 Task: Implement a function that takes a string as a parameter and checks if it's a valid IPv4 or IPv6 address.
Action: Mouse moved to (97, 332)
Screenshot: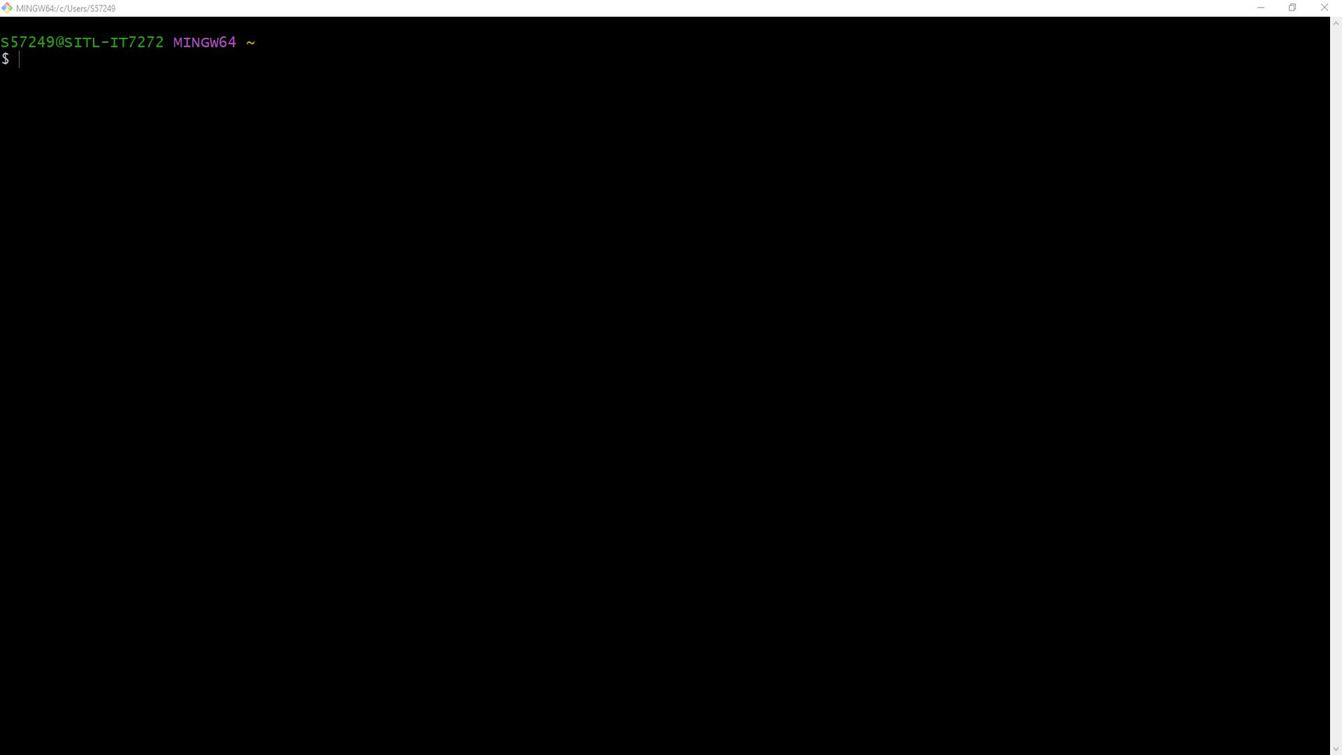 
Action: Mouse pressed left at (97, 332)
Screenshot: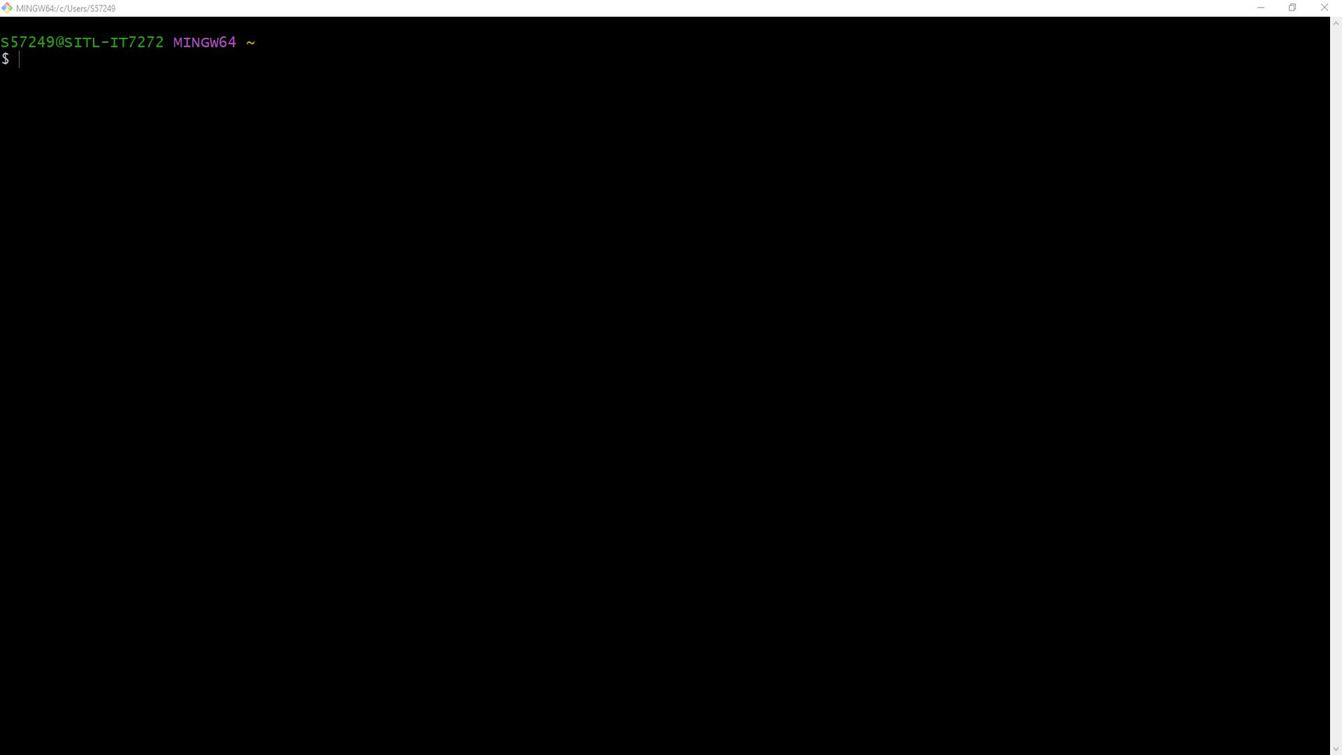 
Action: Mouse moved to (113, 65)
Screenshot: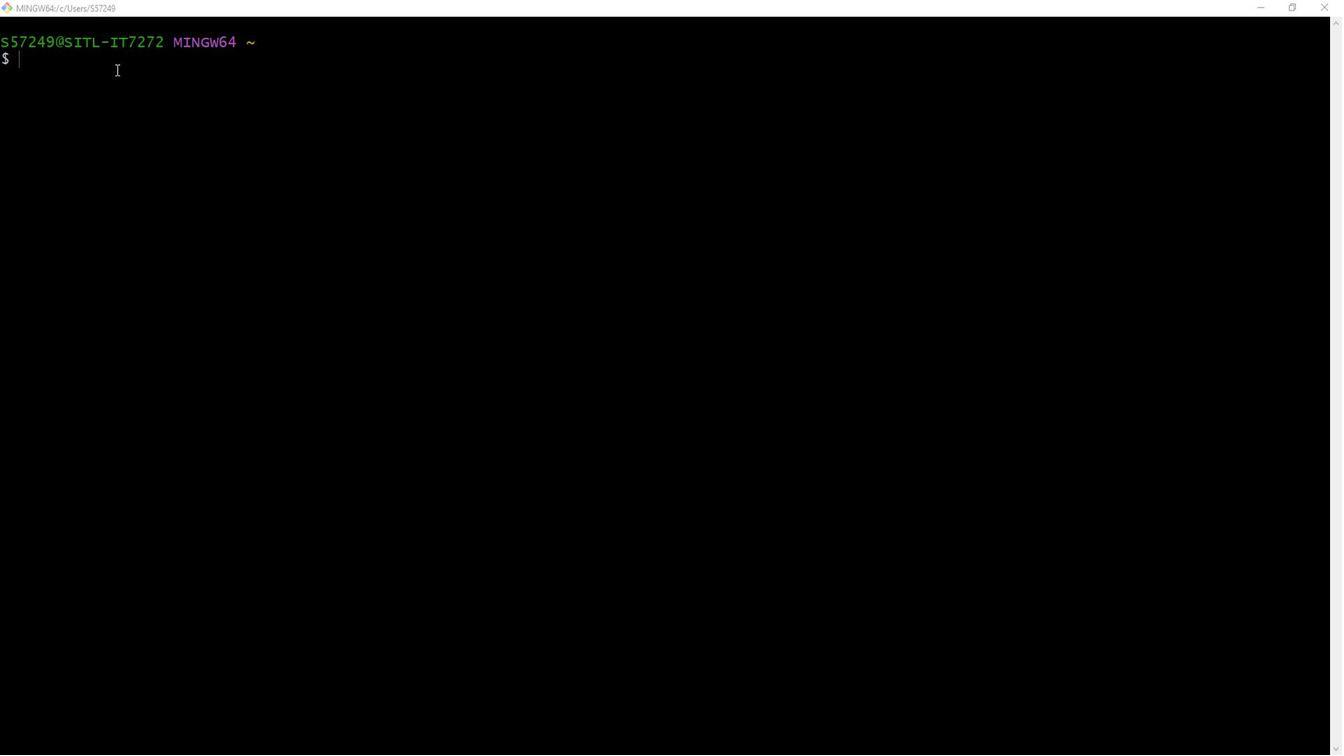
Action: Mouse pressed left at (113, 65)
Screenshot: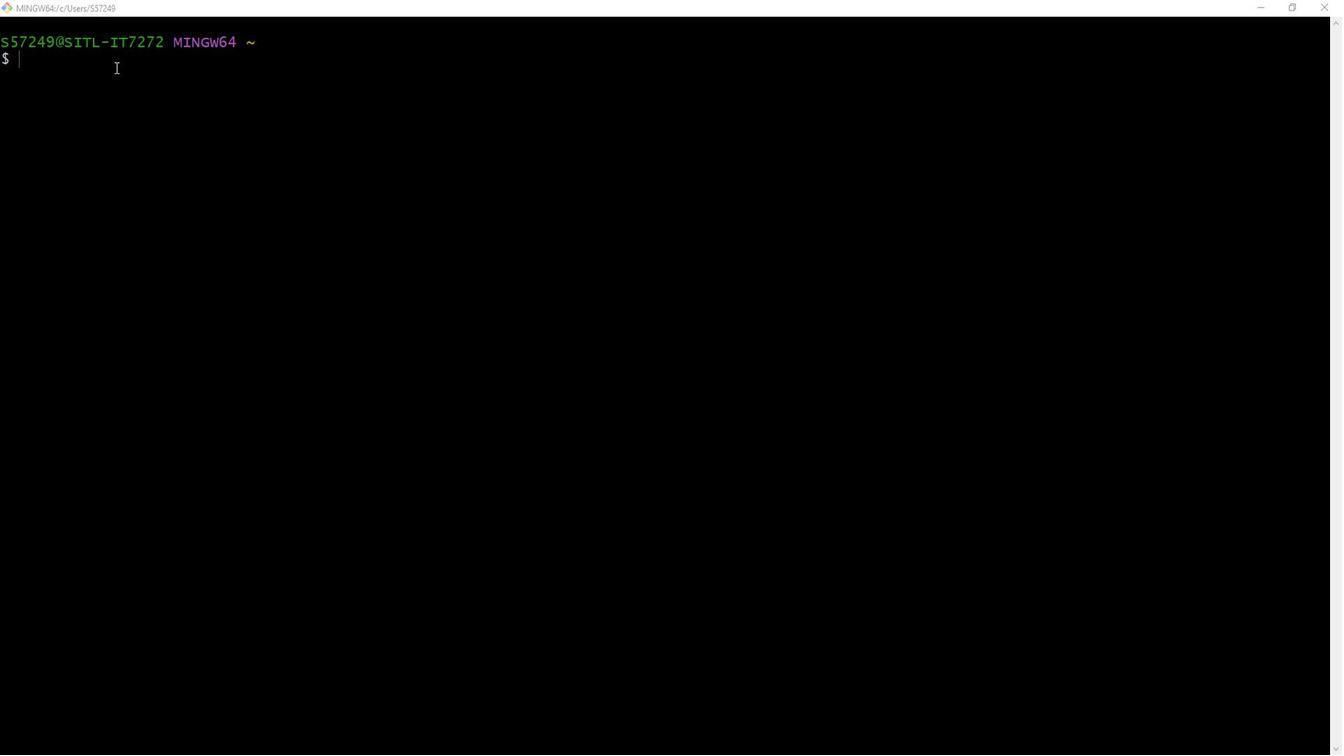 
Action: Key pressed <Key.shift>#<Key.backspace>vim<Key.space>is<Key.space><Key.backspace><Key.shift>Valid<Key.shift><Key.shift>_<Key.shift>Ip<Key.backspace><Key.shift>Pv4<Key.shift>or<Key.shift>I<Key.shift>Pv6.sh<Key.enter>i<Key.shift>#<Key.shift_r>!/bin/bash<Key.enter><Key.backspace><Key.enter><Key.shift>#<Key.space><Key.shift>Function<Key.space>to<Key.space>check<Key.space>if<Key.space>a<Key.space>strign<Key.backspace><Key.backspace>ng<Key.space>is<Key.space>a<Key.space>valid<Key.space><Key.shift>IPv6<Key.backspace>4<Key.space>os<Key.backspace>r<Key.space><Key.shift>IPv6<Key.enter><Key.backspace><Key.backspace>is<Key.shift>_valid<Key.shift>_ip<Key.shift>()<Key.space><Key.shift_r>{<Key.enter><Key.shift>#<Key.space><Key.shift>Parameter<Key.shift_r>:<Key.space><Key.shift>$1<Key.space>-<Key.space><Key.shift>Ip<Key.backspace><Key.shift>P<Key.space>address<Key.enter><Key.backspace><Key.backspace>ip<Key.shift>_address=<Key.shift>$1<Key.enter><Key.enter><Key.shift>#<Key.space><Key.shift>Regular<Key.space>expression<Key.space>pattern<Key.space>fir<Key.space><Key.shift>IPv4<Key.enter><Key.backspace><Key.backspace>ipv4<Key.shift>_pattern=<Key.shift_r>""<Key.left><Key.shift_r><Key.shift_r><Key.shift_r><Key.shift_r><Key.shift_r><Key.shift_r><Key.shift_r><Key.shift_r><Key.shift_r><Key.shift_r><Key.shift_r><Key.shift_r><Key.shift_r><Key.shift_r><Key.shift_r><Key.shift_r><Key.shift_r>^<Key.shift_r>()<Key.left>[]<Key.left>0-9<Key.right><Key.shift_r>{}<Key.left>1,3<Key.right>\.<Key.right><Key.shift_r><Key.shift_r><Key.shift_r>{}<Key.left>3<Key.right>[]<Key.left>0-9<Key.right><Key.shift_r>{}<Key.left>1,3<Key.right><Key.shift_r>$<Key.right><Key.right><Key.enter><Key.enter><Key.shift_r>#<Key.space><Key.shift>Regular<Key.space>expression<Key.space>pattern<Key.space>for<Key.space><Key.shift>IPv6<Key.enter><Key.backspace><Key.backspace>ipv6
Screenshot: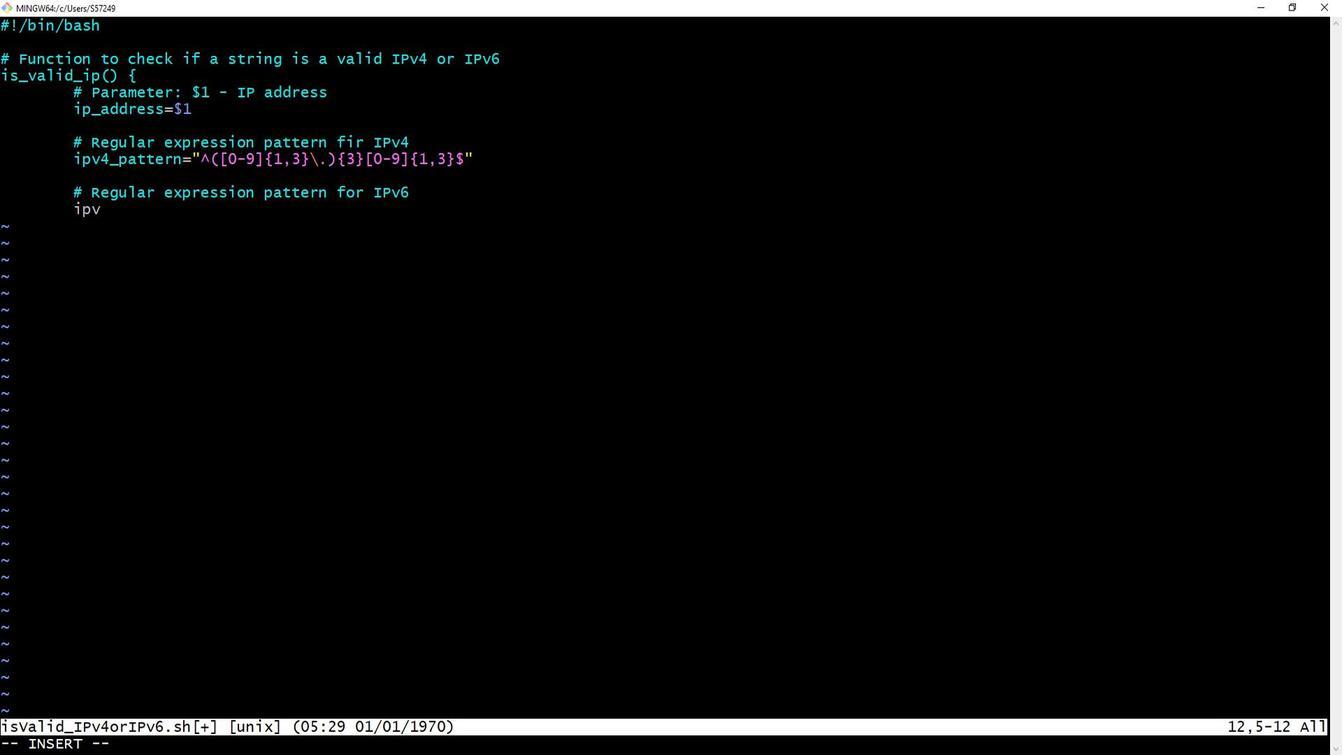 
Action: Mouse moved to (60, 534)
Screenshot: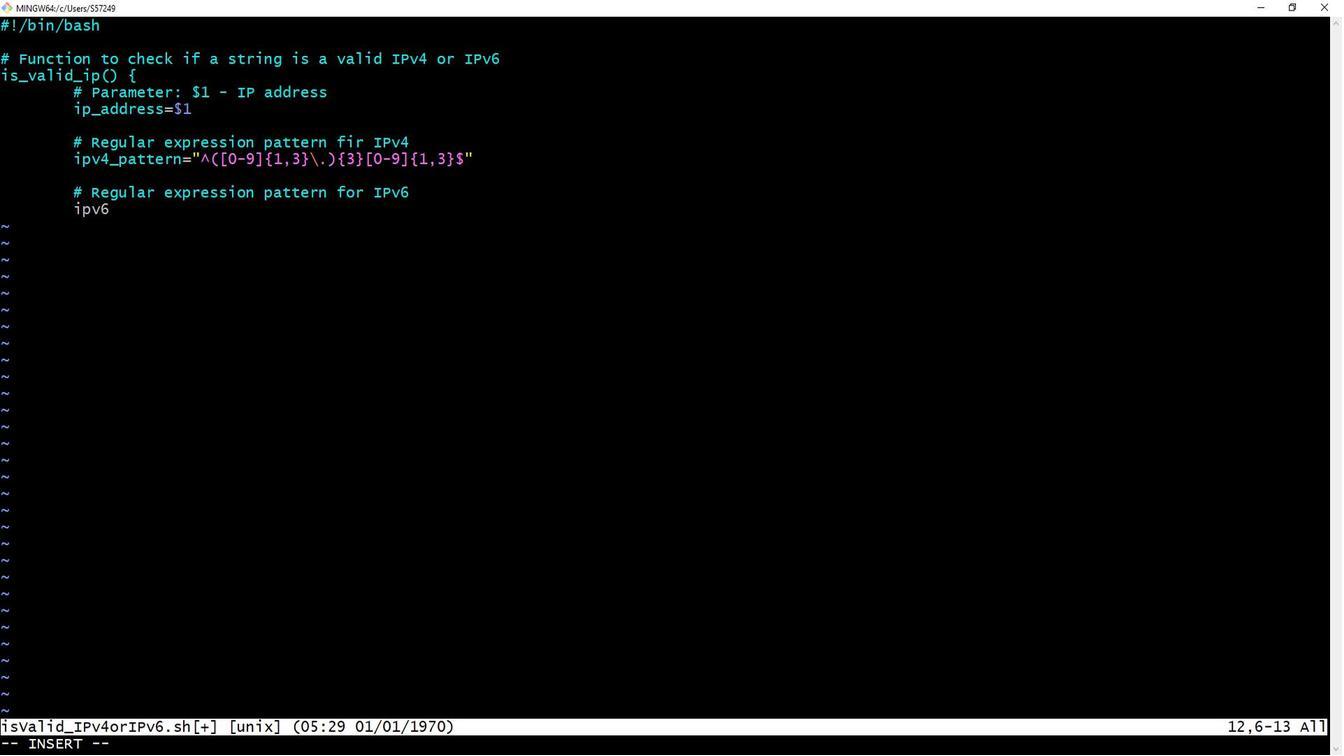 
Action: Mouse pressed left at (60, 534)
Screenshot: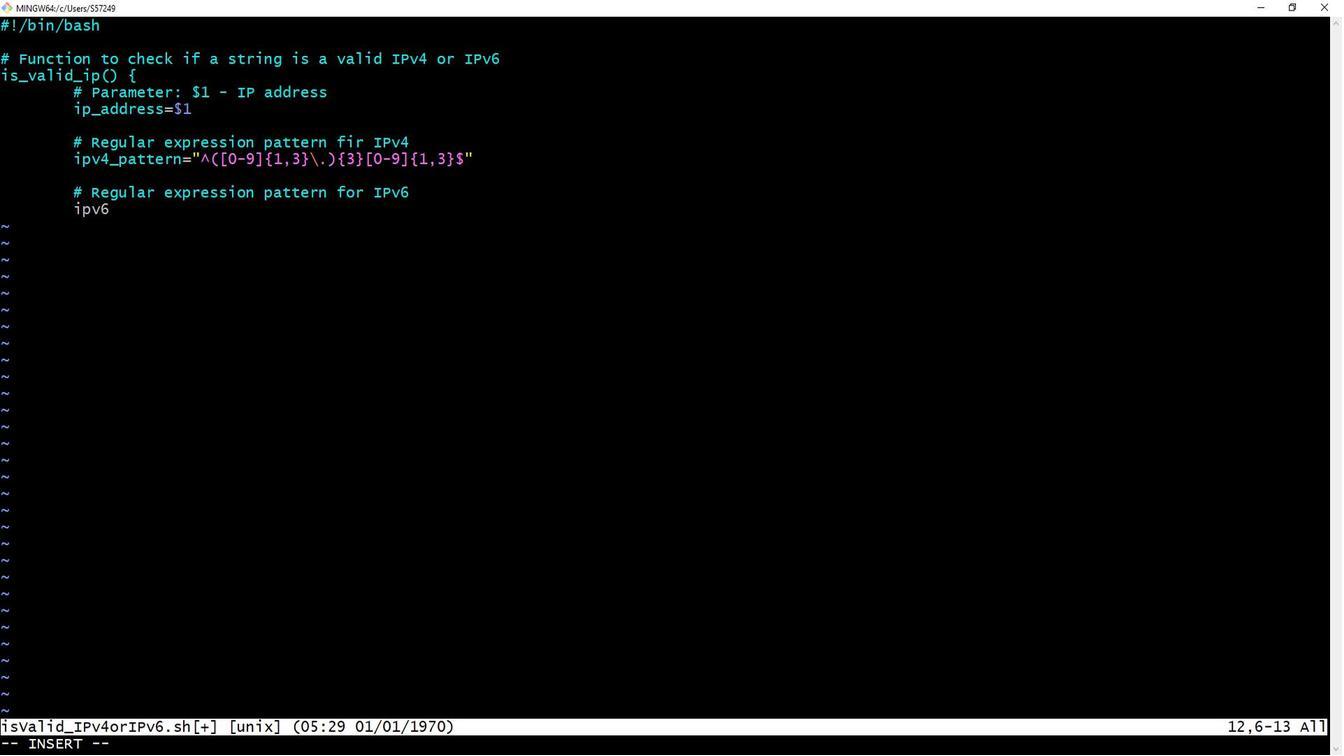
Action: Mouse moved to (65, 473)
Screenshot: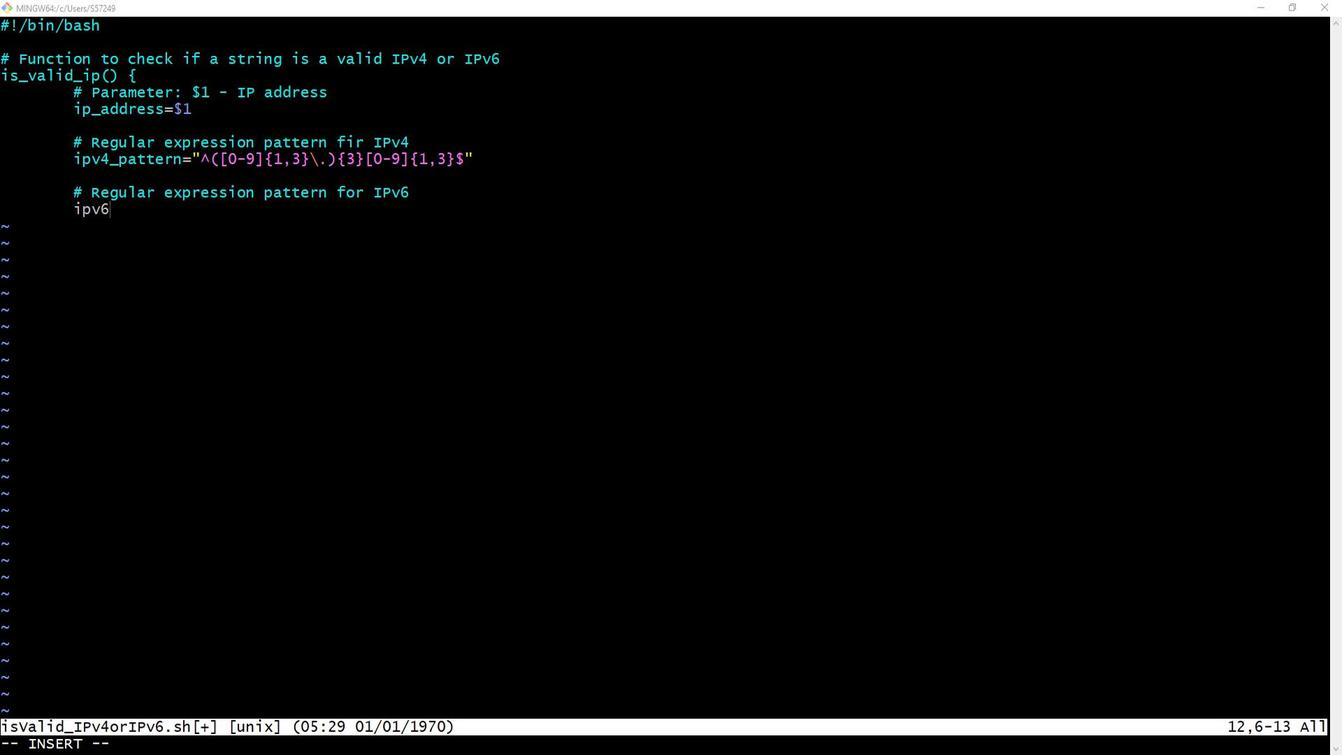 
Action: Mouse pressed left at (65, 473)
Screenshot: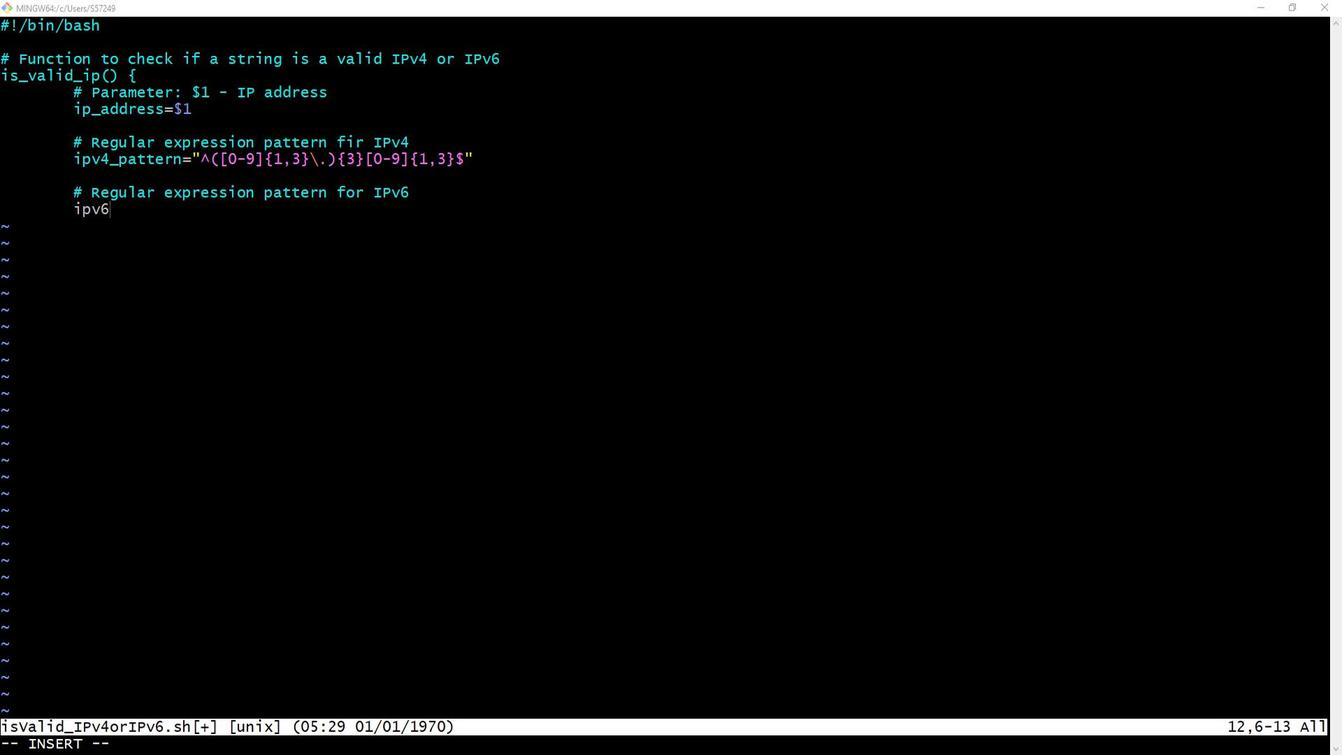 
Action: Mouse moved to (95, 390)
Screenshot: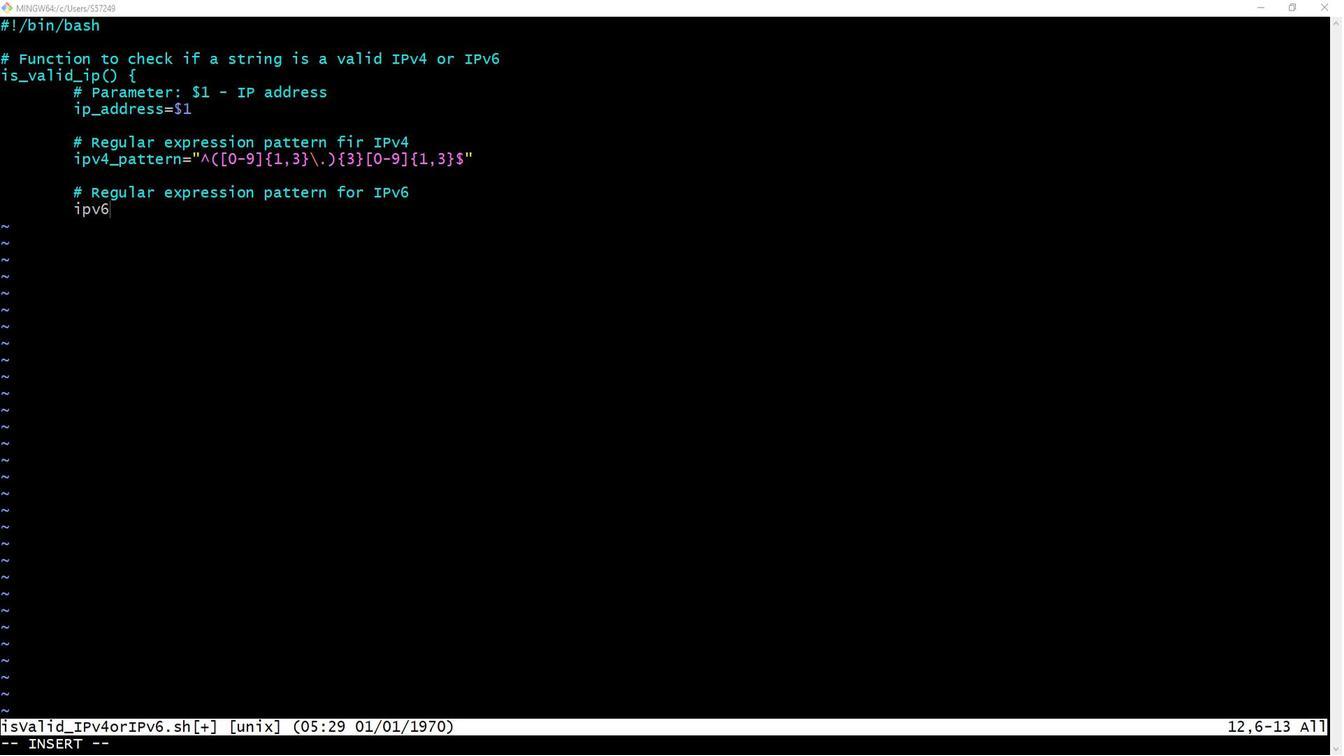 
Action: Mouse pressed left at (95, 390)
Screenshot: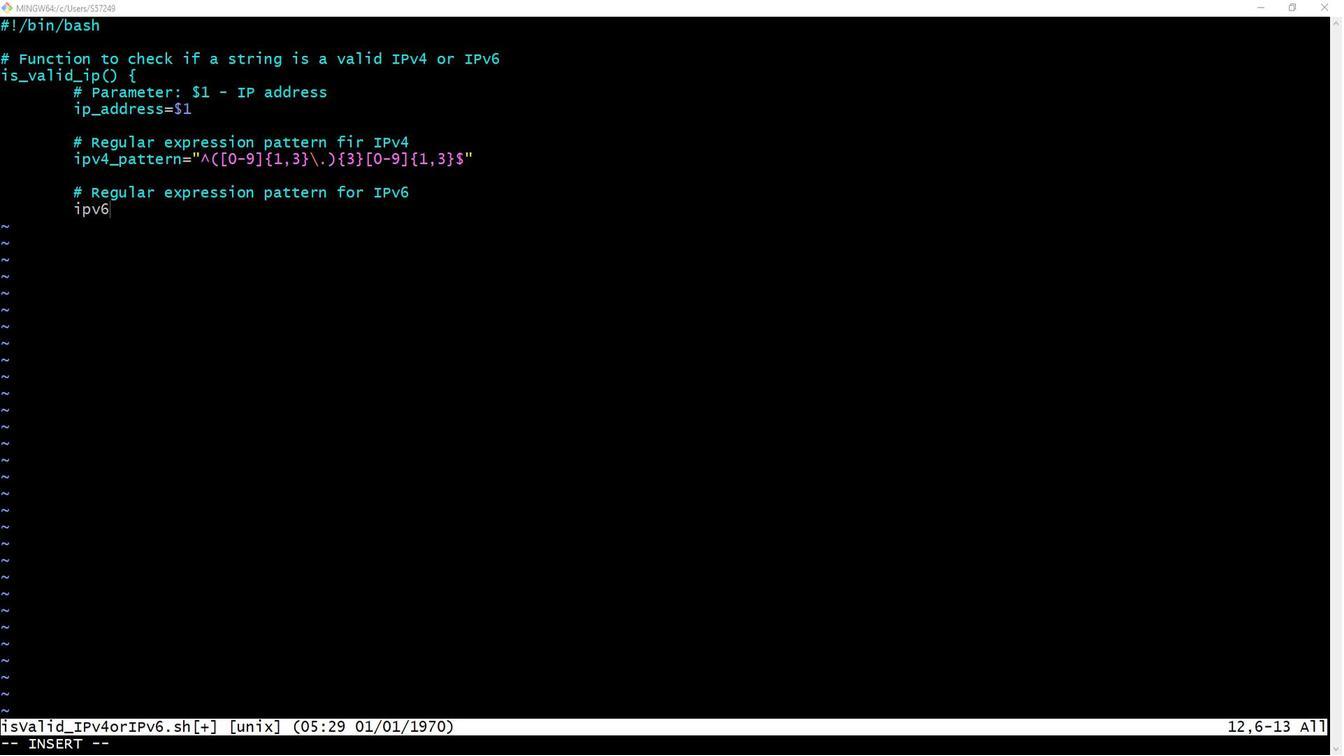 
Action: Mouse moved to (123, 182)
Screenshot: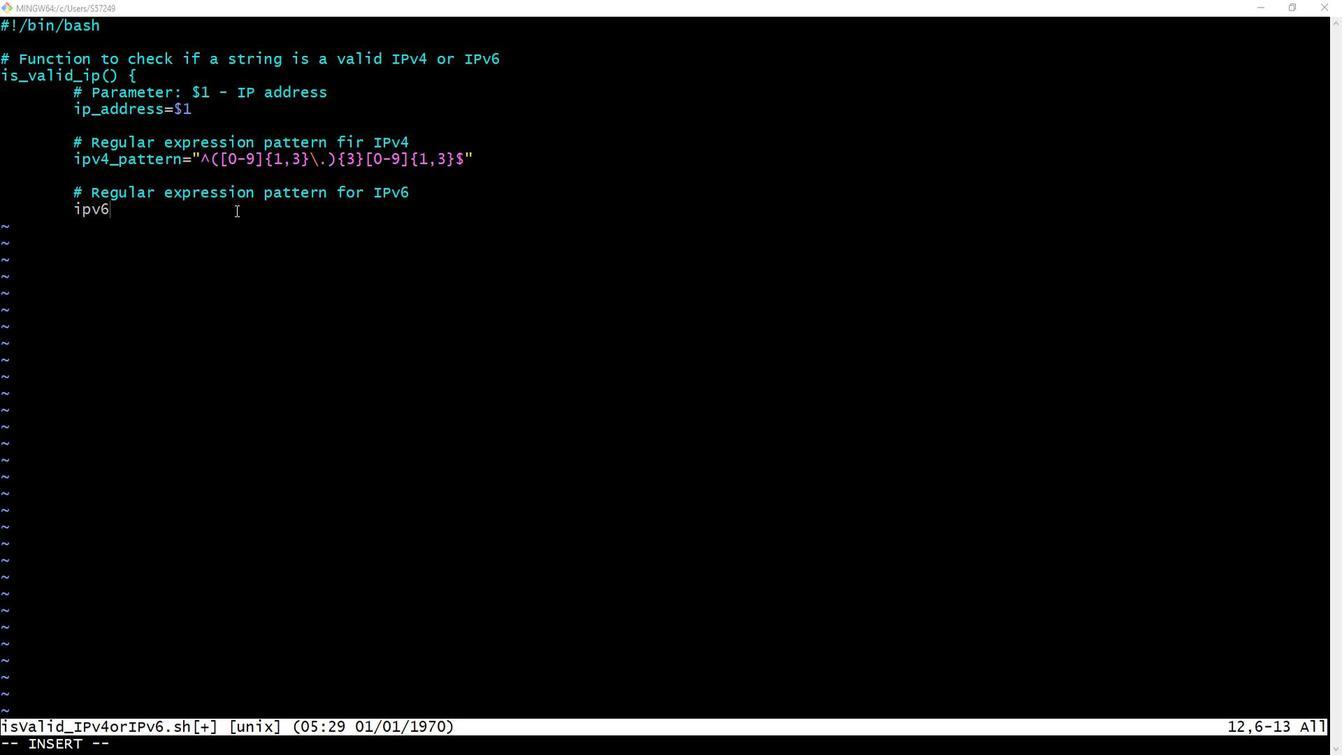 
Action: Mouse pressed left at (123, 182)
Screenshot: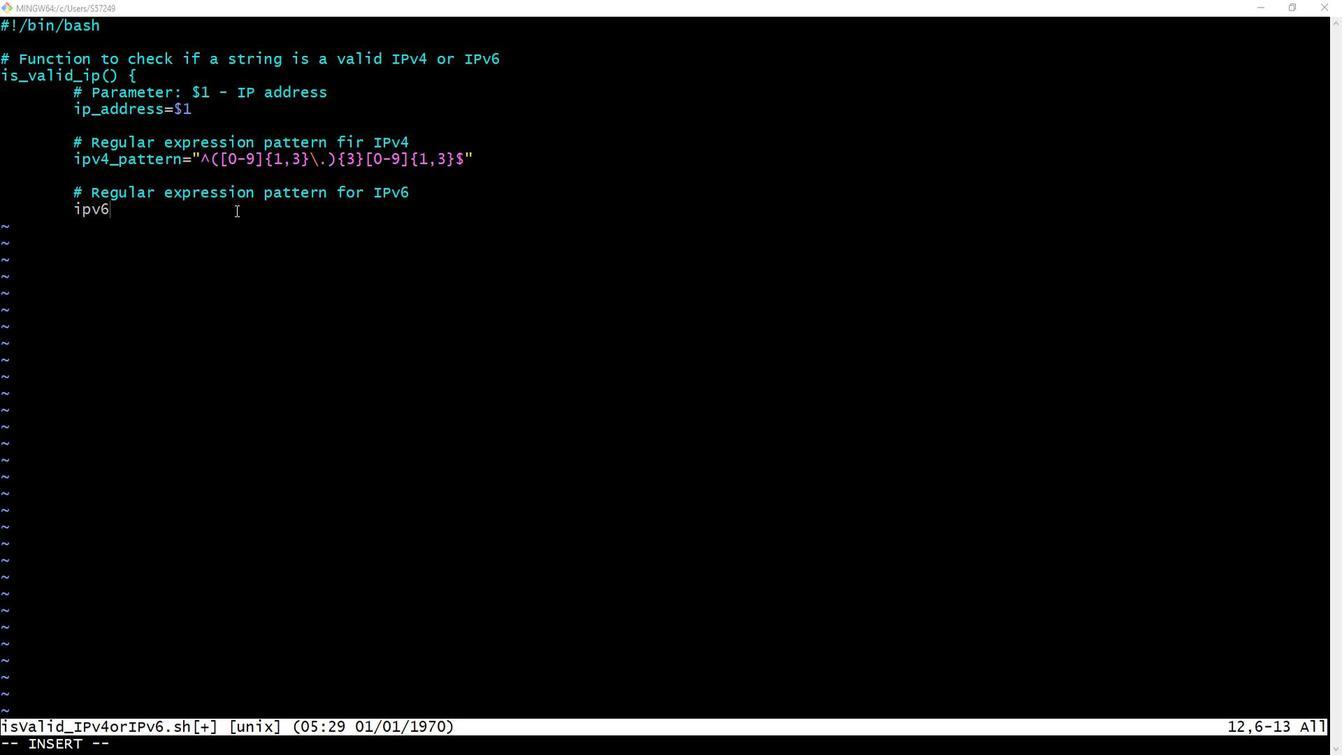 
Action: Key pressed <Key.shift>_pattern=<Key.shift_r>""<Key.down><Key.left><Key.shift><Key.shift><Key.shift><Key.shift><Key.shift><Key.shift><Key.shift><Key.shift><Key.shift><Key.shift><Key.shift><Key.shift><Key.shift><Key.shift><Key.shift><Key.shift><Key.shift><Key.shift><Key.shift>^<Key.shift_r><Key.shift_r><Key.shift_r><Key.shift_r><Key.shift_r><Key.shift_r><Key.shift_r><Key.shift_r>()<Key.left>[]<Key.left>0-9a-f<Key.shift>A-<Key.shift>F<Key.right><Key.shift_r>{}<Key.left>1,4<Key.right><Key.shift_r>:<Key.right><Key.shift_r>{}<Key.left>7<Key.right>[]<Key.left>0-9a-f<Key.shift>A-<Key.shift>F<Key.right><Key.shift_r>{}<Key.left>1,4<Key.right><Key.shift_r><Key.shift_r><Key.shift_r><Key.shift_r><Key.shift_r><Key.shift_r><Key.shift_r><Key.shift_r><Key.shift_r><Key.shift_r><Key.shift_r><Key.shift_r><Key.shift_r><Key.shift_r><Key.shift_r><Key.shift_r><Key.shift_r><Key.shift_r><Key.shift_r><Key.shift_r><Key.shift_r>$<Key.right><Key.enter><Key.enter><Key.shift>#<Key.space><Key.shift><Key.shift>Check<Key.space>if<Key.space>the<Key.space>strign<Key.space><Key.backspace><Key.backspace><Key.backspace>ng<Key.space>matches<Key.space>either<Key.space><Key.shift>Ipv4<Key.space>or<Key.space><Key.shift>I<Key.shift>P<Key.left><Key.left><Key.left><Key.left><Key.left><Key.left><Key.left><Key.left><Key.backspace><Key.shift>P<Key.right><Key.right><Key.right><Key.right><Key.right><Key.right><Key.right><Key.right><Key.right><Key.right>v6<Key.space>patern<Key.enter><Key.backspace><Key.backspace>if<Key.space>[[<Key.space><Key.shift>$ip<Key.shift>_address<Key.space>=<Key.shift_r>~<Key.space><Key.shift>$ipv4<Key.shift>_pattern<Key.space><Key.shift_r>||<Key.space><Key.shift_r>$ip<Key.shift>_ddress<Key.space>=<Key.shift_r>~<Key.space><Key.shift>$ipv6<Key.shift>_pattern<Key.space>]];<Key.space>then<Key.enter>e<Key.backspace>return<Key.space>0<Key.space><Key.shift_r>#<Key.space><Key.shift>Return<Key.space>0<Key.space>if<Key.space>it's<Key.space>a<Key.space>valid<Key.space><Key.shift>IP<Key.space>address<Key.enter><Key.left>else<Key.enter>return<Key.space>1<Key.space><Key.shift>#<Key.space><Key.shift><Key.shift>Return<Key.space>1<Key.space>if<Key.space>it's<Key.space>not<Key.space>a<Key.space>valid<Key.space><Key.shift>IP<Key.space>address
Screenshot: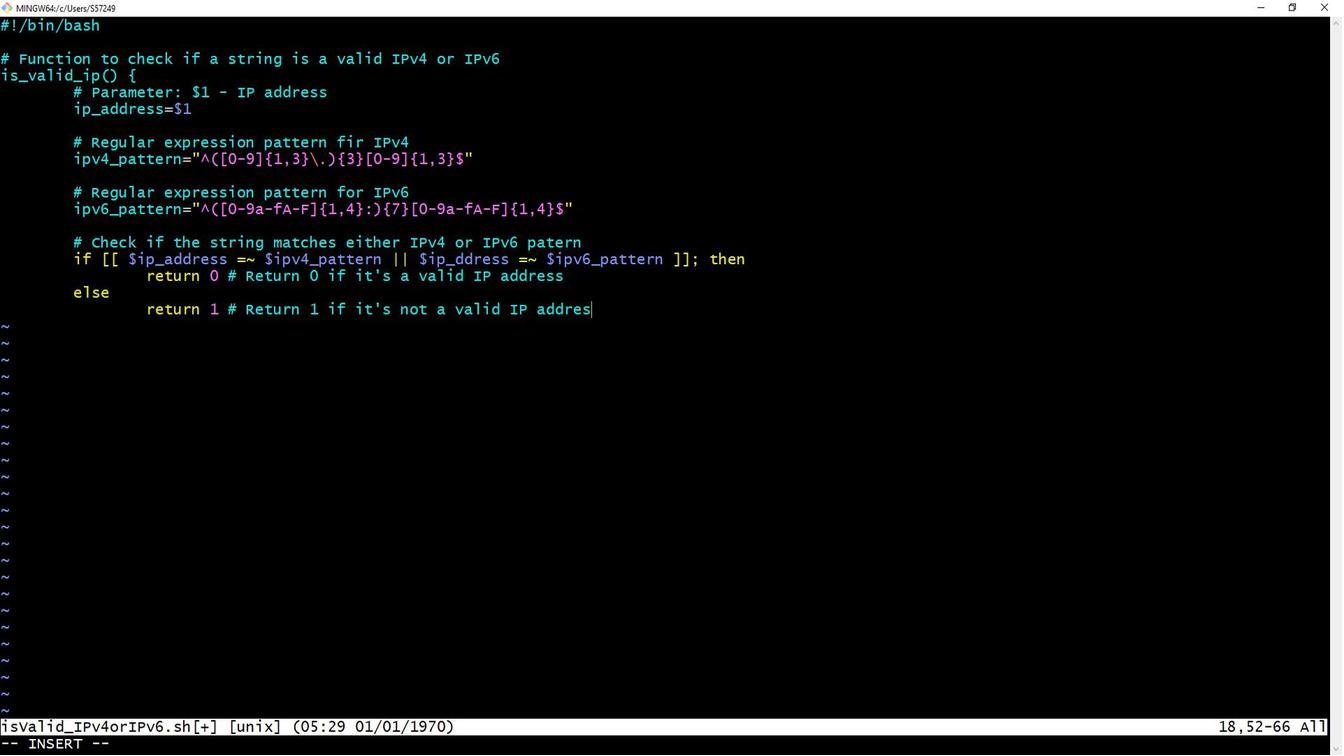 
Action: Mouse moved to (75, 308)
Screenshot: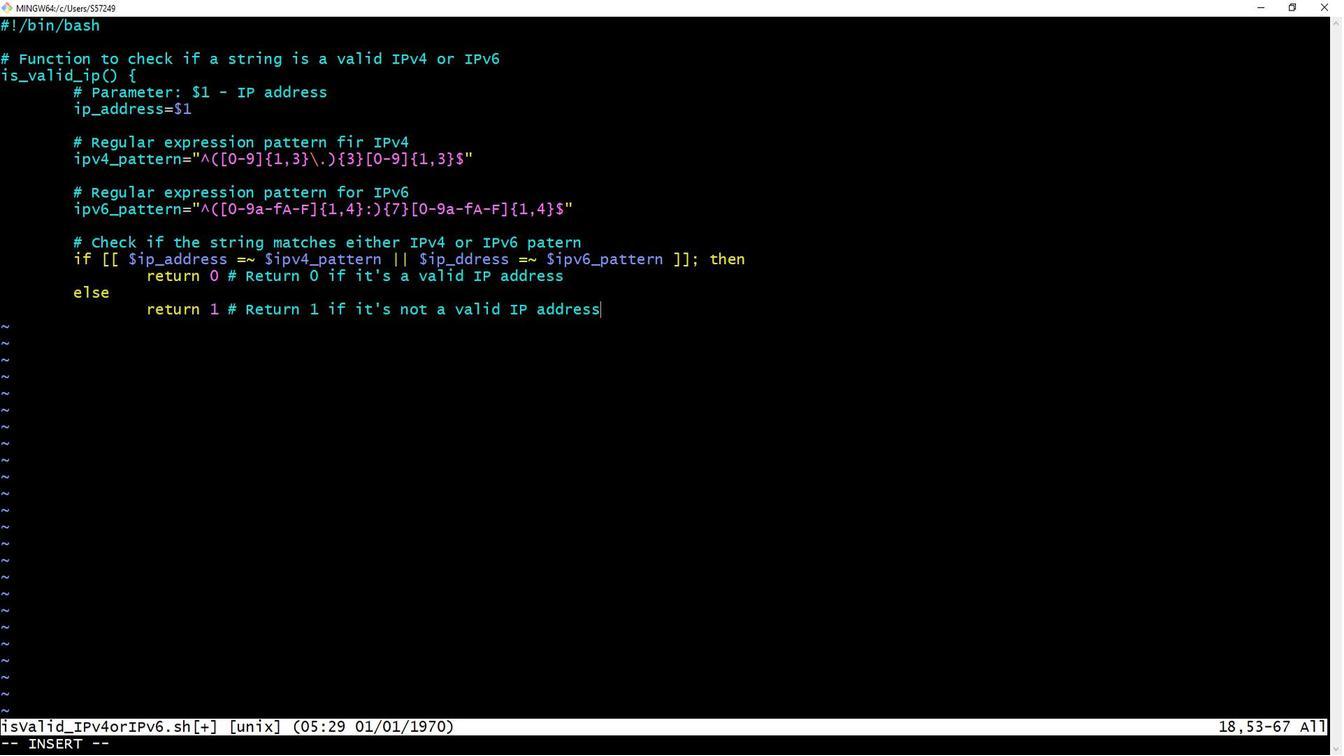 
Action: Mouse scrolled (75, 307) with delta (0, 0)
Screenshot: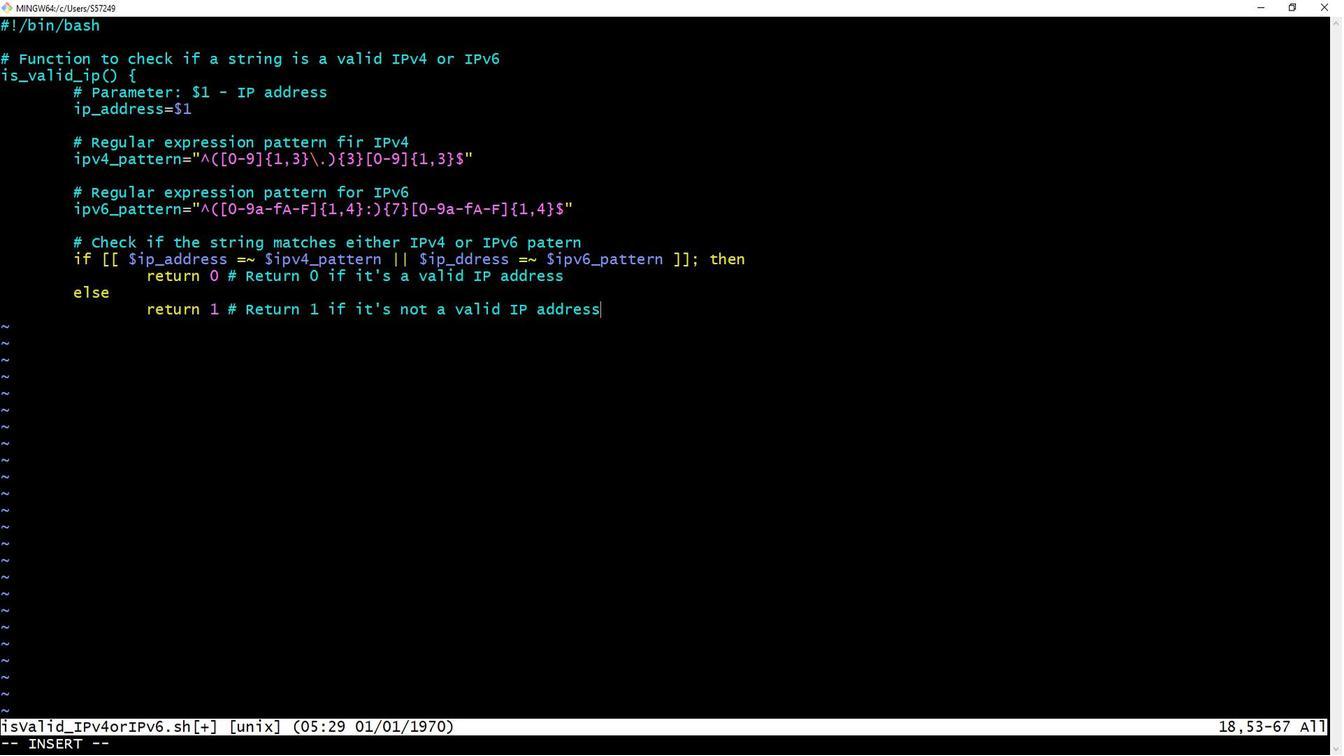 
Action: Mouse scrolled (75, 307) with delta (0, 0)
Screenshot: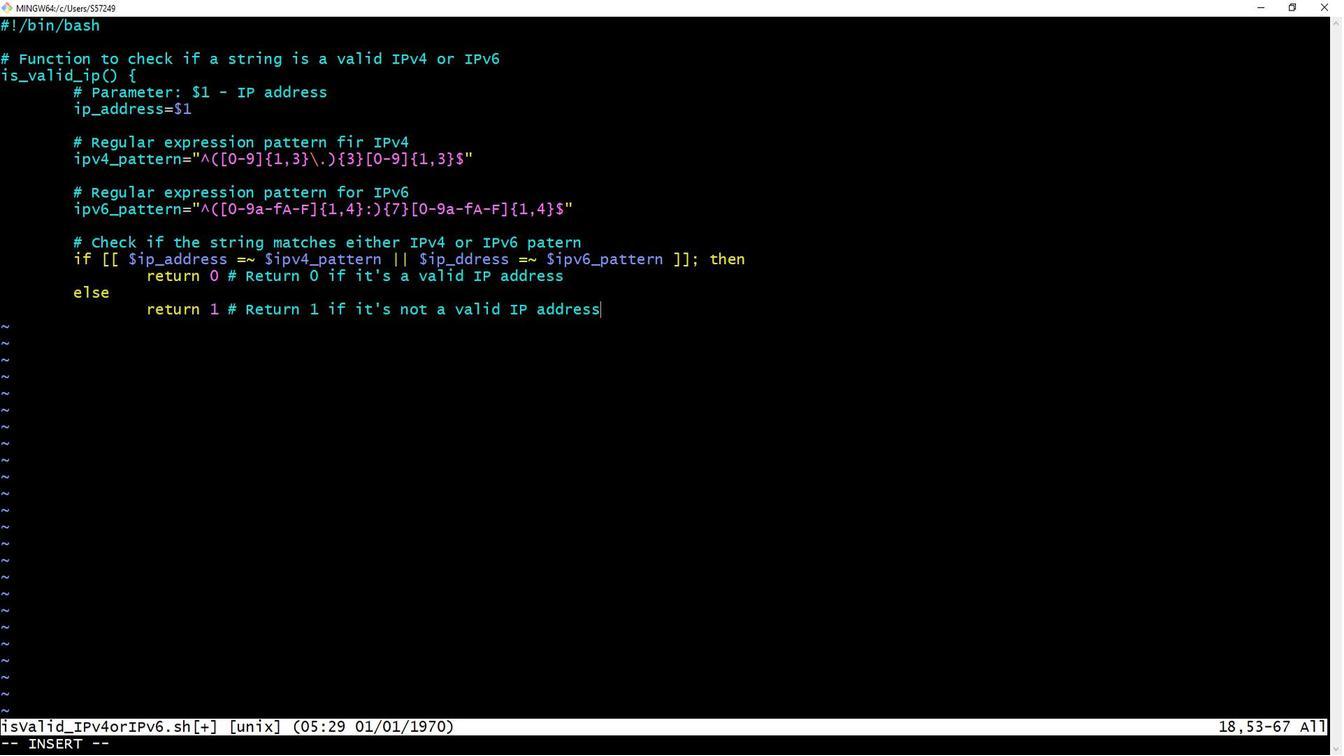 
Action: Mouse scrolled (75, 307) with delta (0, 0)
Screenshot: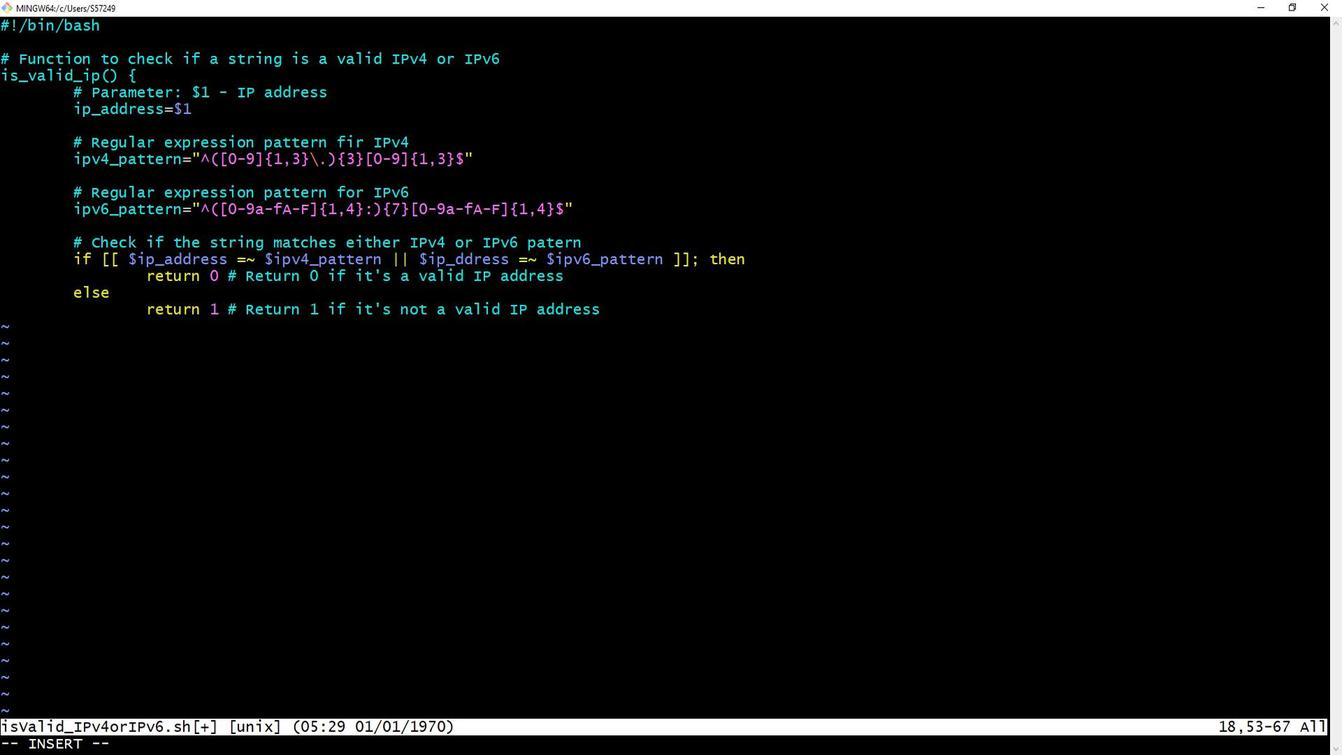 
Action: Mouse scrolled (75, 307) with delta (0, 0)
Screenshot: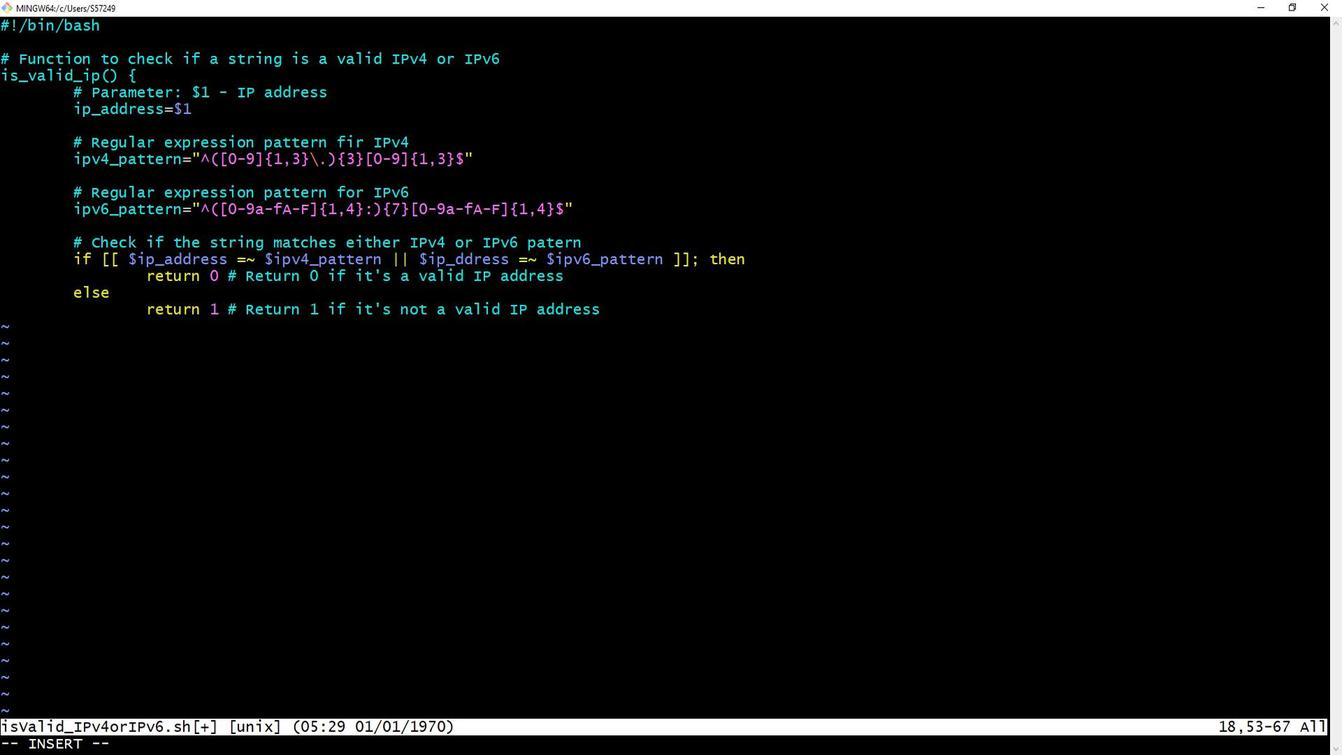 
Action: Mouse moved to (139, 343)
Screenshot: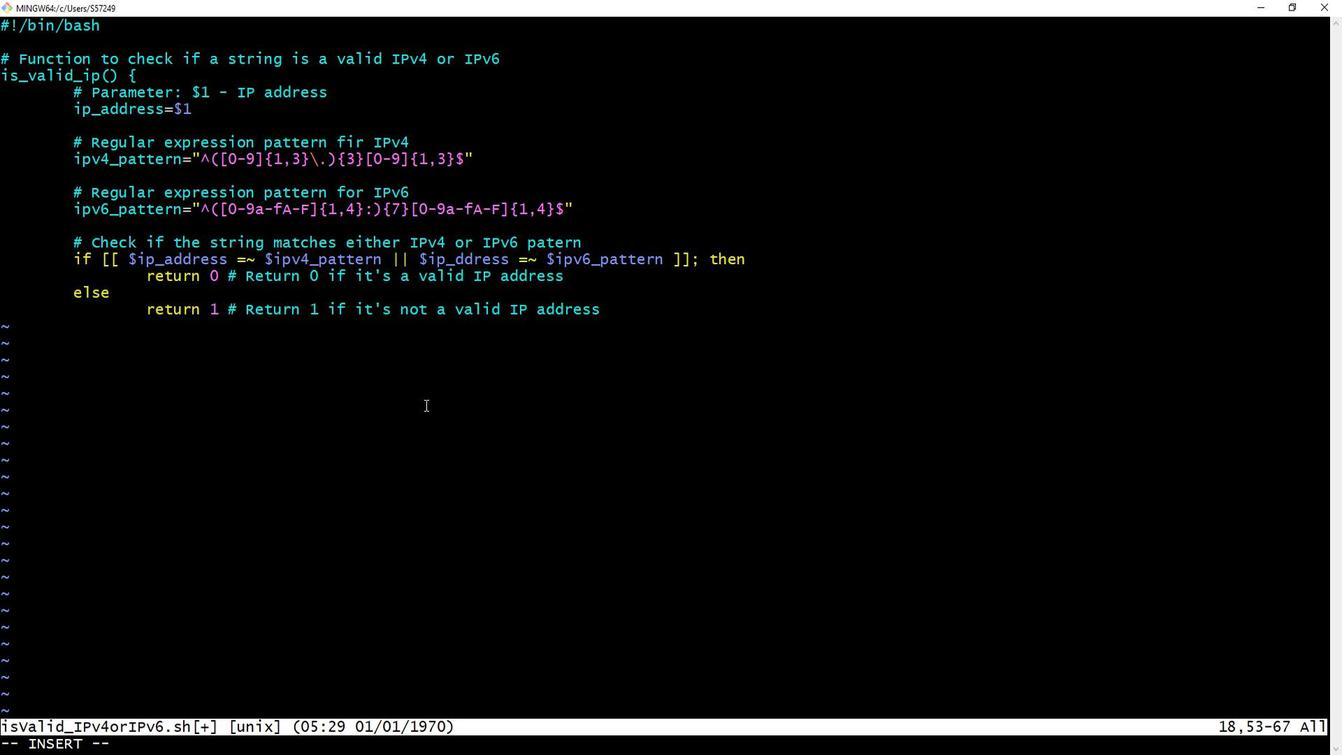 
Action: Key pressed <Key.enter><Key.left>fi<Key.enter><Key.left><Key.shift_r>}<Key.enter><Key.enter><Key.shift>#<Key.space><Key.shift><Key.shift>Example<Key.space>usage<Key.shift_r>:<Key.enter><Key.backspace><Key.backspace><Key.enter><Key.shift>#<Key.space><Key.shift>Test<Key.space>with<Key.space>an<Key.space><Key.shift>I<Key.shift>Pv4<Key.space>address<Key.enter><Key.backspace><Key.backspace>ipv4<Key.shift>_address=<Key.shift_r>""<Key.left>192.168.1.1<Key.right><Key.enter><Key.enter><Key.shift>#<Key.space><Key.shift>Check<Key.space>if<Key.space>the<Key.space>string<Key.space>is<Key.space>valid<Key.space><Key.shift>IP<Key.space><Key.backspace><Key.space>address<Key.enter><Key.backspace><Key.backspace>is<Key.shift>_valid<Key.shift>_ip<Key.space><Key.shift_r>""<Key.left><Key.shift>$ipv4<Key.shift>_address<Key.right><Key.enter><Key.enter><Key.shift_r>#<Key.space><Key.shift>Check<Key.space>the<Key.space>return<Key.space>value<Key.enter>
Screenshot: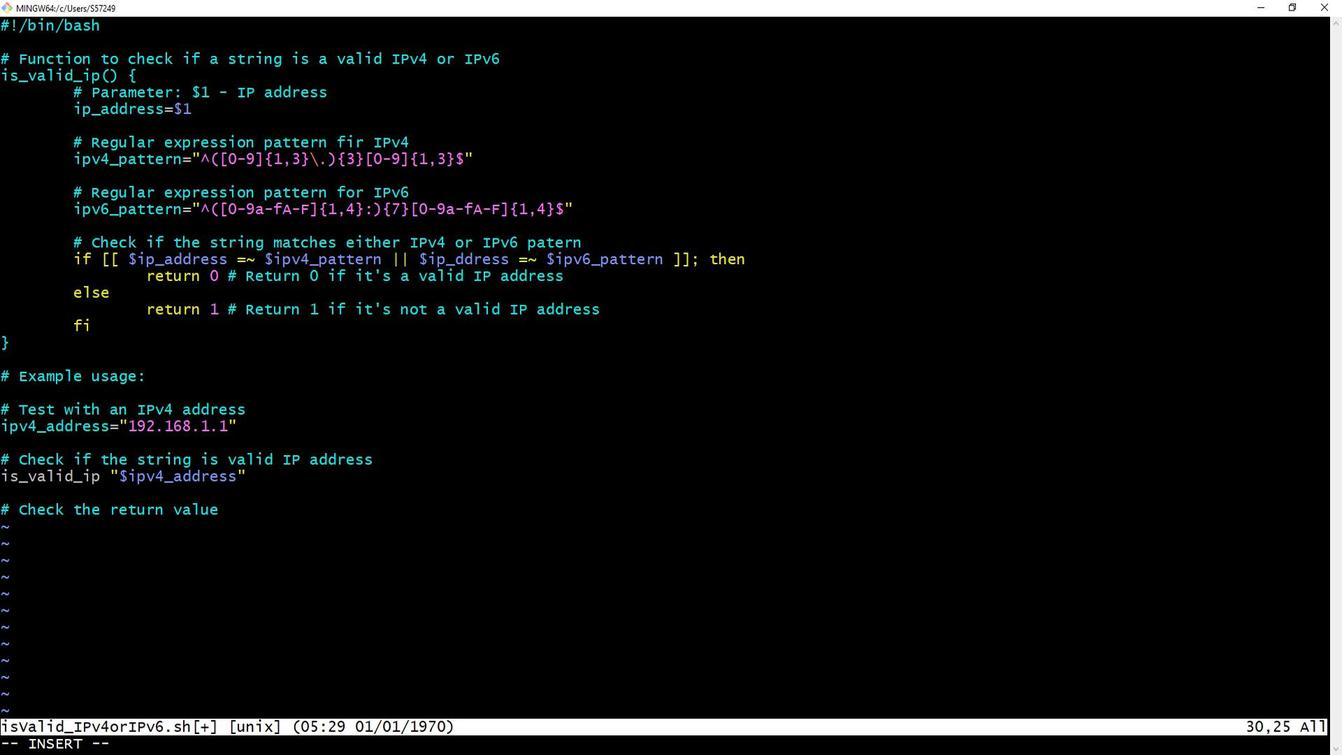 
Action: Mouse moved to (75, 481)
Screenshot: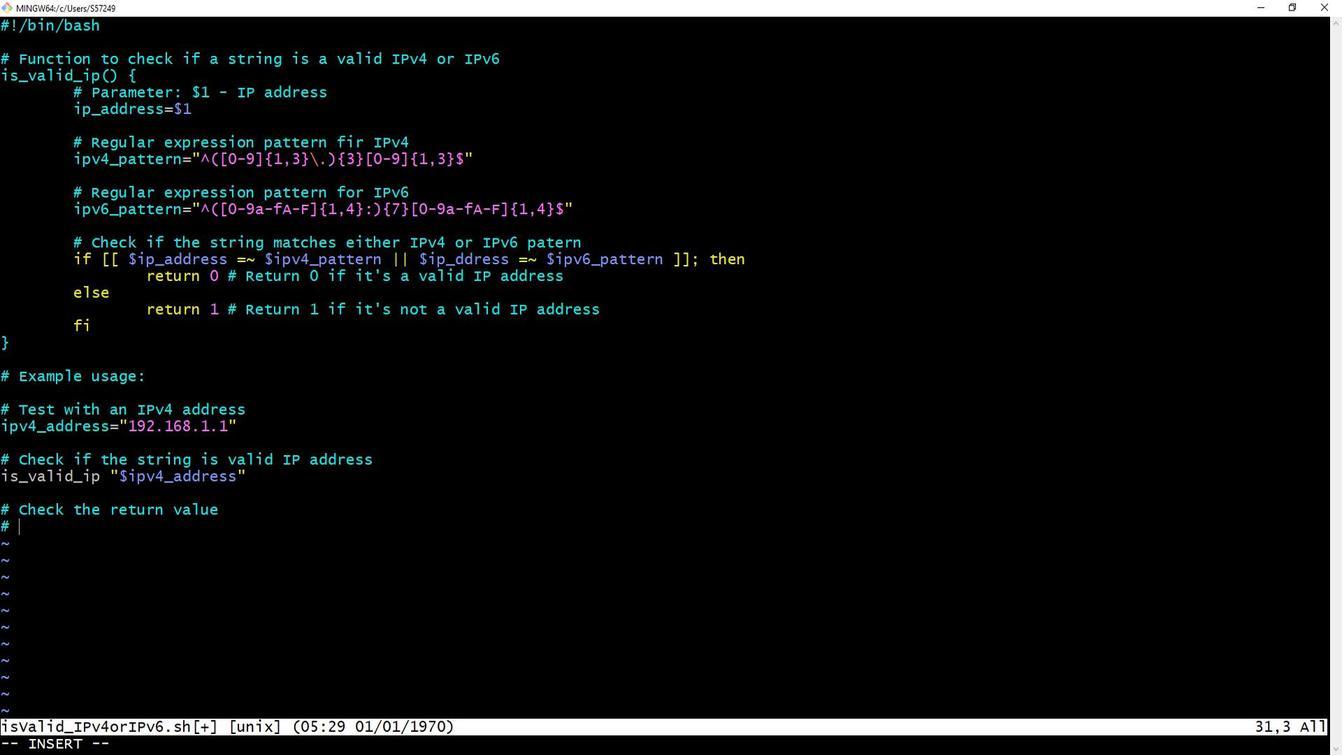 
Action: Mouse scrolled (75, 481) with delta (0, 0)
Screenshot: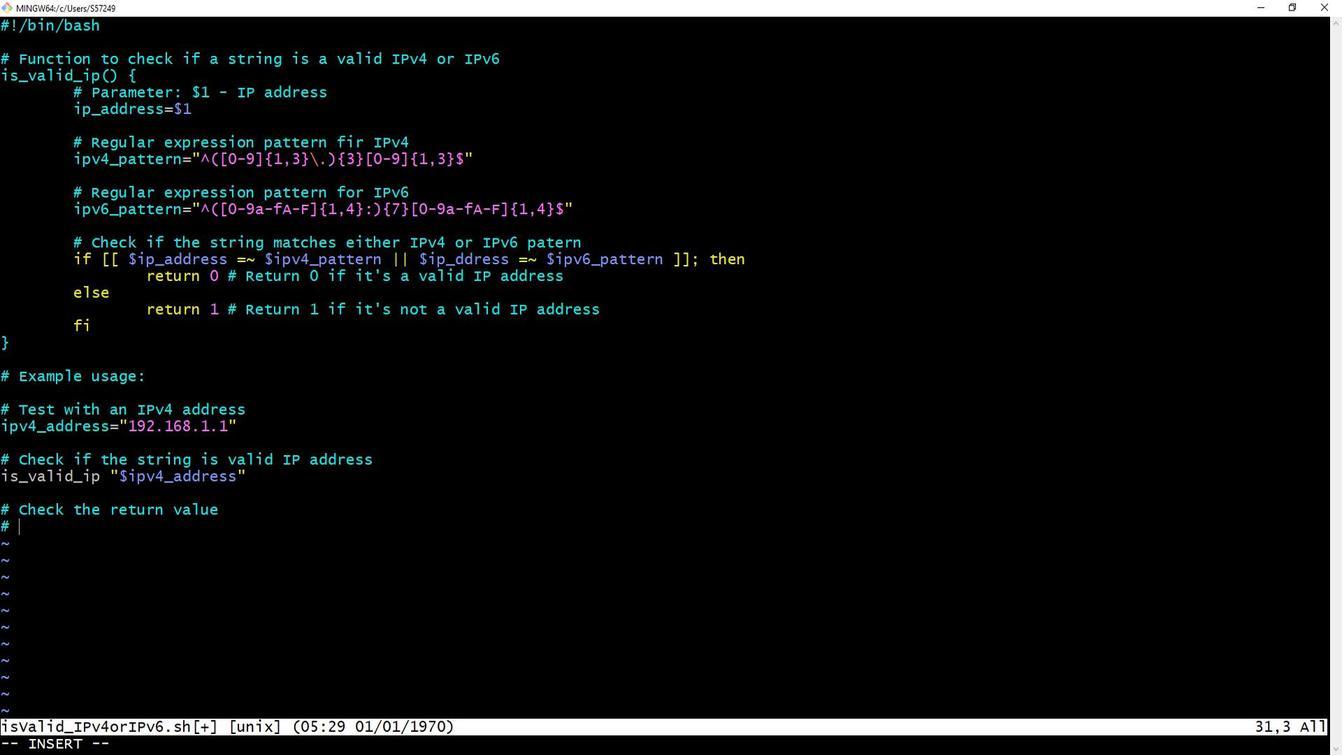
Action: Mouse scrolled (75, 481) with delta (0, 0)
Screenshot: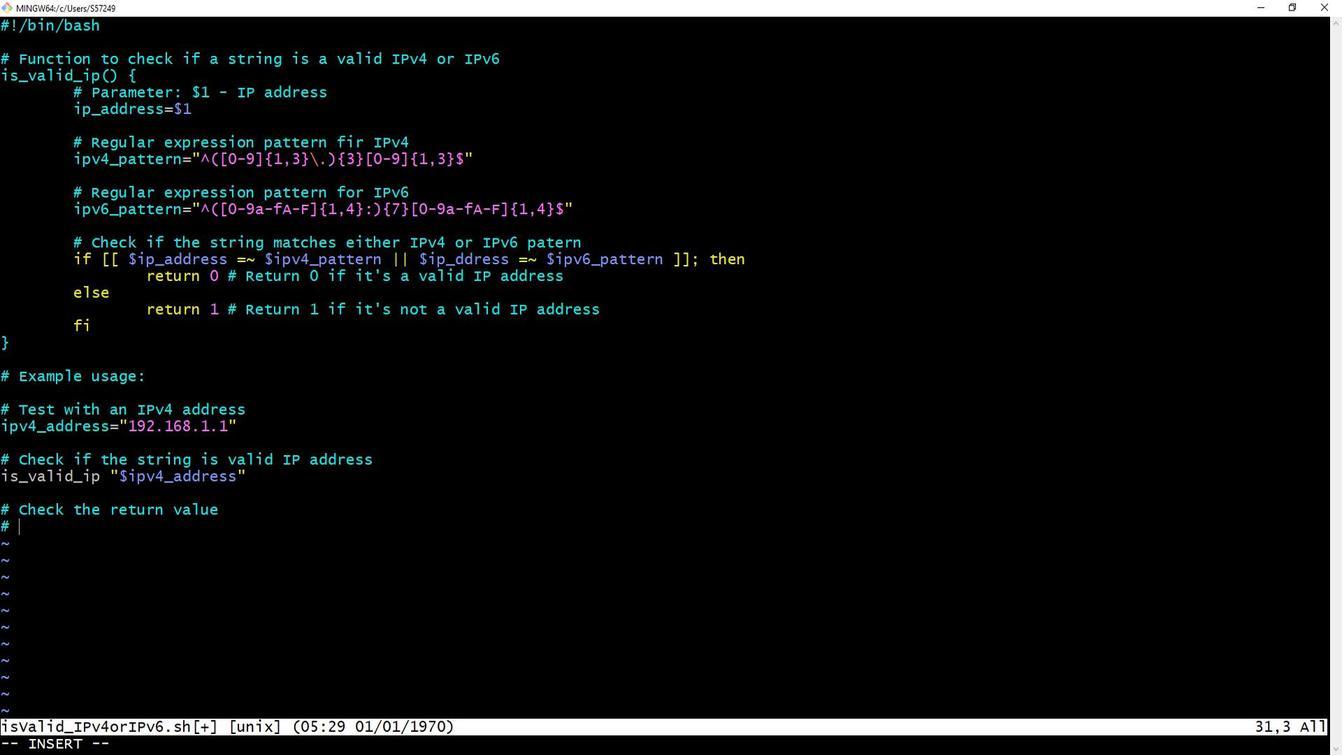 
Action: Mouse moved to (72, 375)
Screenshot: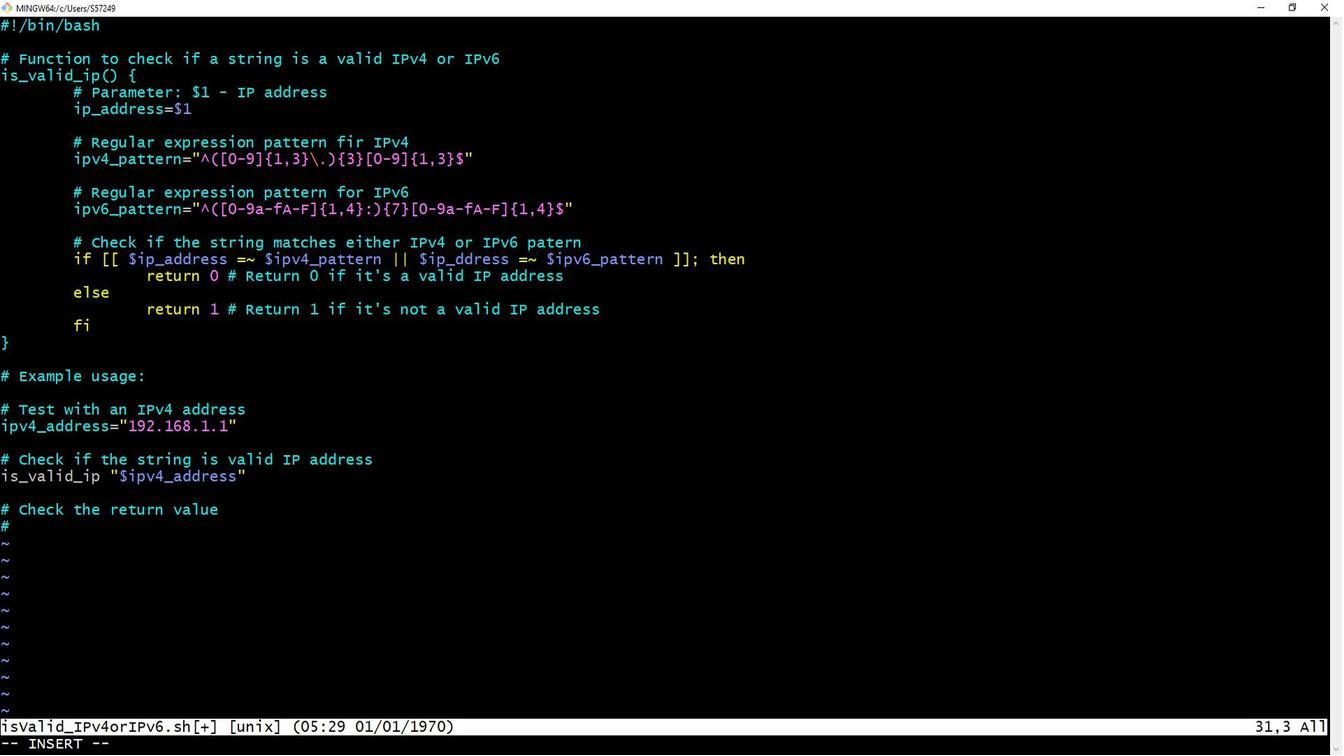 
Action: Mouse scrolled (72, 374) with delta (0, 0)
Screenshot: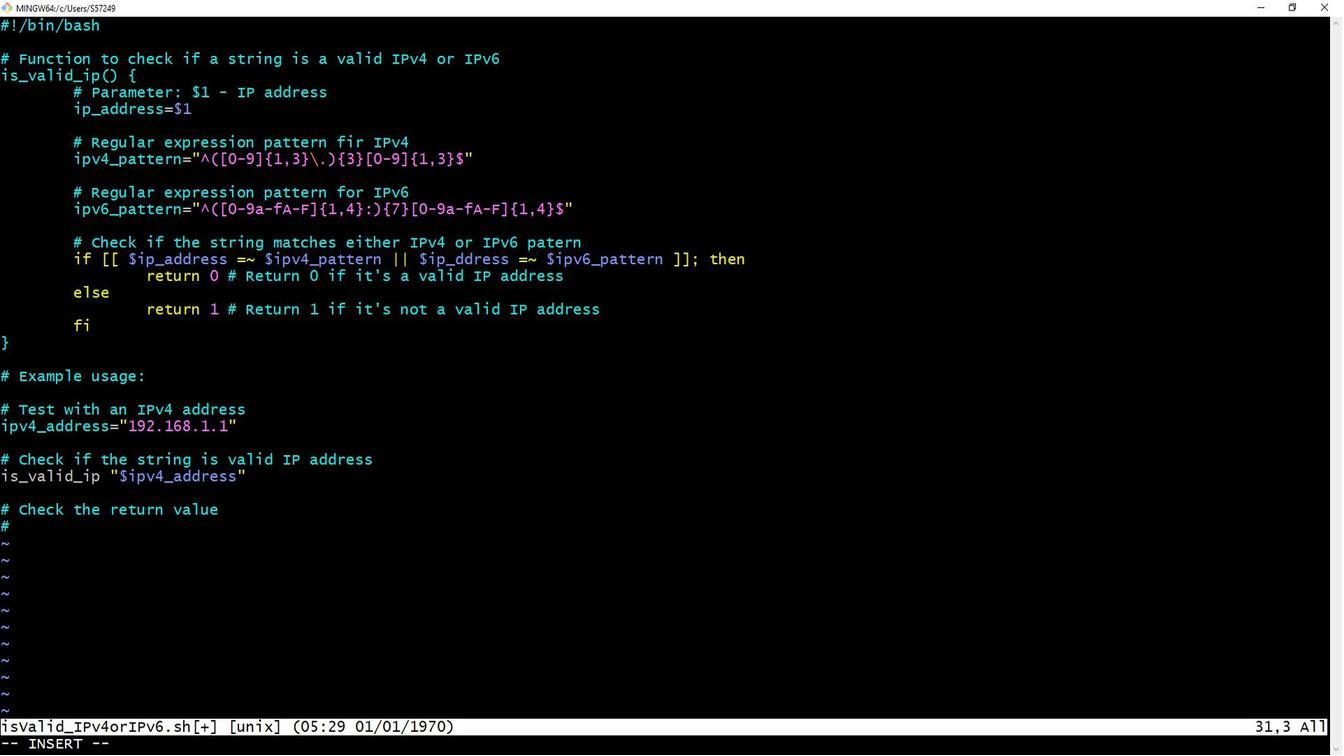 
Action: Mouse scrolled (72, 374) with delta (0, 0)
Screenshot: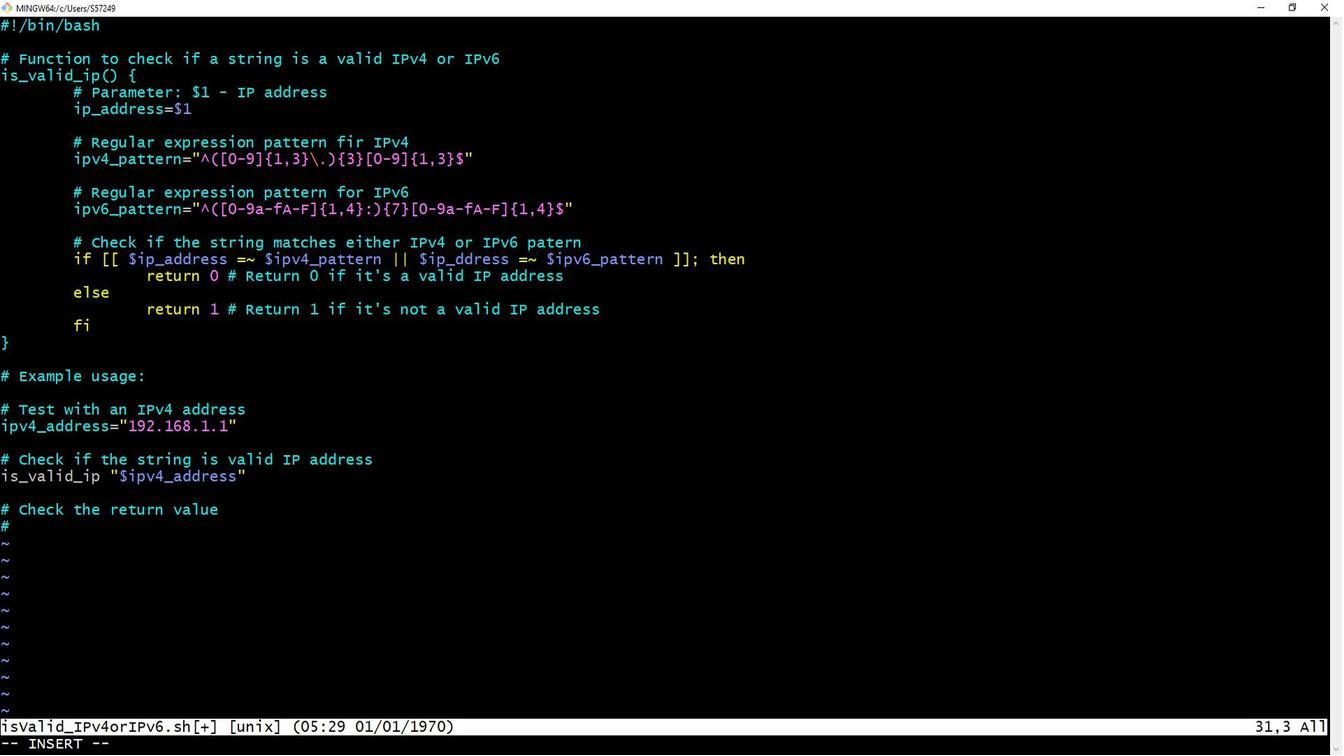 
Action: Mouse scrolled (72, 374) with delta (0, 0)
Screenshot: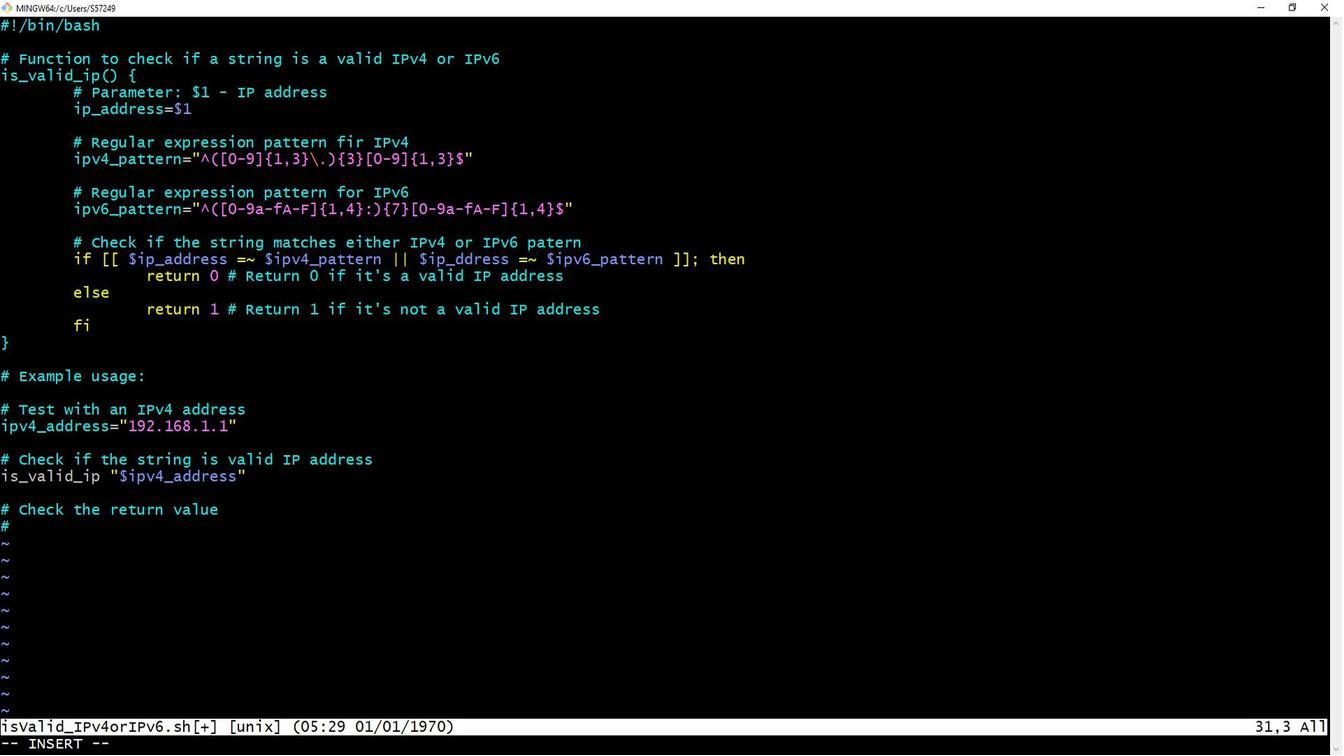 
Action: Mouse moved to (110, 439)
Screenshot: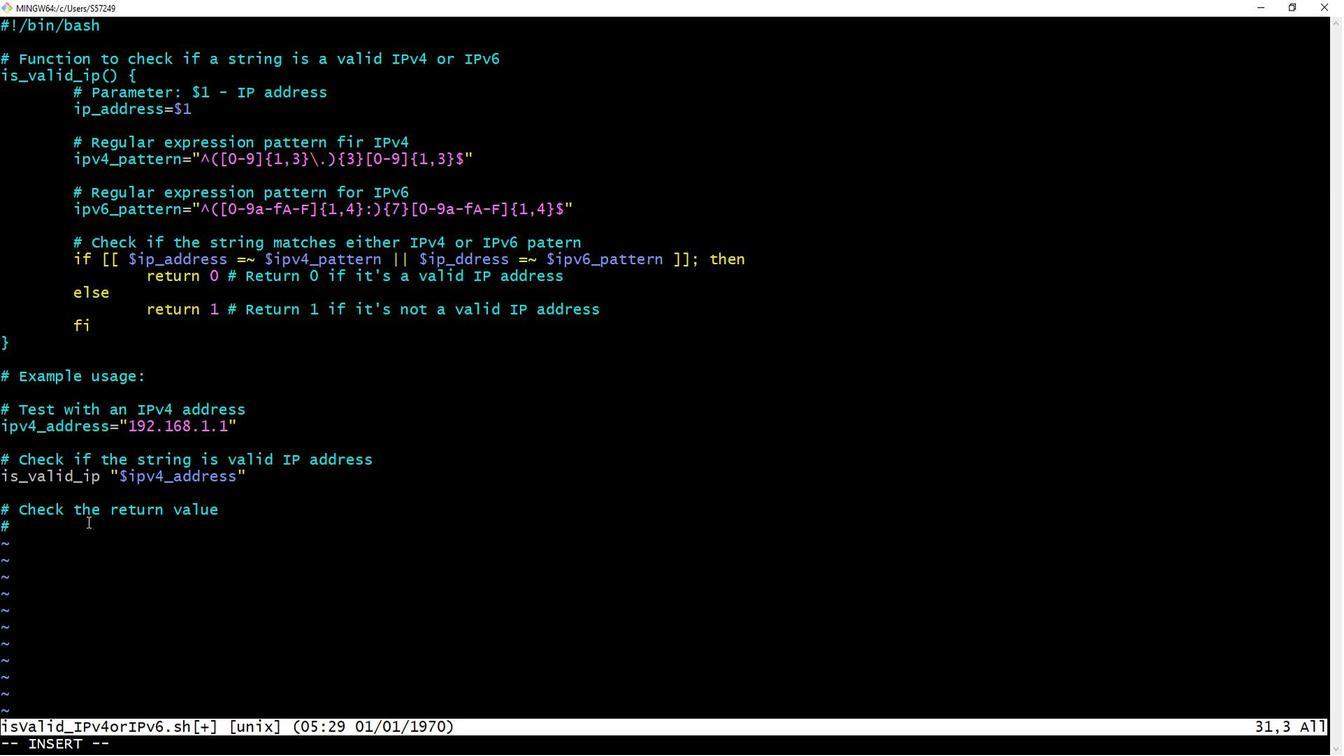 
Action: Key pressed <Key.backspace><Key.backspace>if<Key.space>[<Key.space><Key.shift_r>$<Key.shift_r>?<Key.space>-eq<Key.space>o<Key.backspace>0<Key.space>];<Key.space>then<Key.enter>echo<Key.space><Key.space><Key.shift_r>""<Key.left><Key.shift>The<Key.space>string<Key.space>is<Key.space>a<Key.space>valid<Key.space><Key.shift_r>IP<Key.space>address.<Key.right><Key.enter><Key.left>else<Key.enter>echo<Key.space><Key.shift_r>""<Key.left><Key.shift>The<Key.space>string<Key.space>is<Key.space><Key.space><Key.backspace>not<Key.space>a<Key.space>valid<Key.space>
Screenshot: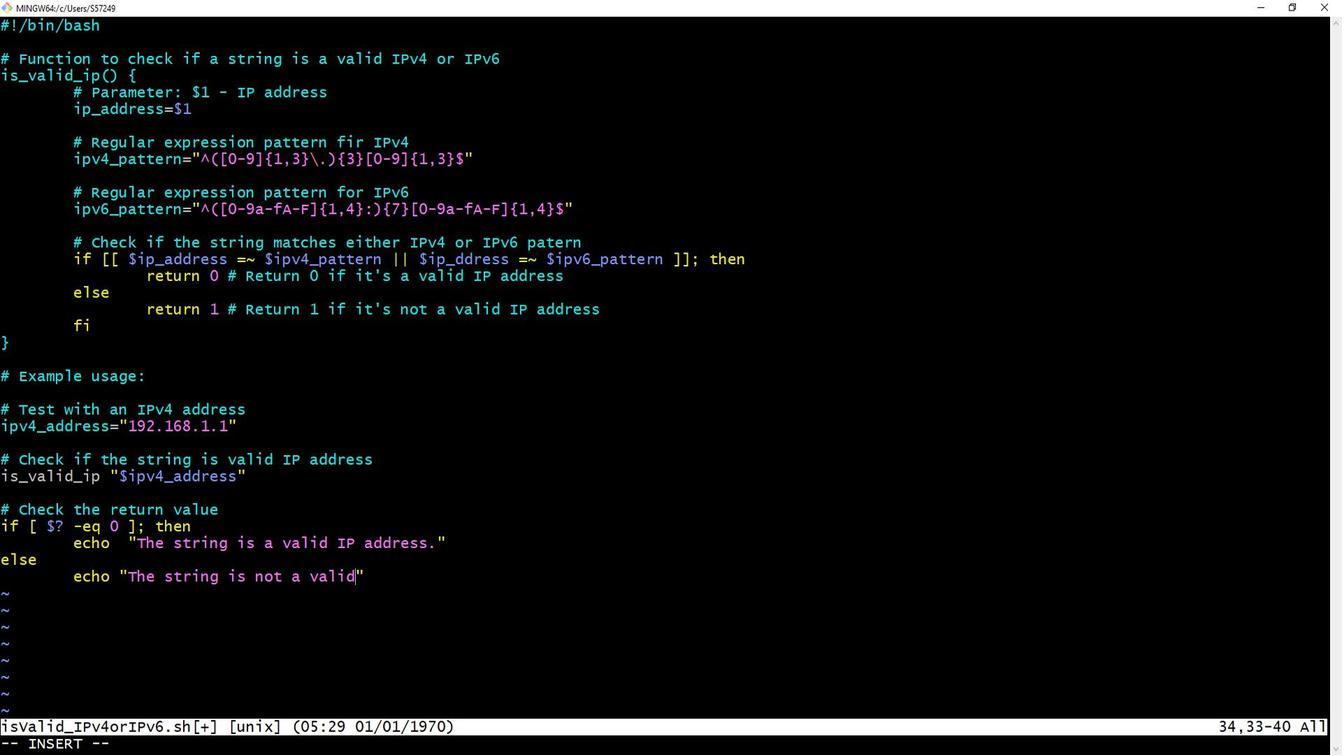 
Action: Mouse moved to (79, 362)
Screenshot: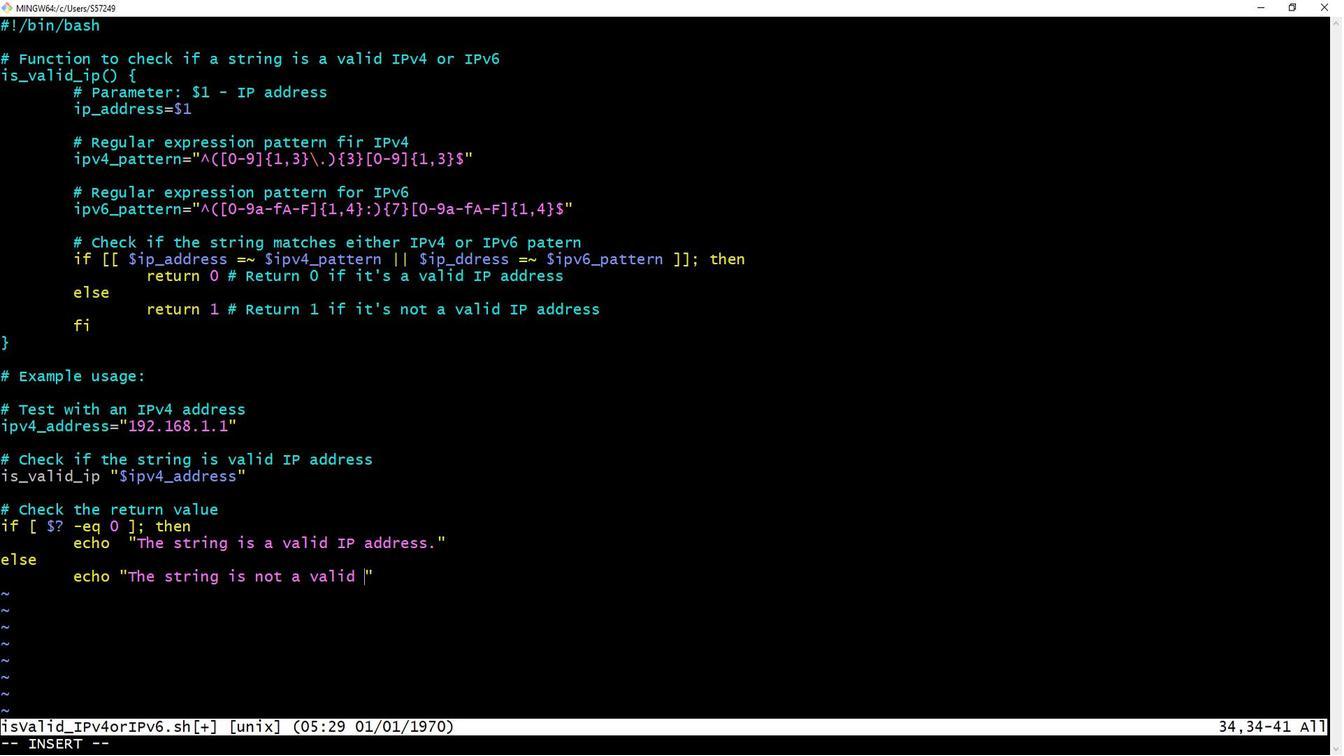 
Action: Mouse scrolled (79, 361) with delta (0, 0)
Screenshot: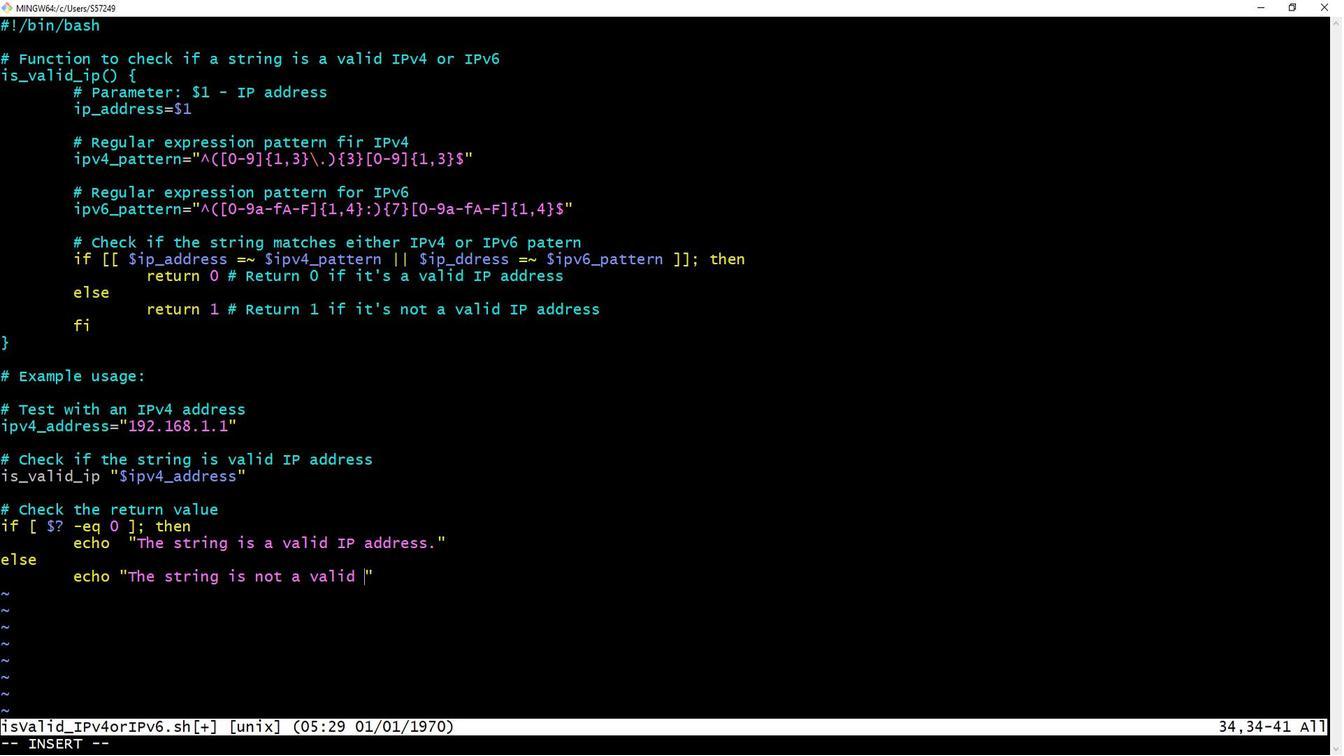 
Action: Mouse scrolled (79, 361) with delta (0, 0)
Screenshot: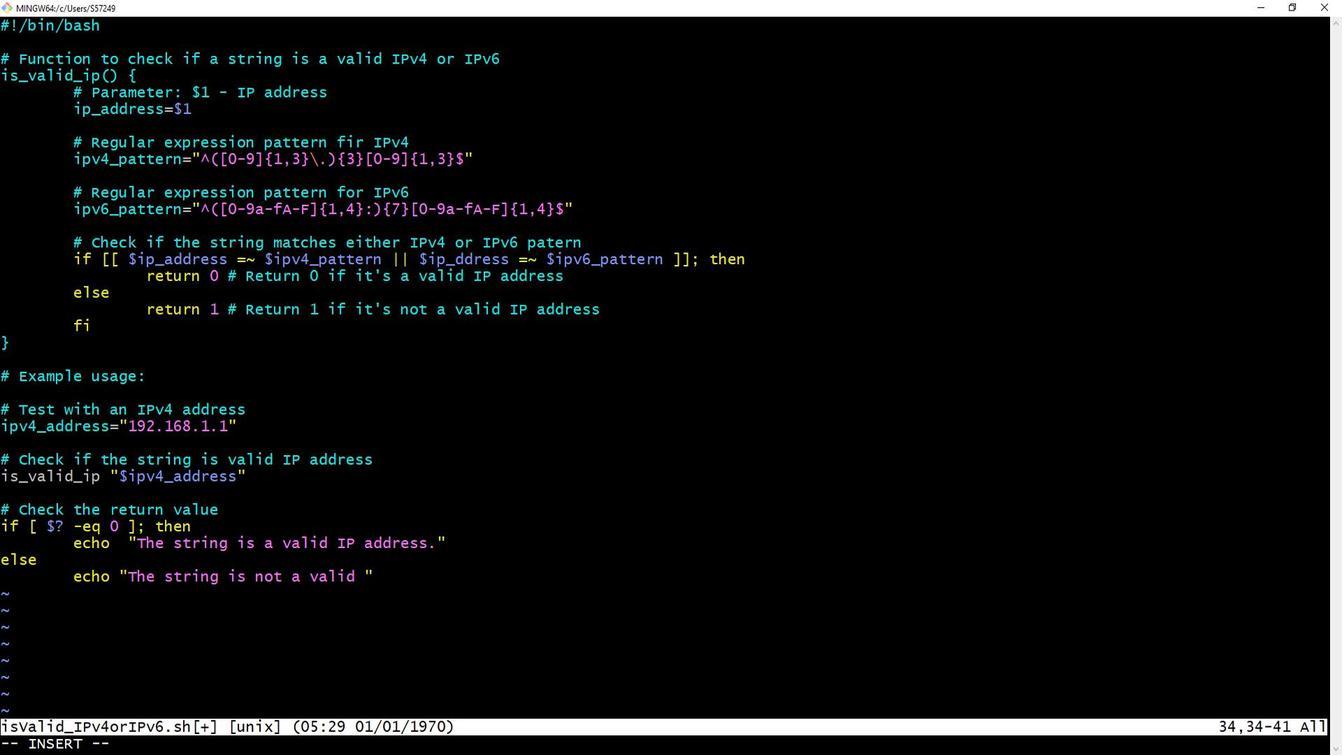 
Action: Mouse scrolled (79, 361) with delta (0, 0)
Screenshot: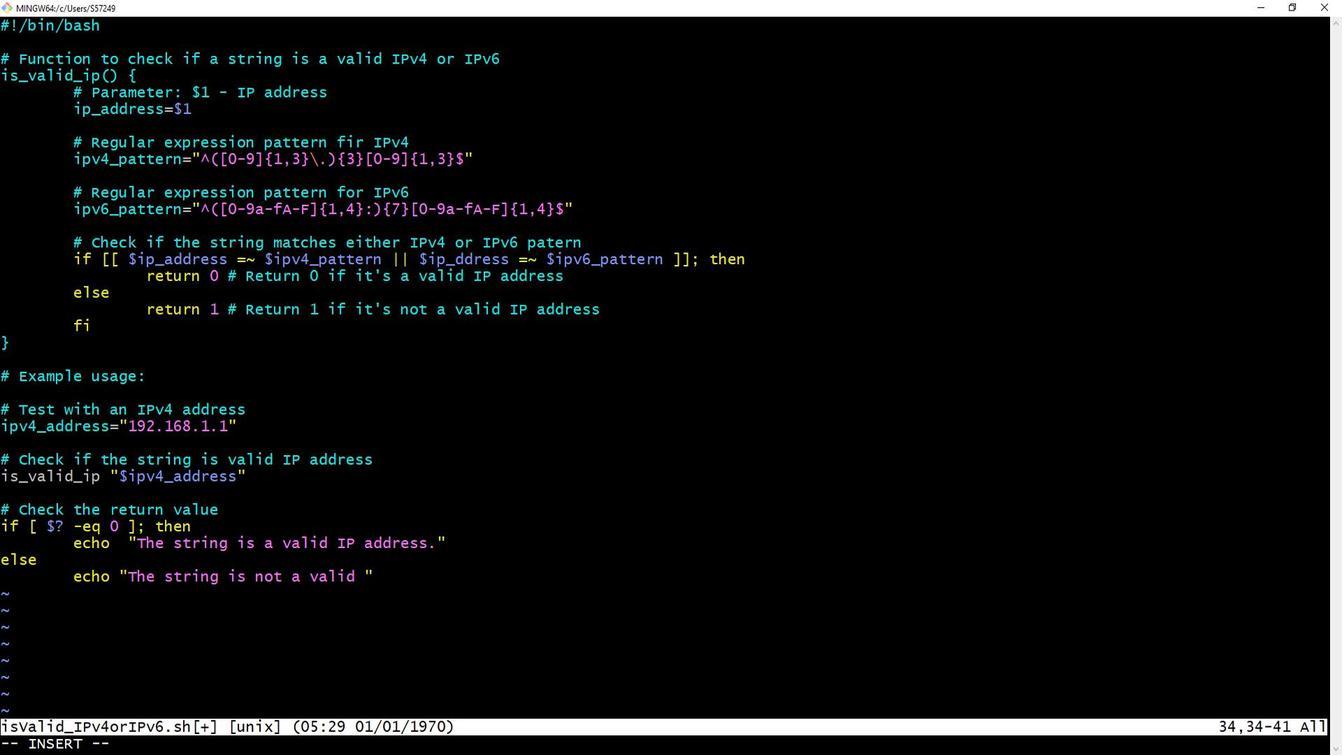 
Action: Mouse moved to (79, 334)
Screenshot: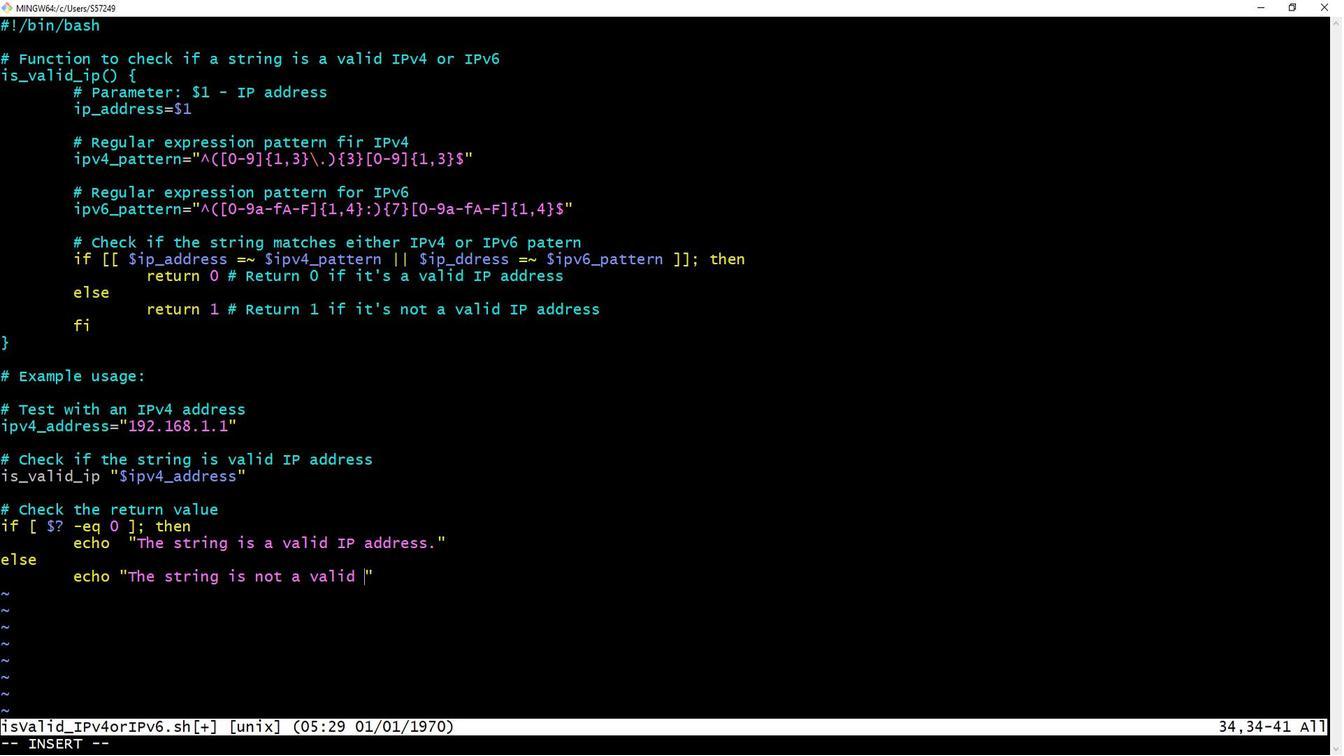 
Action: Key pressed <Key.shift_r>IP<Key.space>address.<Key.right><Key.enter>
Screenshot: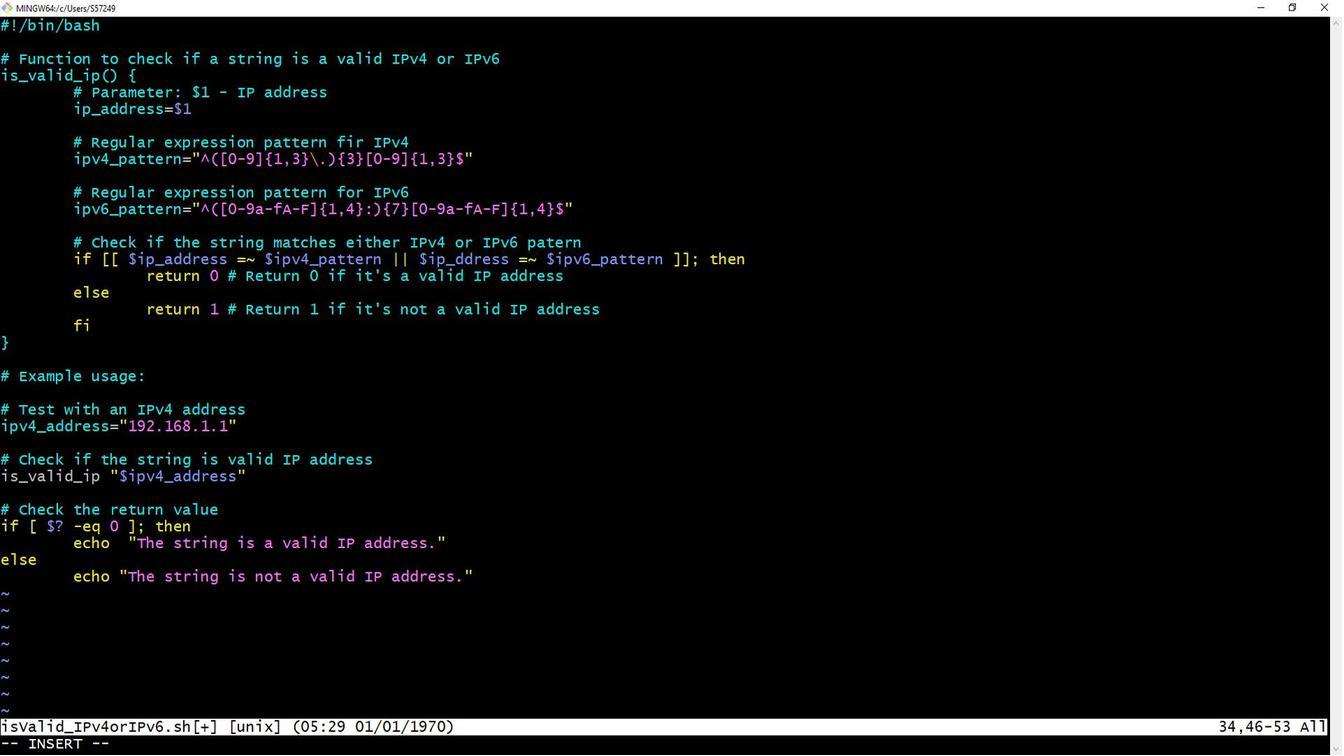 
Action: Mouse moved to (89, 385)
Screenshot: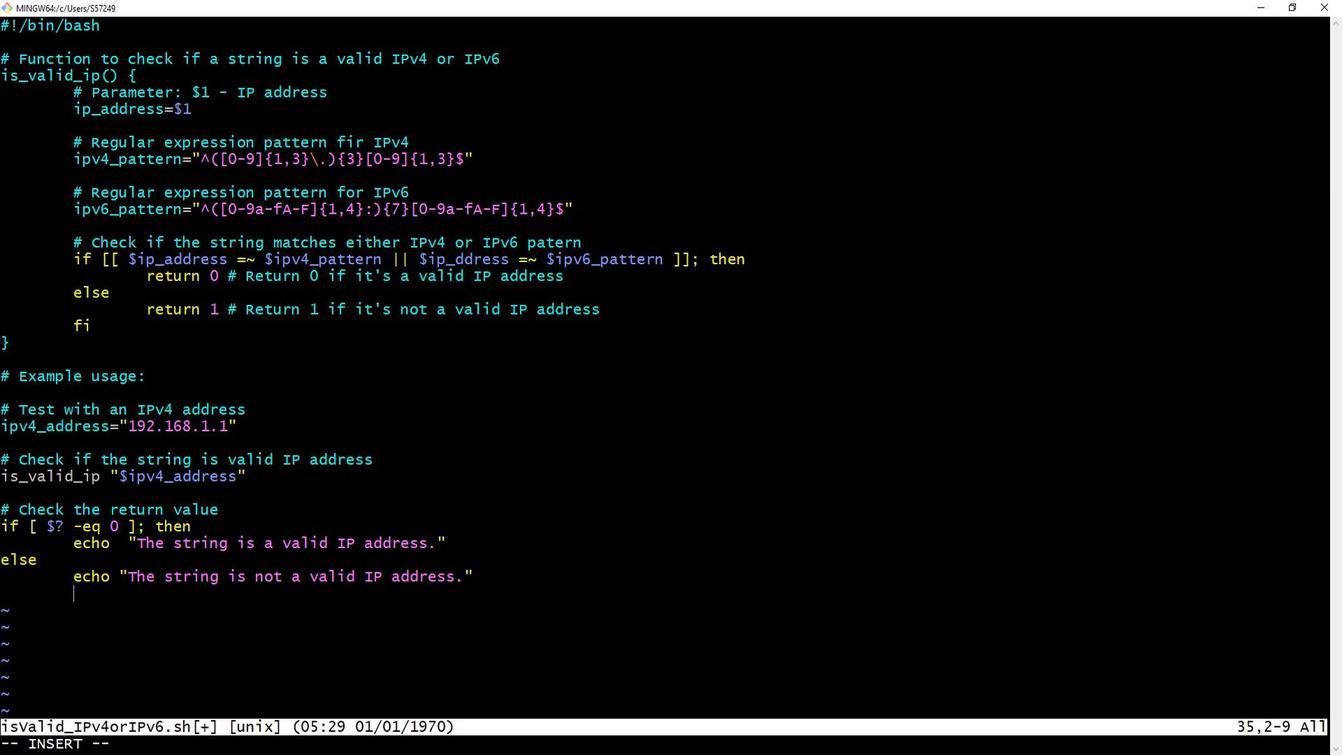 
Action: Key pressed <Key.left>fi<Key.esc><Key.shift_r>:wq<Key.enter>chmod<Key.space><Key.shift_r>+x<Key.space>is<Key.shift>Valid<Key.shift_r>_<Key.shift_r>IPv4or<Key.shift_r>IPv6.sh<Key.enter>./is<Key.shift>Valid<Key.shift_r>_<Key.shift_r>IP<Key.shift>v4or<Key.shift_r>IPv6.sh<Key.enter>c<Key.backspace><Key.backspace>vim<Key.space>is<Key.shift><Key.shift><Key.shift><Key.shift><Key.shift><Key.shift>Valid<Key.space><Key.shift>_<Key.shift>I<Key.shift>P<Key.shift>v6<Key.backspace><Key.backspace><Key.backspace><Key.backspace><Key.backspace><Key.backspace><Key.shift>_<Key.shift>IPv4or<Key.shift>Ipv6.sh<Key.enter>
Screenshot: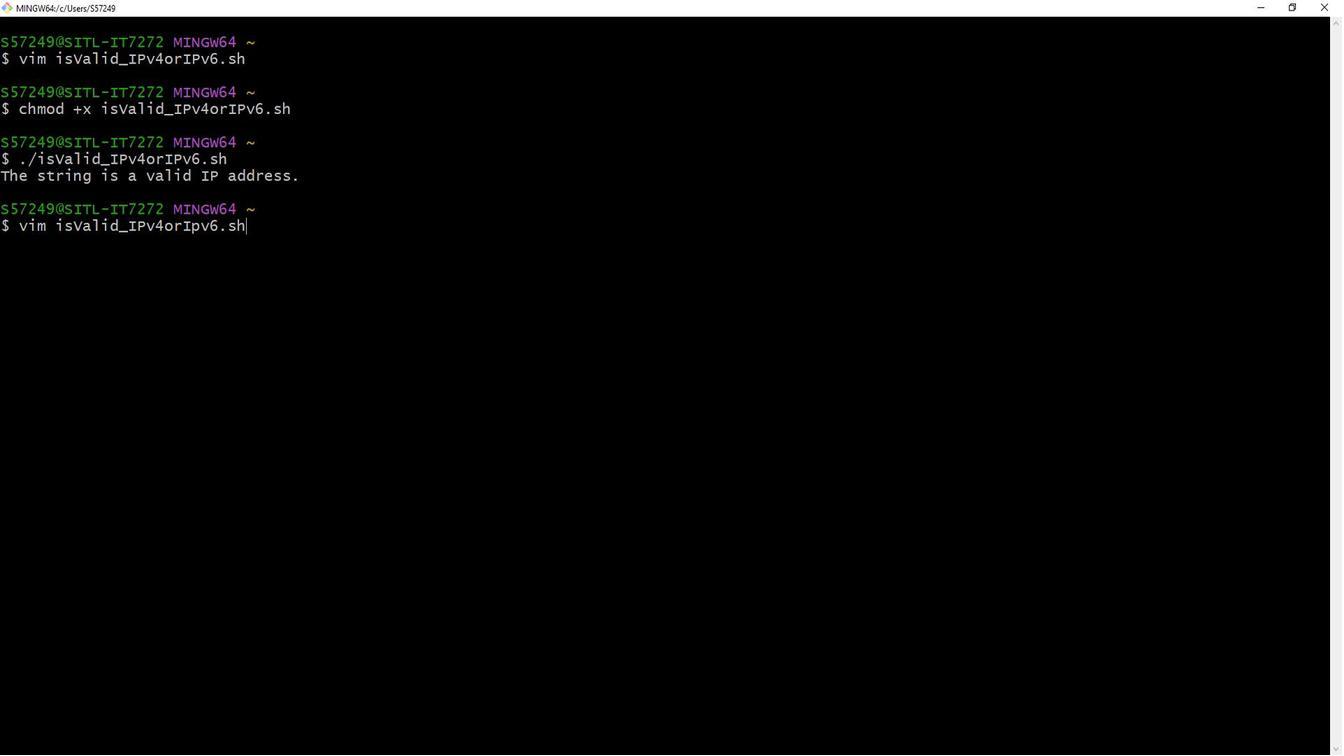 
Action: Mouse moved to (56, 344)
Screenshot: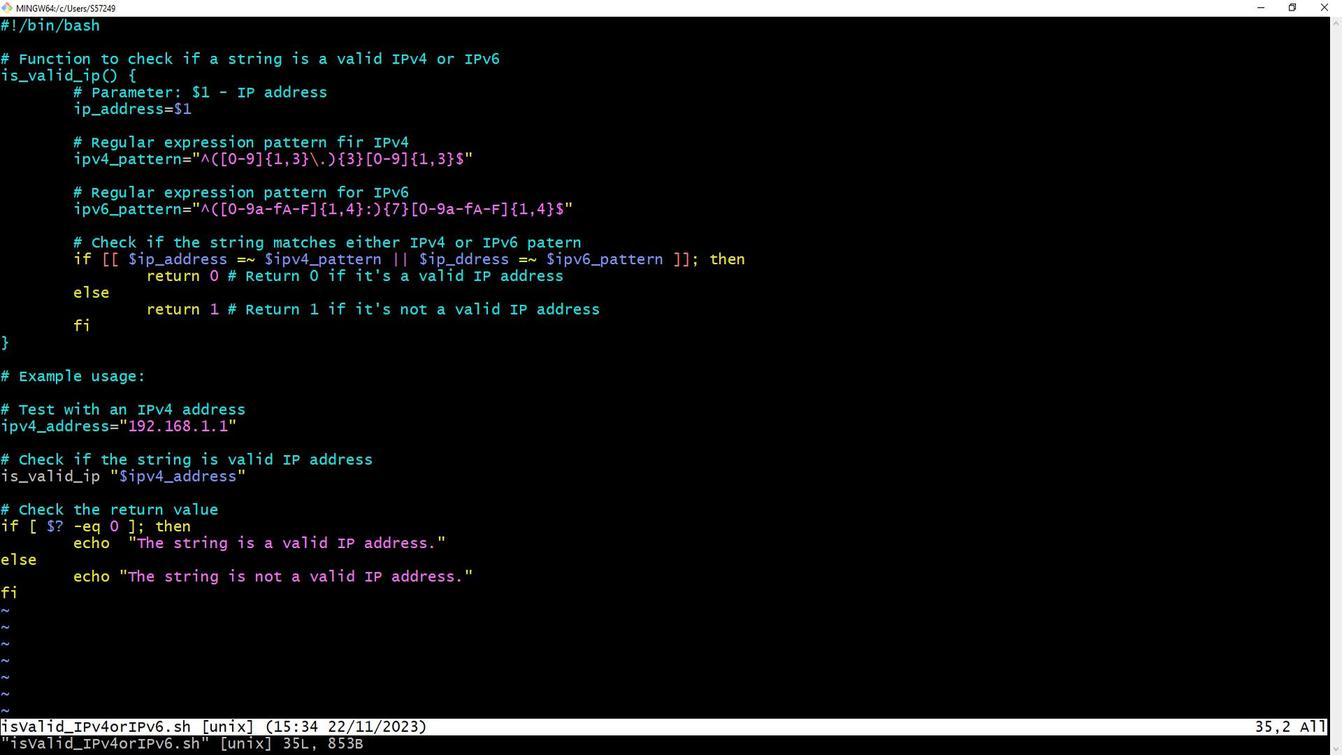 
Action: Mouse scrolled (56, 345) with delta (0, 0)
Screenshot: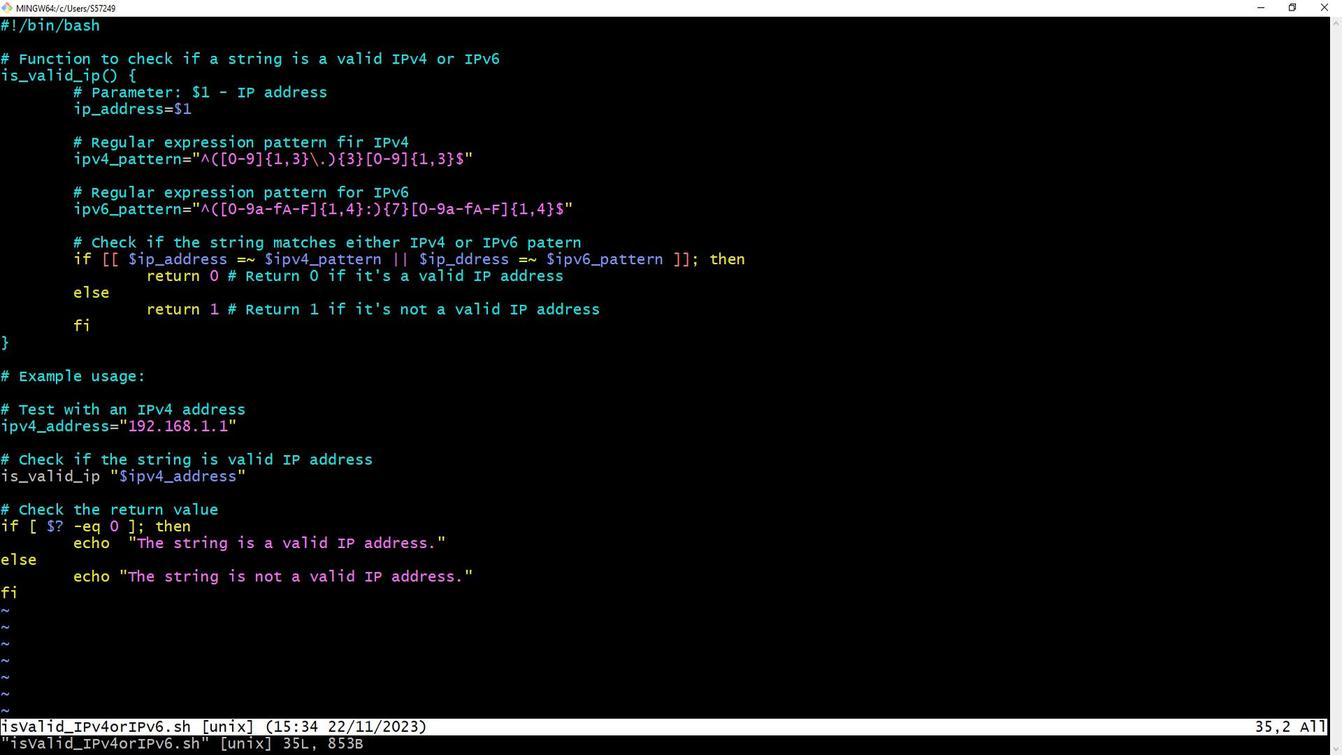 
Action: Mouse moved to (60, 347)
Screenshot: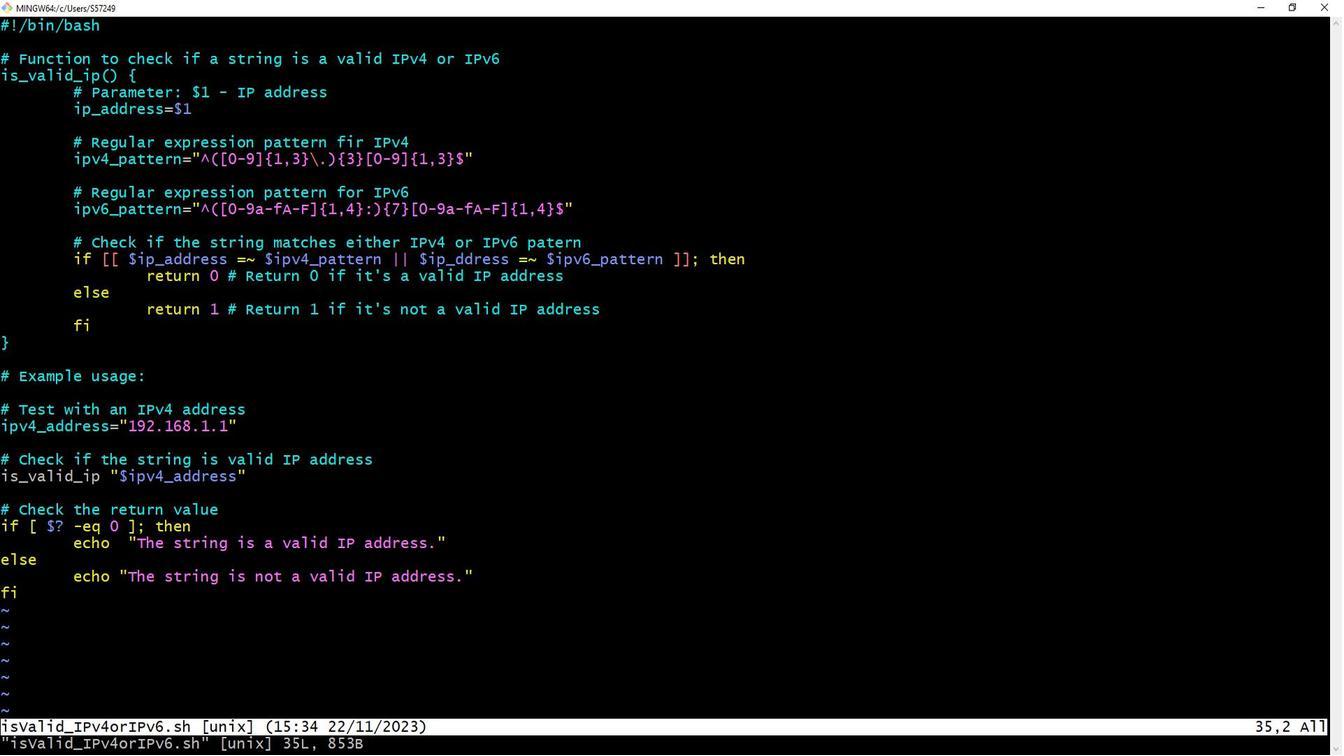 
Action: Mouse scrolled (60, 347) with delta (0, 0)
Screenshot: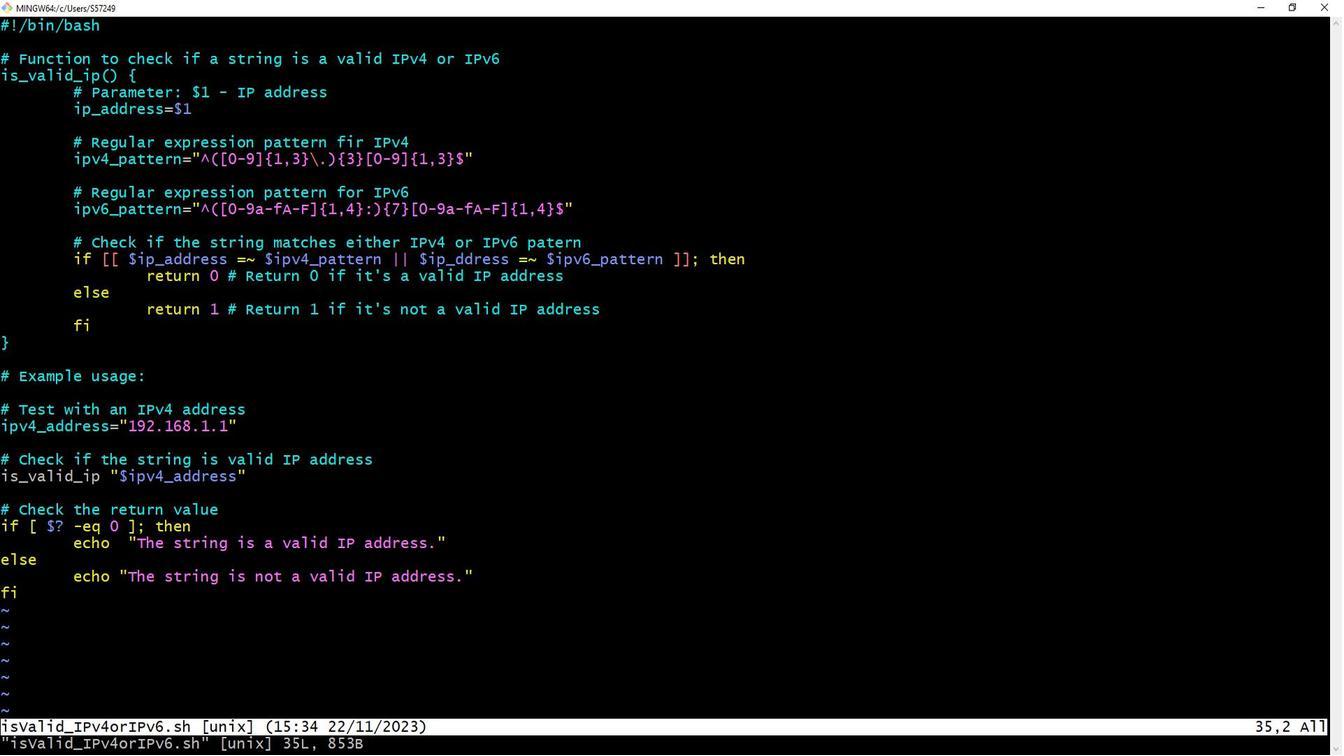 
Action: Mouse moved to (123, 448)
Screenshot: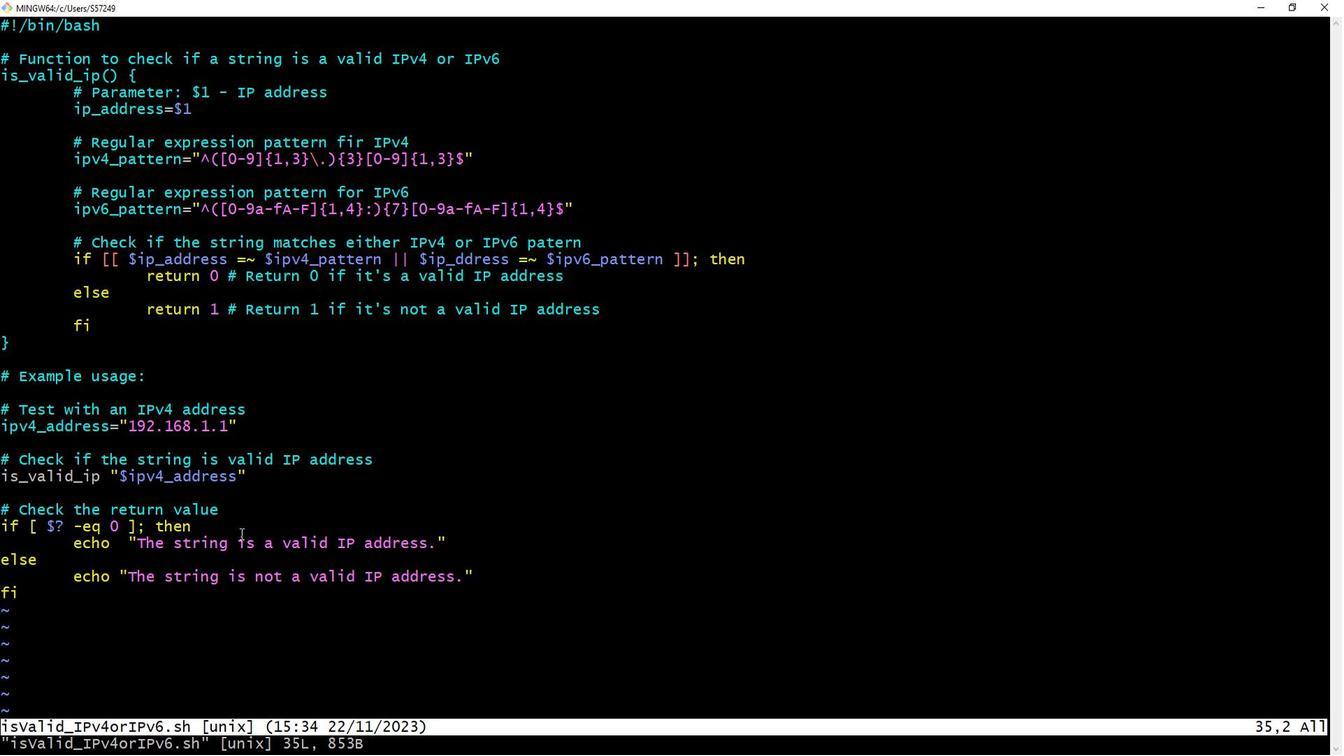 
Action: Mouse pressed left at (123, 448)
Screenshot: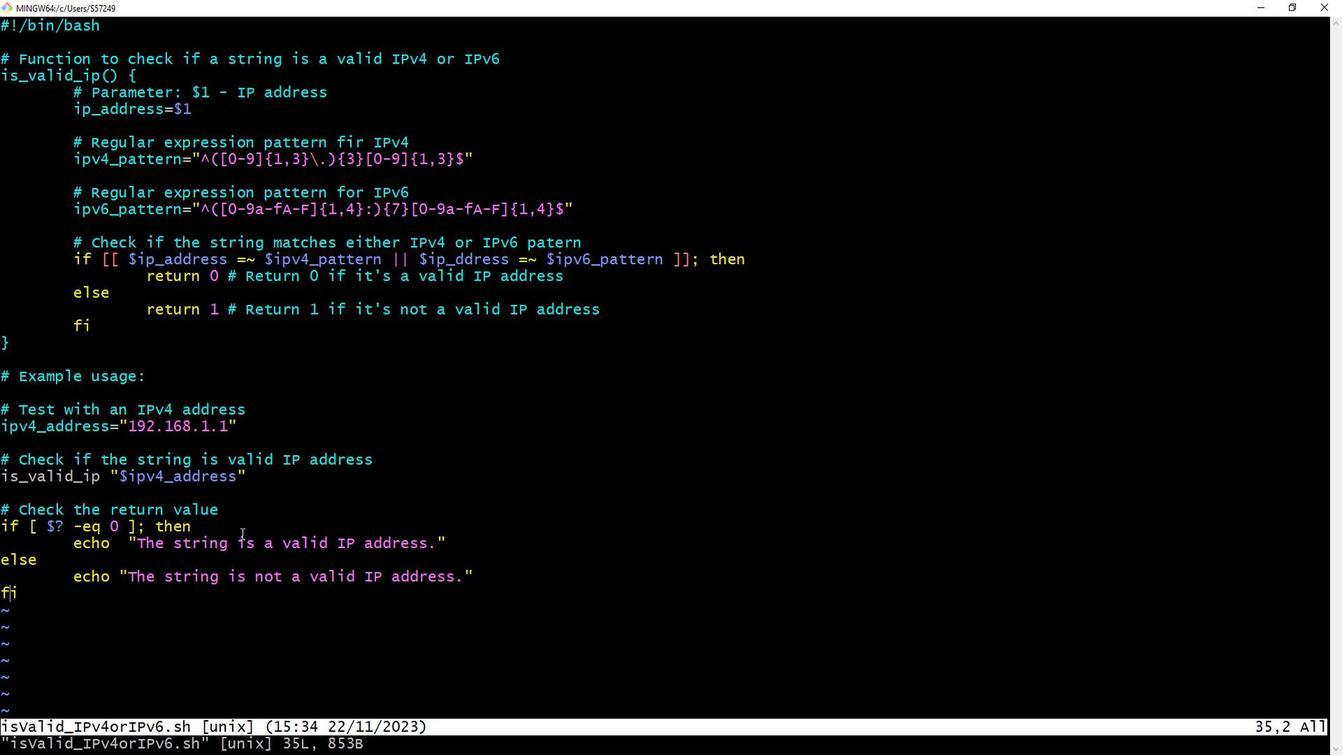
Action: Key pressed <Key.up><Key.up><Key.up><Key.down><Key.up><Key.up><Key.up><Key.down><Key.down><Key.up>
Screenshot: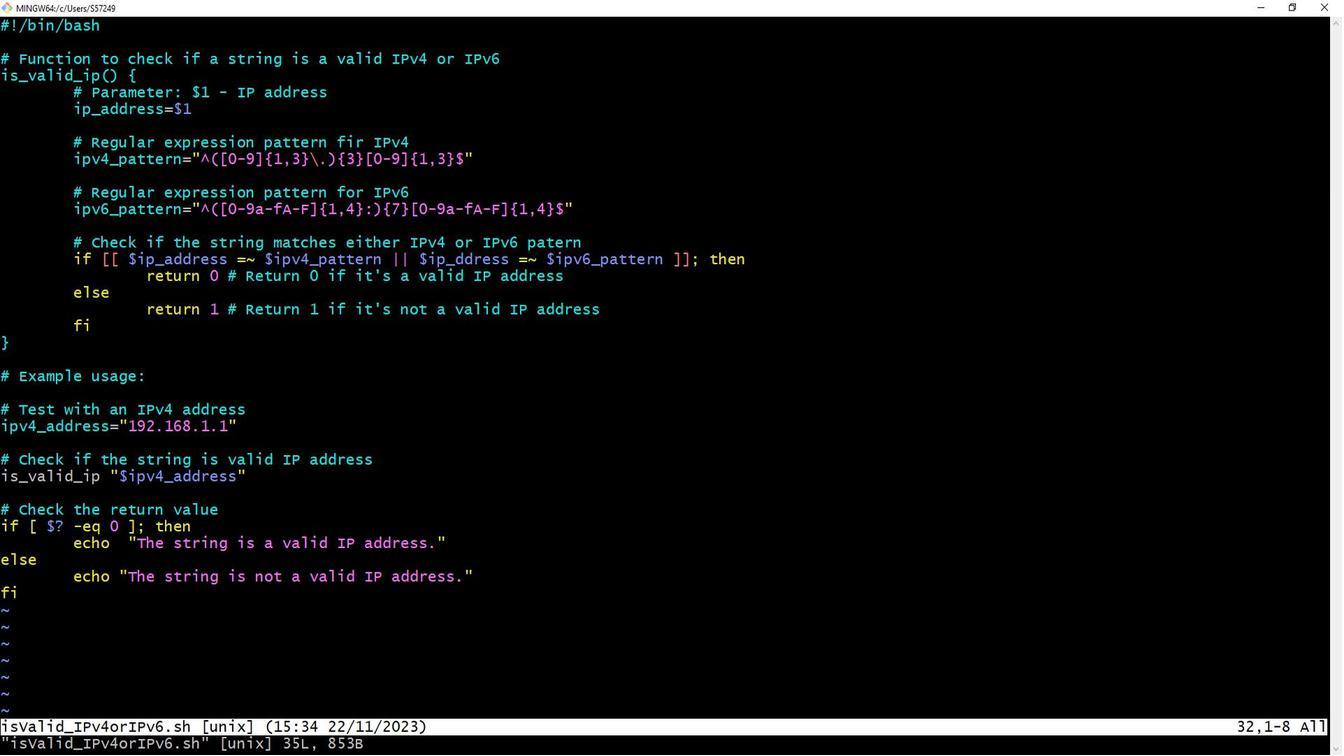 
Action: Mouse moved to (110, 441)
Screenshot: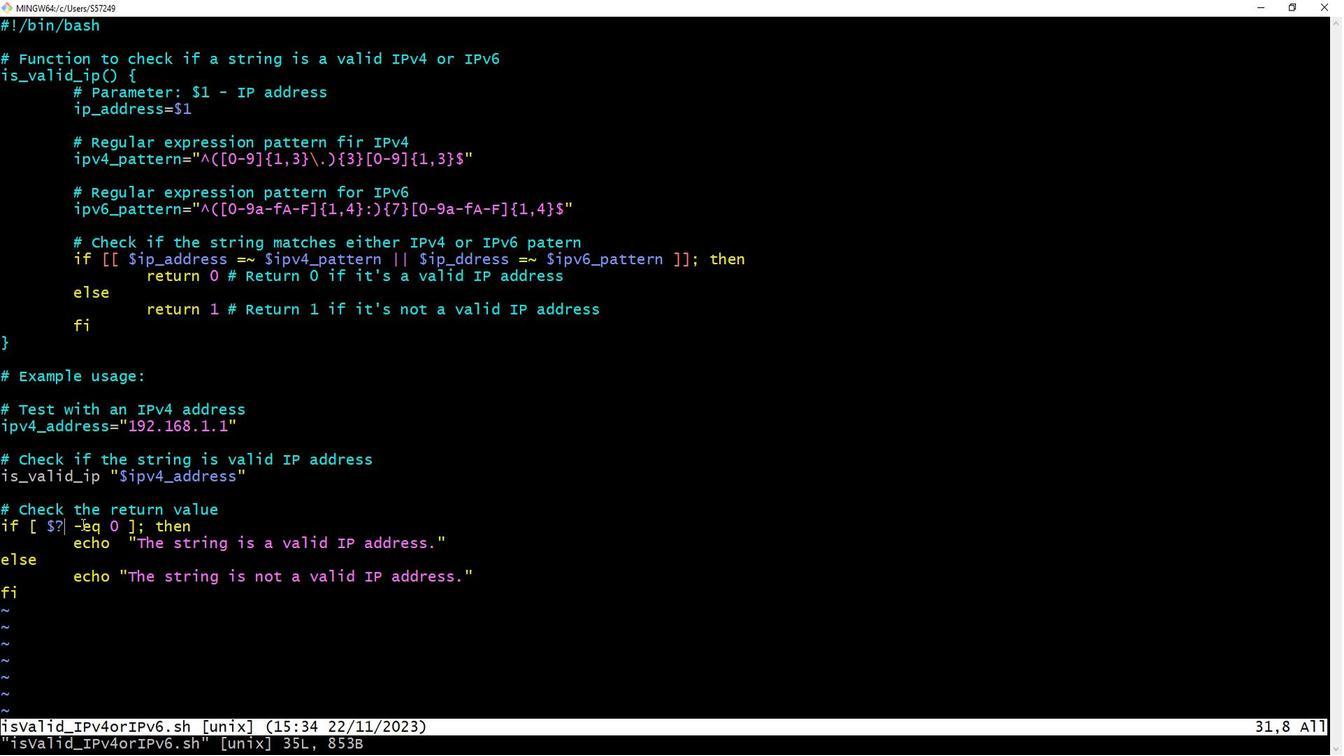 
Action: Mouse pressed left at (110, 441)
Screenshot: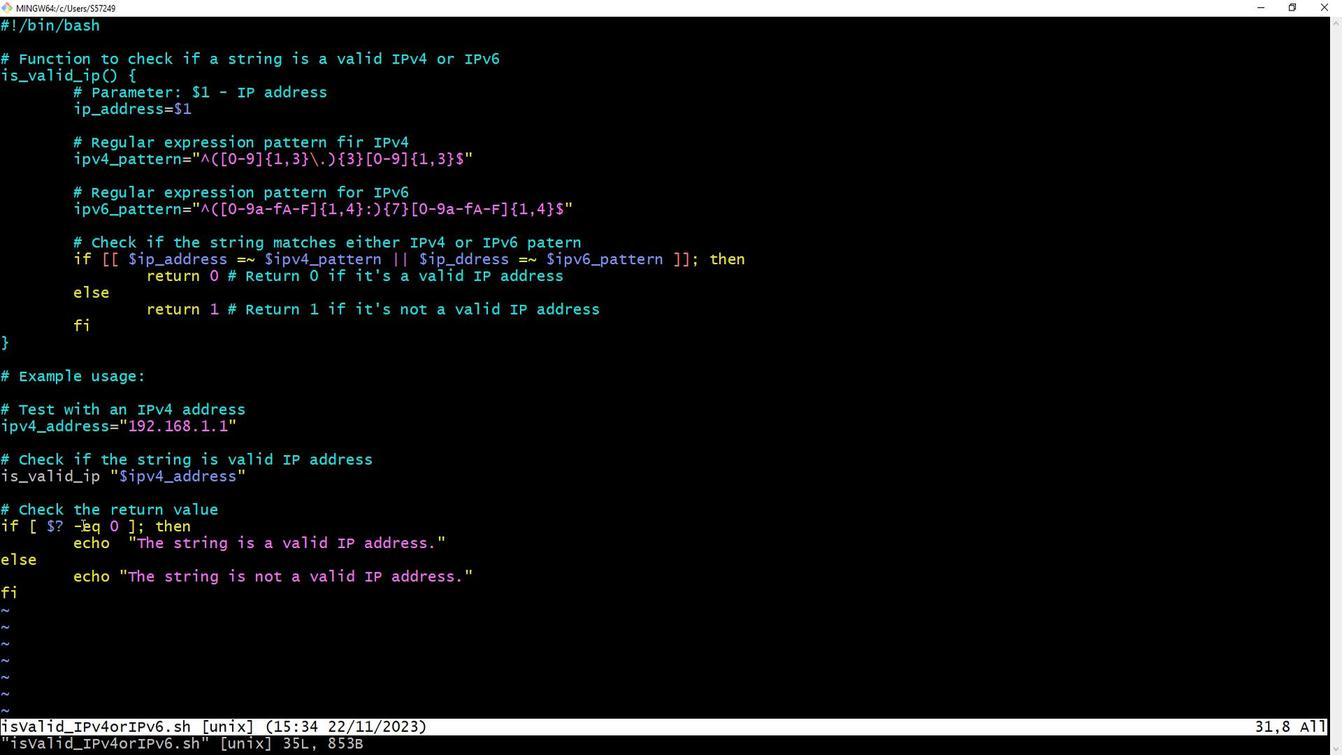 
Action: Key pressed <Key.down><Key.down><Key.down><Key.down><Key.left><Key.right><Key.enter><Key.enter>i<Key.enter><Key.enter><Key.shift>#<Key.space><Key.shift><Key.shift><Key.shift><Key.shift><Key.shift><Key.shift>Test<Key.space>with<Key.space>an<Key.space><Key.shift>I<Key.shift>Pv6<Key.space>address<Key.enter><Key.backspace><Key.backspace>ipv6<Key.shift>_address=<Key.up><Key.up><Key.up><Key.up><Key.up><Key.right><Key.up><Key.right><Key.right><Key.right><Key.right><Key.right><Key.right><Key.right><Key.right><Key.right><Key.right><Key.right><Key.right><Key.right><Key.right><Key.right><Key.right><Key.right><Key.right><Key.right><Key.right><Key.right><Key.right><Key.right><Key.right><Key.right><Key.right><Key.right><Key.left>v4<Key.down><Key.down><Key.right>v6<Key.backspace>4<Key.down><Key.down><Key.down><Key.down><Key.shift_r>"""<Key.backspace><Key.left>2001<Key.shift_r>:0db8<Key.shift_r><Key.shift_r><Key.shift_r>:85a3<Key.shift_r>:0000<Key.shift_r>:00000<Key.backspace><Key.shift_r>:8a2e<Key.shift_r>:0370<Key.shift_r>:7334<Key.right><Key.enter><Key.enter><Key.shift><Key.shift><Key.shift><Key.shift>#<Key.space><Key.shift>Check<Key.space>if<Key.space>the<Key.space>string<Key.space>is<Key.space>valid<Key.space><Key.shift>IP<Key.space>address<Key.enter><Key.backspace><Key.backspace>is<Key.shift>_valid<Key.space><Key.backspace><Key.shift><Key.shift><Key.shift><Key.shift><Key.shift><Key.shift><Key.shift><Key.shift><Key.shift><Key.shift><Key.shift><Key.shift><Key.shift><Key.shift>_ip<Key.space><Key.shift_r>""<Key.left><Key.shift>$ipv6
Screenshot: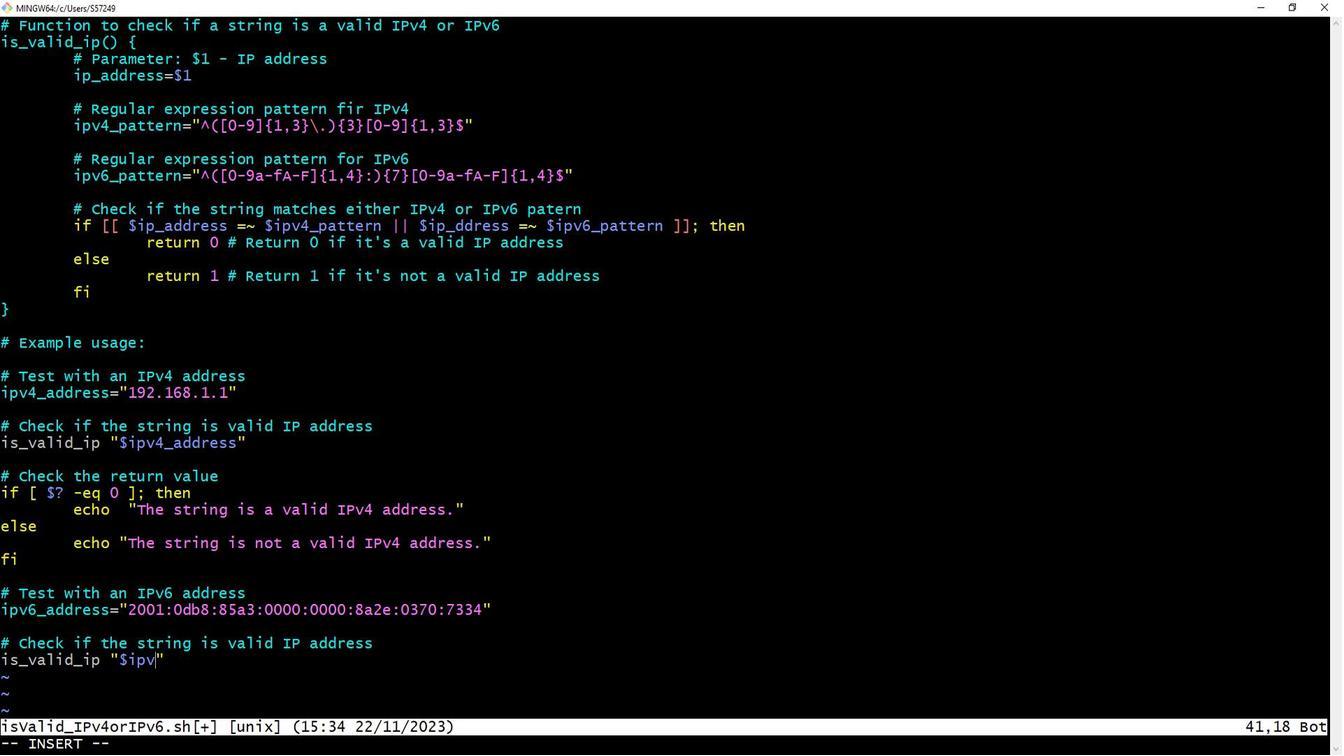 
Action: Mouse moved to (109, 441)
Screenshot: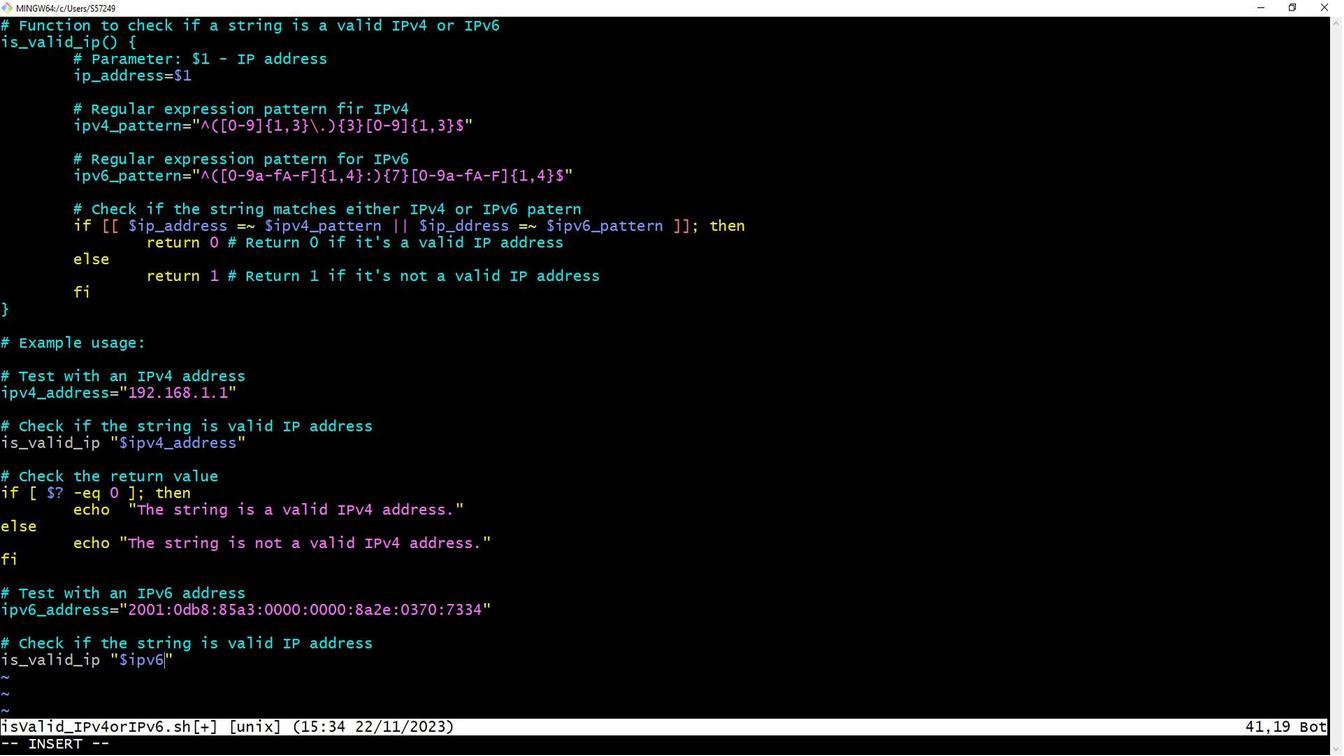 
Action: Key pressed <Key.shift>_address<Key.right><Key.enter><Key.enter><Key.shift>$<Key.backspace><Key.shift>#<Key.space><Key.shift>V<Key.backspace><Key.shift><Key.shift>Check<Key.space>the<Key.space><Key.backspace><Key.space>return<Key.space>value<Key.space><Key.enter><Key.backspace><Key.backspace>if<Key.space>[]<Key.left><Key.space><Key.shift>$<Key.shift_r>?<Key.space>-eq<Key.space>0<Key.space><Key.right>;<Key.space>the<Key.space><Key.backspace>n<Key.space><Key.enter>ech-<Key.backspace>o<Key.space><Key.shift_r>""<Key.left><Key.shift><Key.shift>The<Key.space>string<Key.space>is<Key.space>a<Key.space>valid<Key.space><Key.shift><Key.shift><Key.shift><Key.shift><Key.shift><Key.shift><Key.shift><Key.shift><Key.shift><Key.shift><Key.shift><Key.shift><Key.shift>IPv6<Key.space>address<Key.right>.<Key.left><Key.right><Key.backspace><Key.left>.<Key.right><Key.enter><Key.left>else<Key.enter><Key.shift_r>""<Key.left><Key.shift>The<Key.backspace><Key.backspace><Key.backspace><Key.backspace><Key.down><Key.right><Key.backspace>ecj<Key.backspace>ho<Key.space><Key.shift_r>""<Key.left><Key.shift>The<Key.space>string<Key.space>is<Key.space>not<Key.space>a<Key.space>vli<Key.backspace><Key.backspace>alid<Key.space><Key.shift>I<Key.shift>Pv6<Key.space>address<Key.space><Key.backspace>.<Key.right><Key.enter><Key.left>fi<Key.enter>
Screenshot: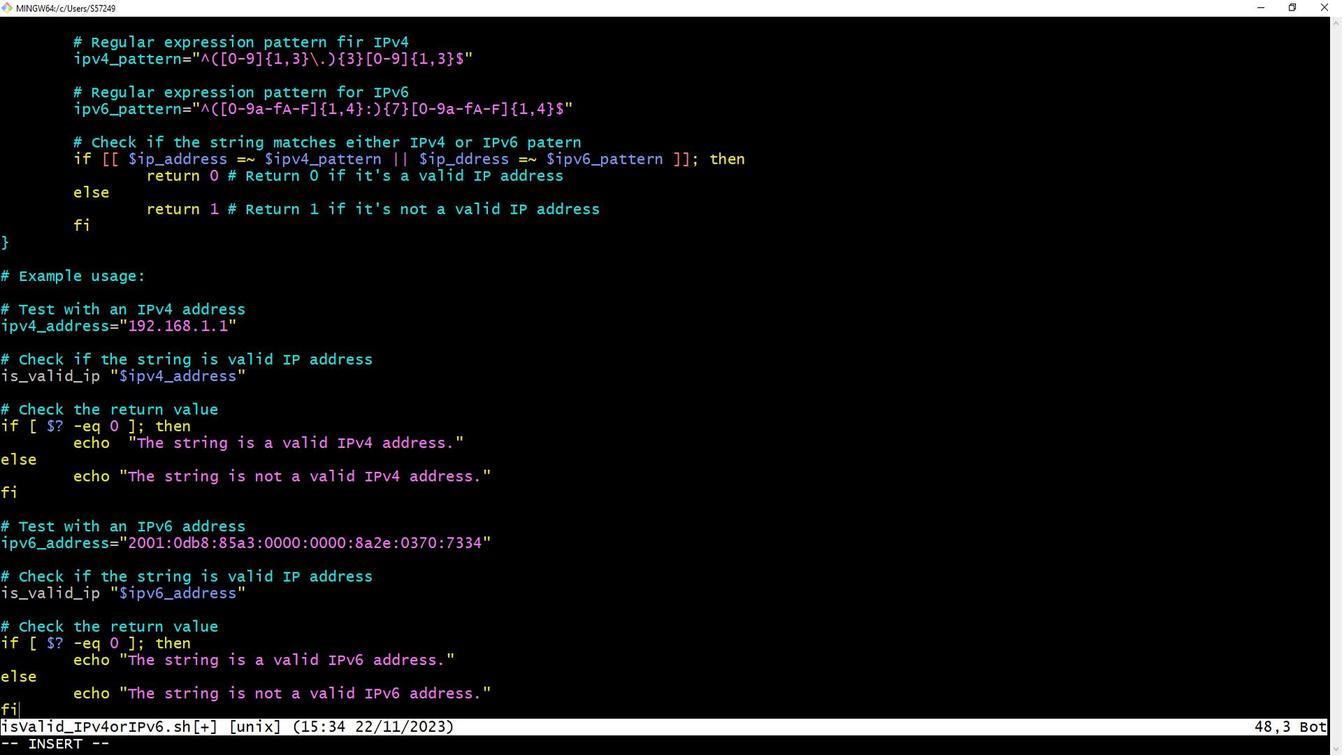 
Action: Mouse moved to (90, 299)
Screenshot: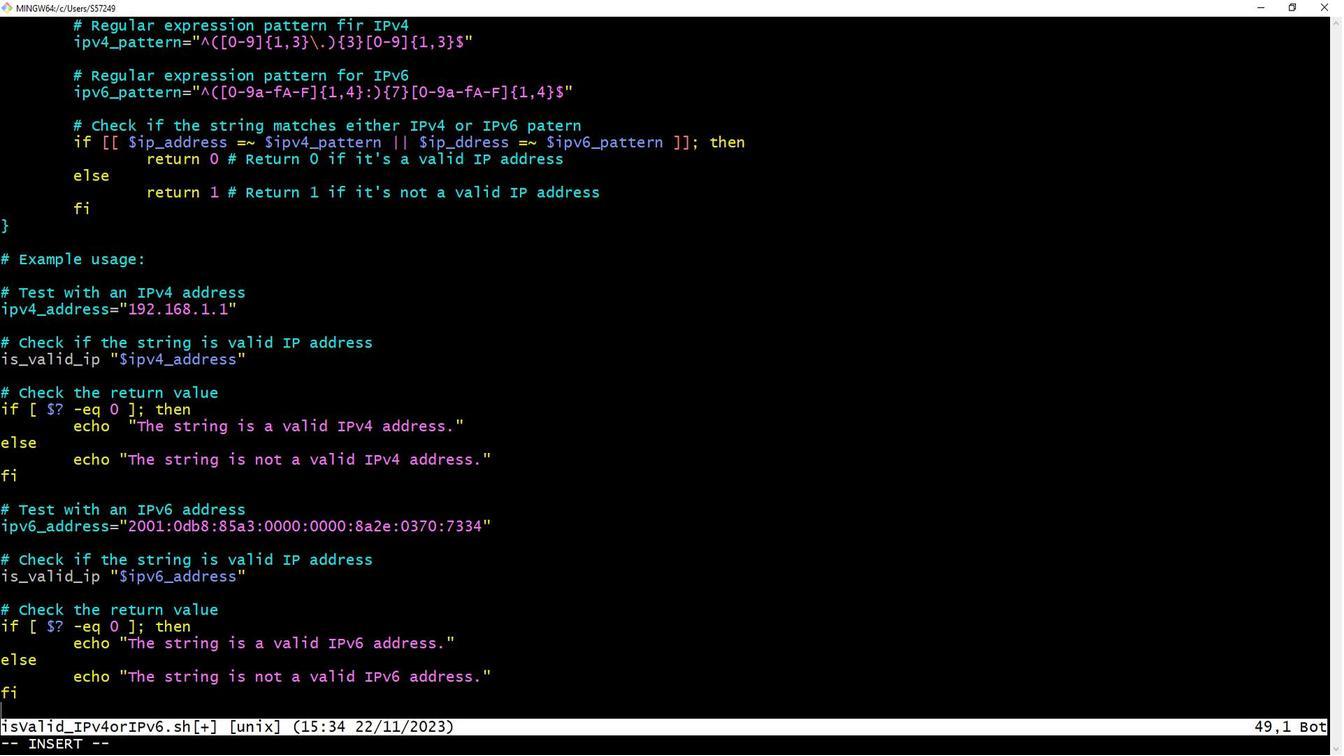 
Action: Mouse scrolled (90, 298) with delta (0, 0)
Screenshot: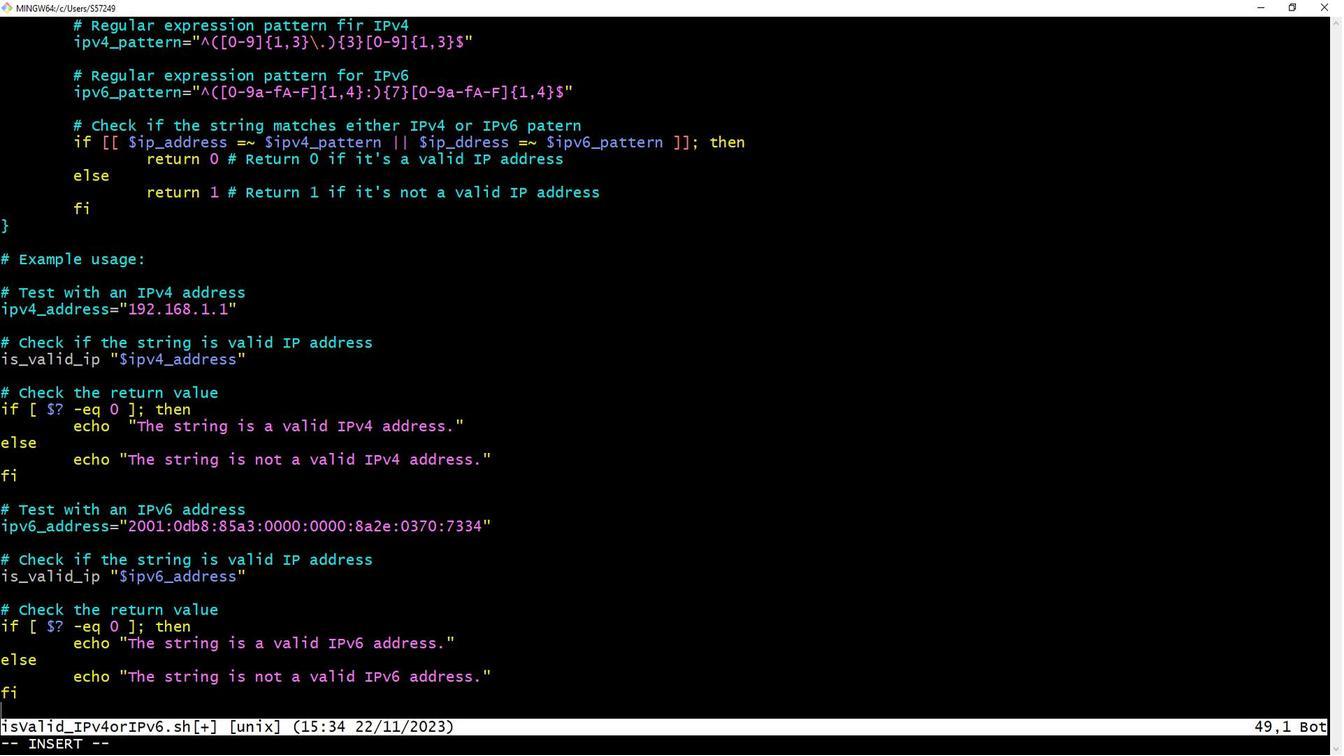 
Action: Mouse moved to (90, 299)
Screenshot: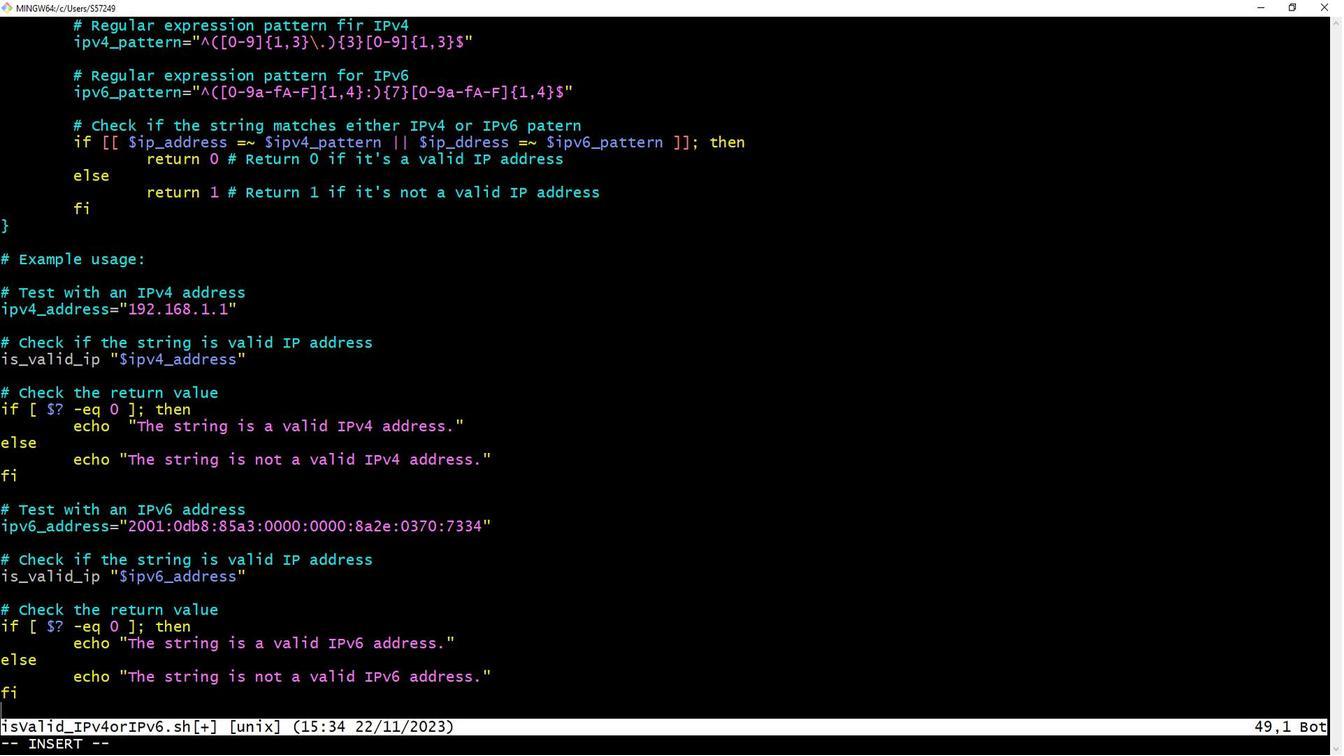 
Action: Mouse scrolled (90, 299) with delta (0, 0)
Screenshot: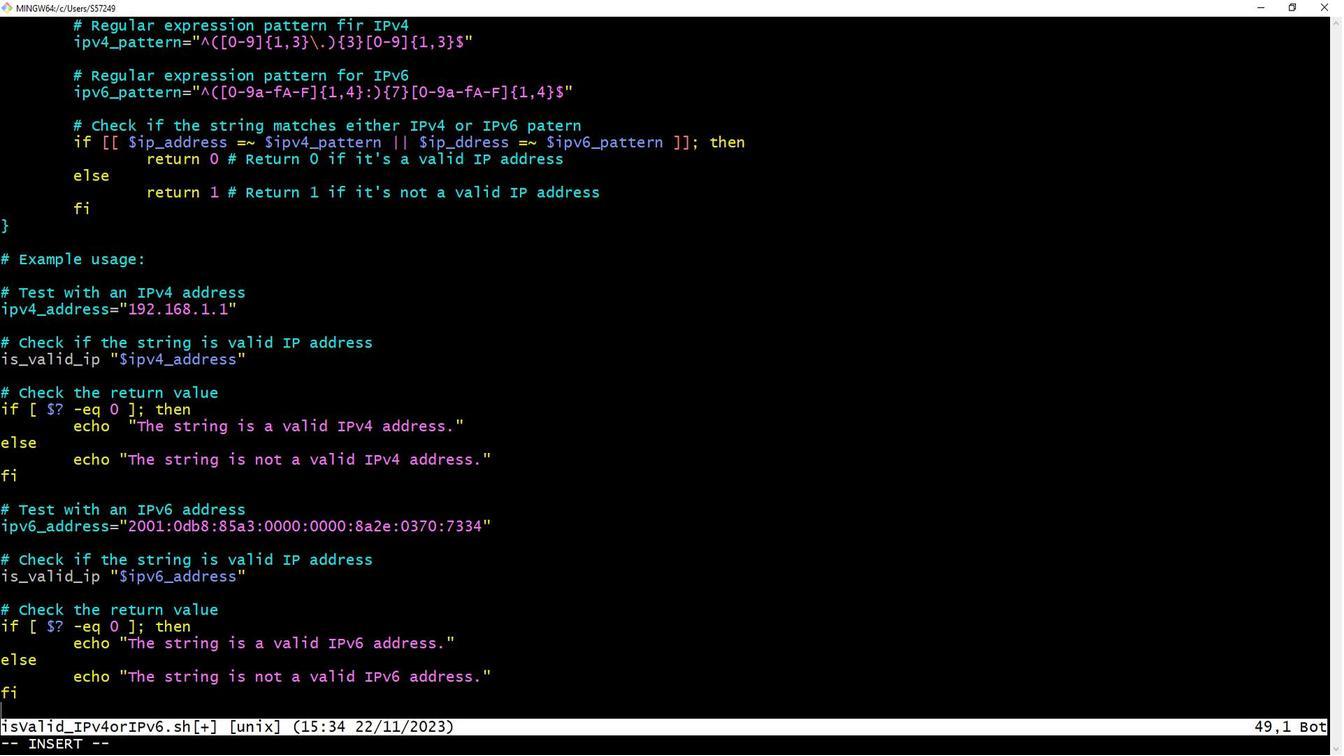 
Action: Mouse scrolled (90, 299) with delta (0, 0)
Screenshot: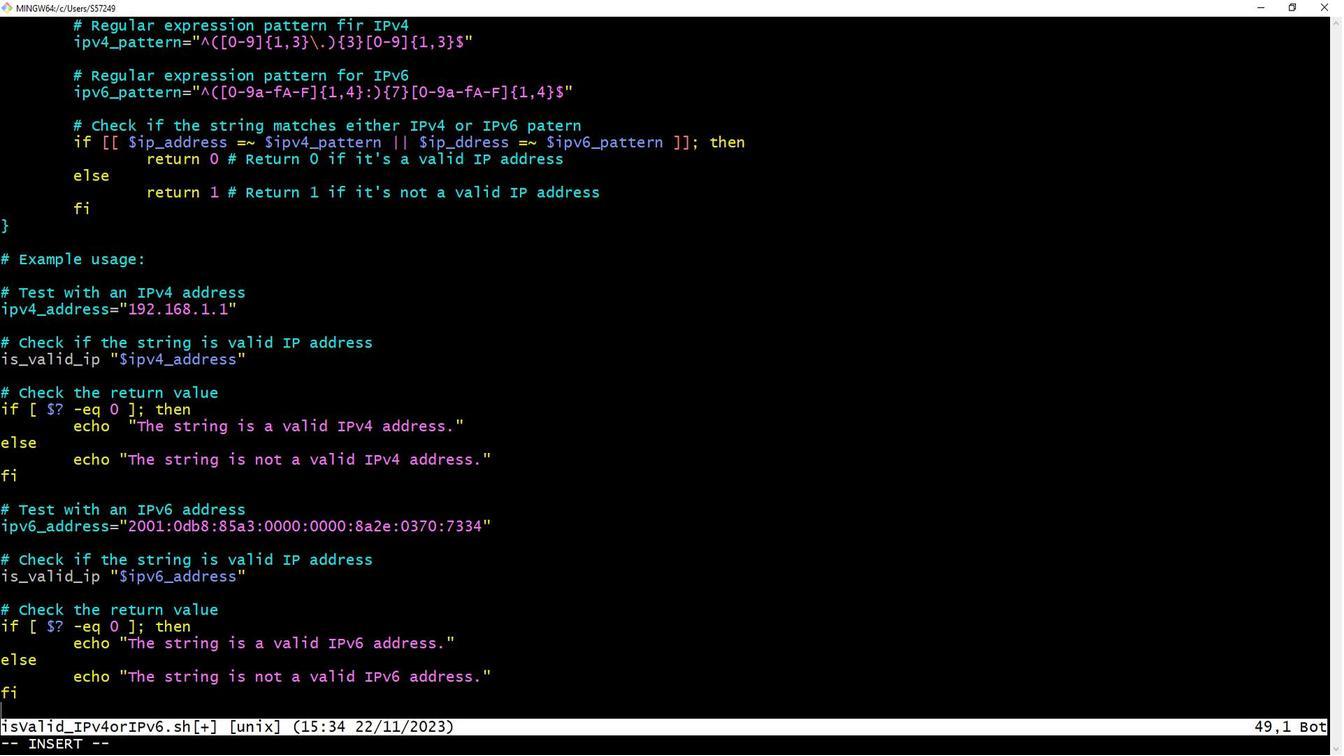 
Action: Mouse moved to (128, 538)
Screenshot: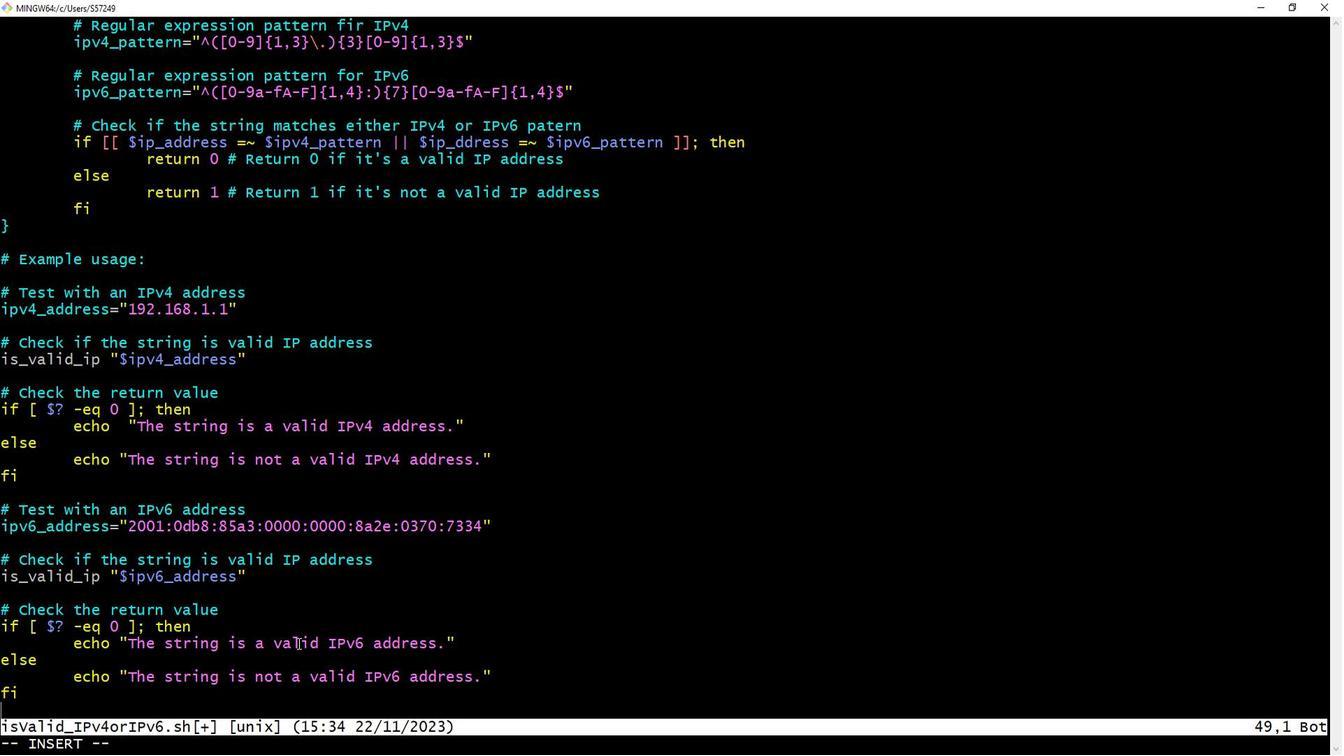 
Action: Key pressed <Key.up><Key.up><Key.up><Key.up><Key.up><Key.up><Key.up><Key.up><Key.up><Key.up><Key.up><Key.right><Key.right><Key.right><Key.right><Key.right><Key.right><Key.right><Key.right><Key.right><Key.right><Key.right><Key.right><Key.right><Key.right><Key.right><Key.right><Key.right><Key.right><Key.right><Key.right><Key.right><Key.right><Key.right><Key.right><Key.right><Key.right><Key.right><Key.right><Key.right><Key.right><Key.right><Key.right><Key.right><Key.right><Key.right><Key.right><Key.right><Key.right><Key.right><Key.right><Key.right><Key.right><Key.right><Key.right><Key.right><Key.right><Key.right><Key.right><Key.right><Key.delete><Key.delete><Key.delete><Key.delete><Key.backspace><Key.esc><Key.shift_r>:wq<Key.enter>vim<Key.space>is<Key.shift>Valid<Key.shift><Key.shift><Key.shift>_<Key.shift>IPv4<Key.shift><Key.shift><Key.shift><Key.shift>or<Key.space><Key.shift>I<Key.backspace><Key.backspace><Key.shift>IPv6.sh<Key.enter><Key.esc><Key.shift_r>:wq<Key.enter>./is<Key.space><Key.backspace><Key.shift><Key.shift><Key.shift><Key.shift>Valis<Key.space><Key.backspace>d<Key.space><Key.backspace><Key.backspace>d<Key.space><Key.backspace><Key.shift>_<Key.shift>IPv4or<Key.shift>IPv6.sh<Key.enter>./is<Key.shift>Valid<Key.shift>_<Key.shift>IPv4<Key.shift>or<Key.shift>IPv6.sh<Key.enter>vim<Key.space>is<Key.shift>Valid<Key.shift>)<Key.backspace><Key.shift>_<Key.shift>Ip<Key.backspace><Key.shift>Pv4or<Key.shift>IPv6.sh<Key.enter>i<Key.up><Key.up><Key.down><Key.up><Key.up><Key.up><Key.up><Key.up><Key.up><Key.up><Key.up><Key.up><Key.up><Key.up><Key.up><Key.up><Key.up><Key.up><Key.up><Key.up><Key.up><Key.down><Key.down><Key.down><Key.down><Key.down><Key.down><Key.left><Key.left><Key.left><Key.delete><Key.delete><Key.esc><Key.shift_r>:wq<Key.enter>./is<Key.shift>Valid<Key.shift>_<Key.shift>IPv4or<Key.shift><Key.shift><Key.shift><Key.shift>IPv6.sh<Key.enter>vim<Key.space>is<Key.shift>Vlali<Key.backspace><Key.backspace><Key.backspace><Key.backspace><Key.backspace><Key.backspace><Key.backspace>is<Key.shift>Valis<Key.backspace>d<Key.space><Key.backspace><Key.shift>_<Key.shift>IPv4or<Key.shift><Key.shift><Key.shift><Key.shift>Ip<Key.backspace><Key.shift>Pv6<Key.space>,<Key.backspace>.sh<Key.left><Key.left><Key.left><Key.backspace><Key.right><Key.right><Key.enter><Key.up><Key.up><Key.up><Key.up><Key.down><Key.down><Key.down><Key.down><Key.down><Key.down><Key.down><Key.down><Key.down><Key.down><Key.down><Key.down><Key.down><Key.down><Key.down><Key.down><Key.down><Key.down><Key.up><Key.up><Key.up><Key.up><Key.up><Key.up><Key.up><Key.up><Key.up><Key.up><Key.up><Key.up><Key.up><Key.up><Key.right>.i.1<Key.down><Key.down><Key.down><Key.down><Key.down><Key.down><Key.down><Key.down><Key.down><Key.down><Key.down><Key.down><Key.right><Key.down><Key.right><Key.right><Key.right><Key.right><Key.right><Key.right><Key.right><Key.right><Key.right><Key.right><Key.right><Key.right><Key.right><Key.right><Key.right><Key.right><Key.right><Key.right><Key.right><Key.right><Key.right><Key.right><Key.right><Key.left><Key.shift_r>:7334<Key.esc><Key.shift_r>:wq<Key.enter>./is<Key.shift>Valis<Key.backspace>d<Key.shift>_<Key.shift>I<Key.shift>Pv4<Key.shift>or<Key.shift>IPv6.sh<Key.enter>vim<Key.space>is<Key.shift>Valis<Key.backspace>d<Key.space><Key.backspace><Key.shift><Key.shift><Key.shift><Key.shift><Key.shift><Key.shift>_<Key.shift>IPv4or<Key.shift>IPv6.sh<Key.enter><Key.down><Key.down><Key.down><Key.down><Key.down><Key.down><Key.down><Key.down><Key.down><Key.down><Key.down><Key.up><Key.up><Key.up><Key.up><Key.up><Key.up><Key.up><Key.up><Key.up><Key.up><Key.right><Key.right>i<Key.right><Key.up><Key.right><Key.right><Key.right><Key.right><Key.right><Key.right><Key.right><Key.right><Key.right><Key.right><Key.right><Key.right><Key.right><Key.right><Key.right><Key.right><Key.right><Key.right><Key.right><Key.right><Key.right><Key.right><Key.right><Key.right><Key.right><Key.right><Key.right><Key.right><Key.right><Key.right><Key.right><Key.right><Key.right><Key.right><Key.right><Key.right><Key.right><Key.right><Key.right><Key.right><Key.right><Key.right><Key.right><Key.right><Key.right><Key.right><Key.right><Key.right><Key.up><Key.down><Key.down><Key.down><Key.down><Key.down><Key.down><Key.down><Key.down><Key.down><Key.up><Key.up><Key.up><Key.up><Key.up><Key.up><Key.up><Key.up><Key.left><Key.left><Key.left><Key.left><Key.left><Key.left><Key.left><Key.right><Key.right><Key.right><Key.right><Key.down><Key.down><Key.left><Key.down><Key.left><Key.left><Key.down><Key.down><Key.down><Key.down><Key.up><Key.up><Key.up><Key.esc><Key.shift_r>:wq<Key.enter>./is<Key.up><Key.up><Key.enter>cat<Key.space>is<Key.shift>Valid<Key.up><Key.up><Key.enter><Key.down><Key.down><Key.down><Key.up><Key.up><Key.down><Key.down><Key.up><Key.up><Key.up><Key.up><Key.up><Key.up><Key.down><Key.down><Key.right><Key.right><Key.right><Key.down><Key.down><Key.down><Key.up><Key.down><Key.right><Key.right><Key.down><Key.down><Key.down><Key.down><Key.down><Key.up><Key.up><Key.up><Key.up><Key.up><Key.up><Key.up><Key.up><Key.up><Key.up><Key.up><Key.up><Key.up><Key.up><Key.up><Key.up><Key.up><Key.up><Key.up><Key.up><Key.up><Key.esc><Key.shift_r>:wq<Key.enter>./vim<Key.space><Key.backspace><Key.backspace><Key.backspace><Key.backspace>is<Key.shift>Valid<Key.shift><Key.shift>_<Key.shift>IPv4or<Key.shift><Key.shift>I<Key.shift>Pv6.sh<Key.enter>
Screenshot: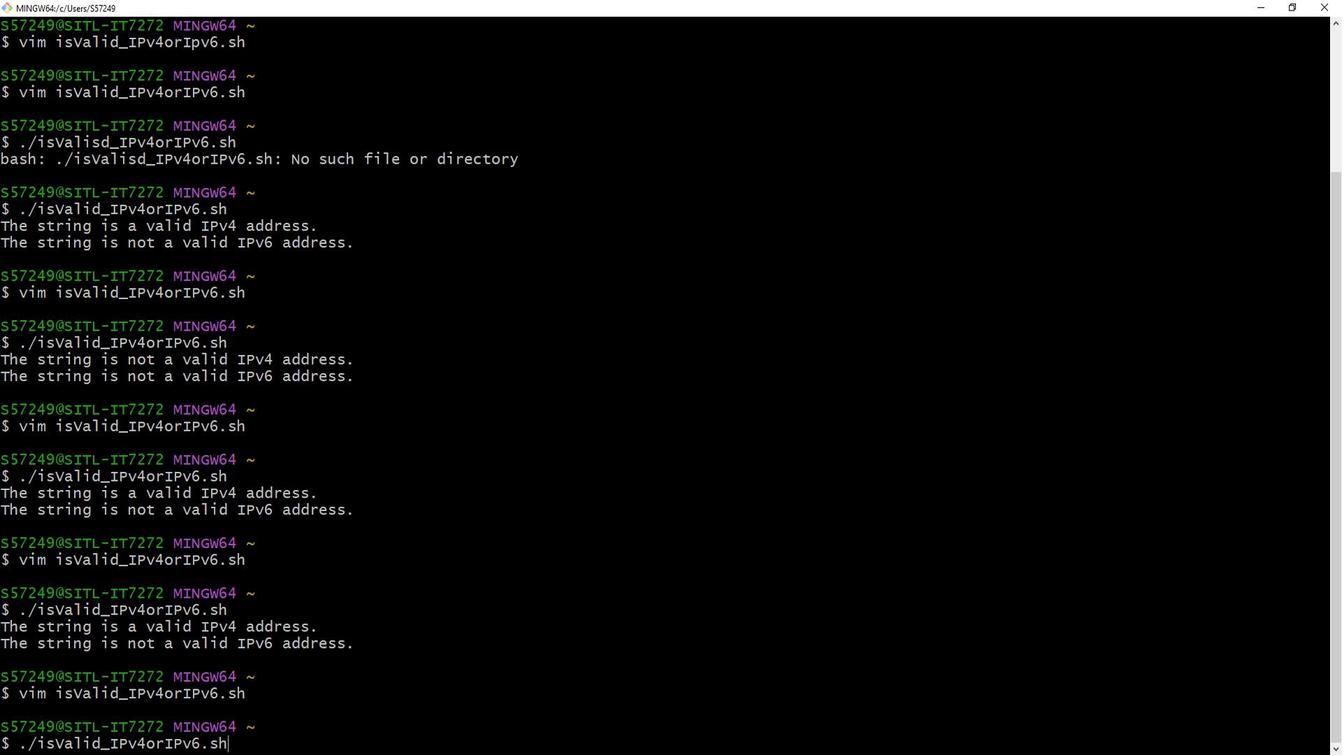 
Action: Mouse moved to (149, 436)
Screenshot: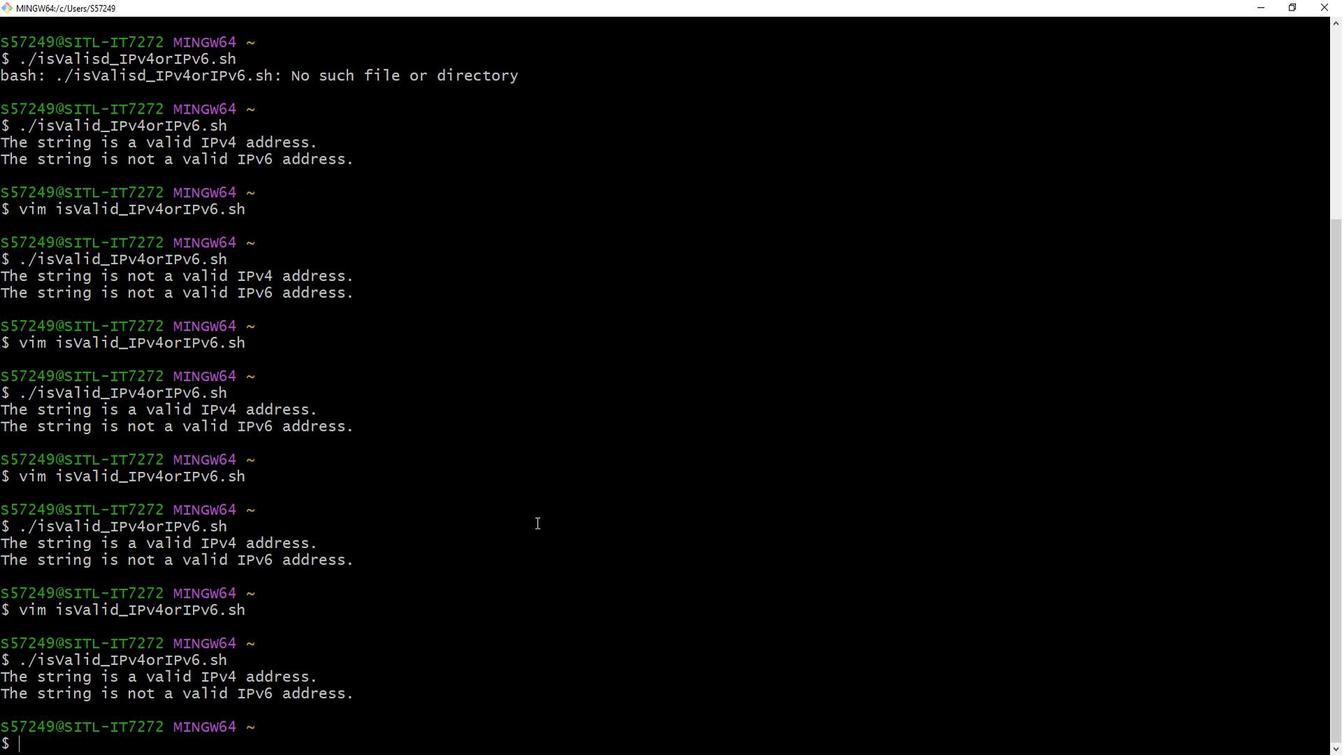 
Action: Mouse pressed left at (149, 436)
Screenshot: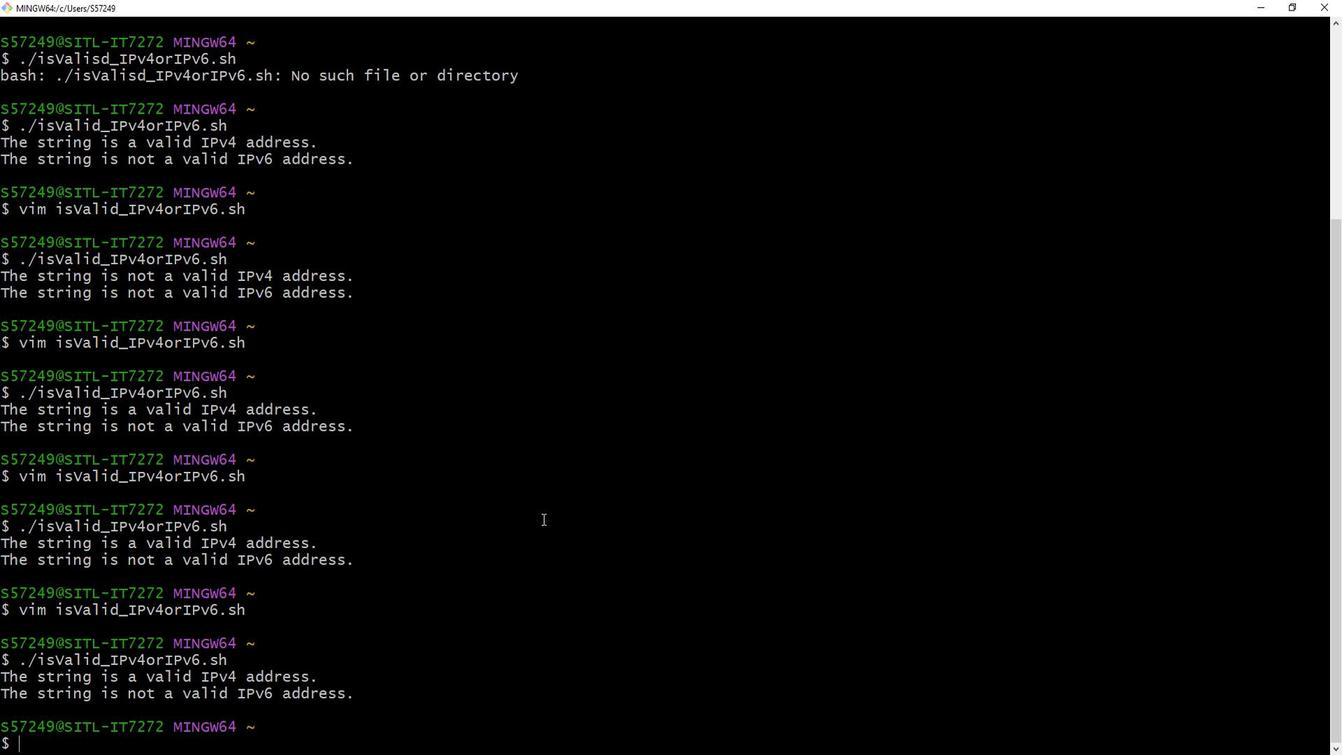
Action: Mouse moved to (141, 464)
Screenshot: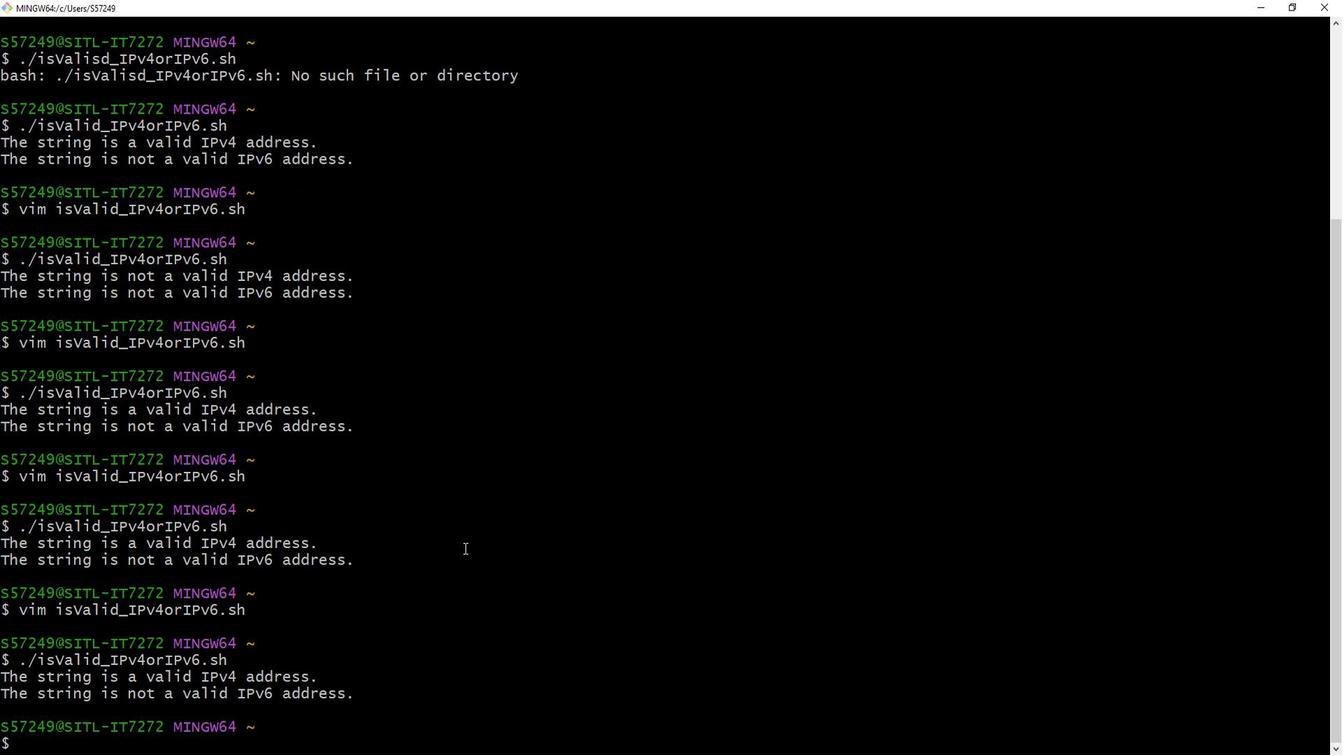 
Action: Key pressed cat<Key.space>is<Key.shift><Key.shift>Valid<Key.shift>_<Key.shift>IPc<Key.backspace>v4or<Key.shift>IPv6.sh<Key.enter>
Screenshot: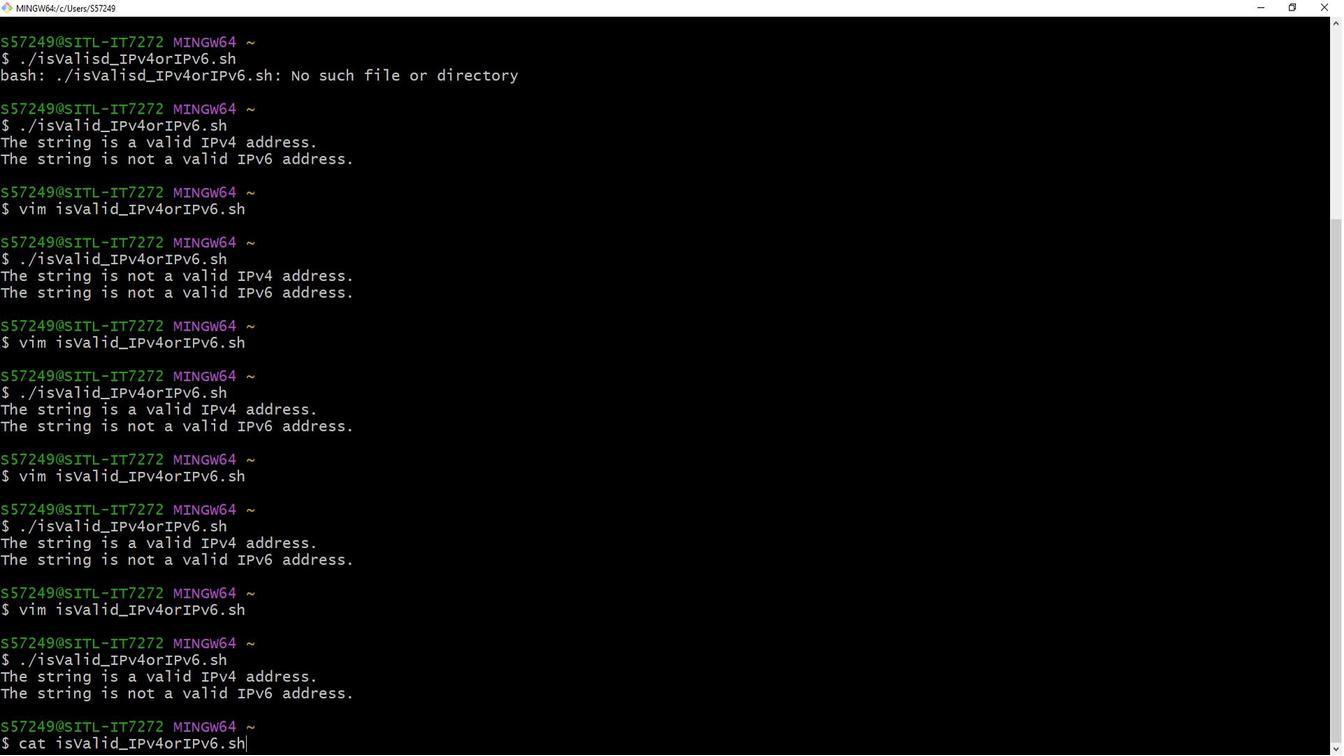 
Action: Mouse moved to (132, 360)
Screenshot: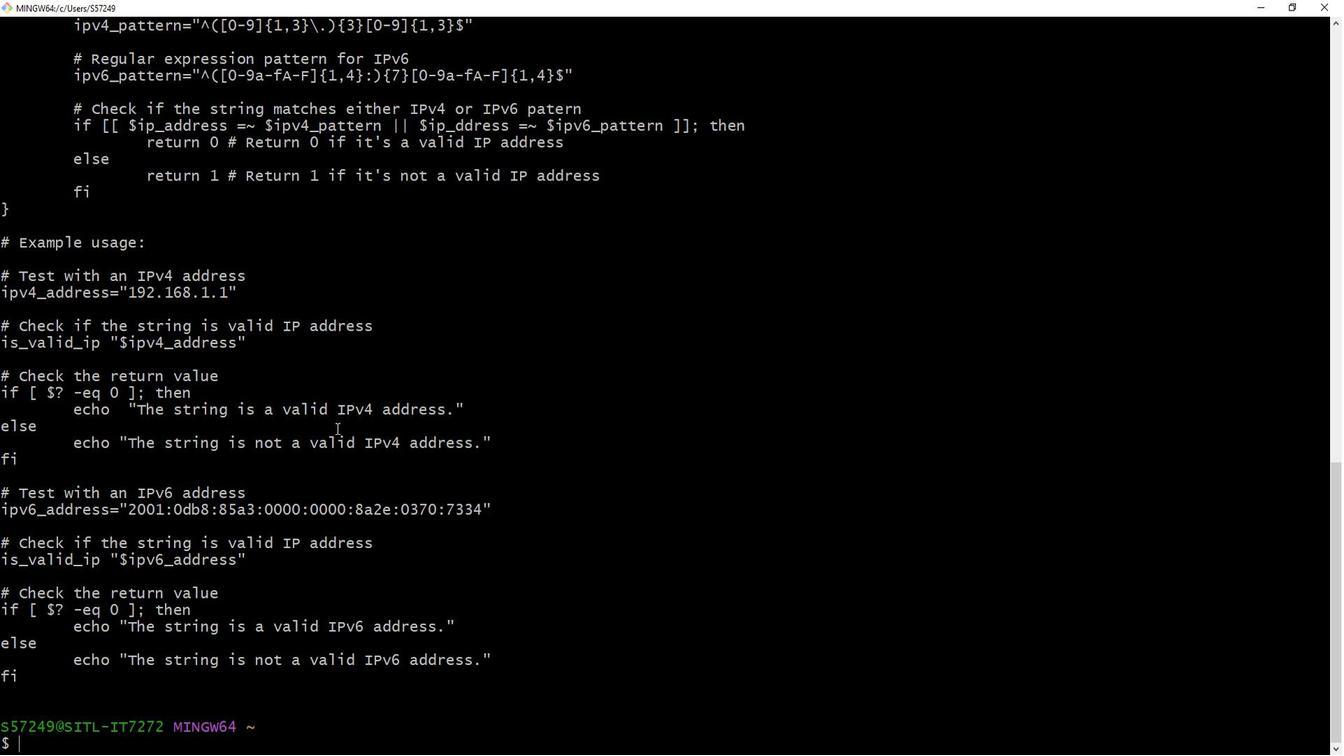 
Action: Mouse scrolled (132, 361) with delta (0, 0)
Screenshot: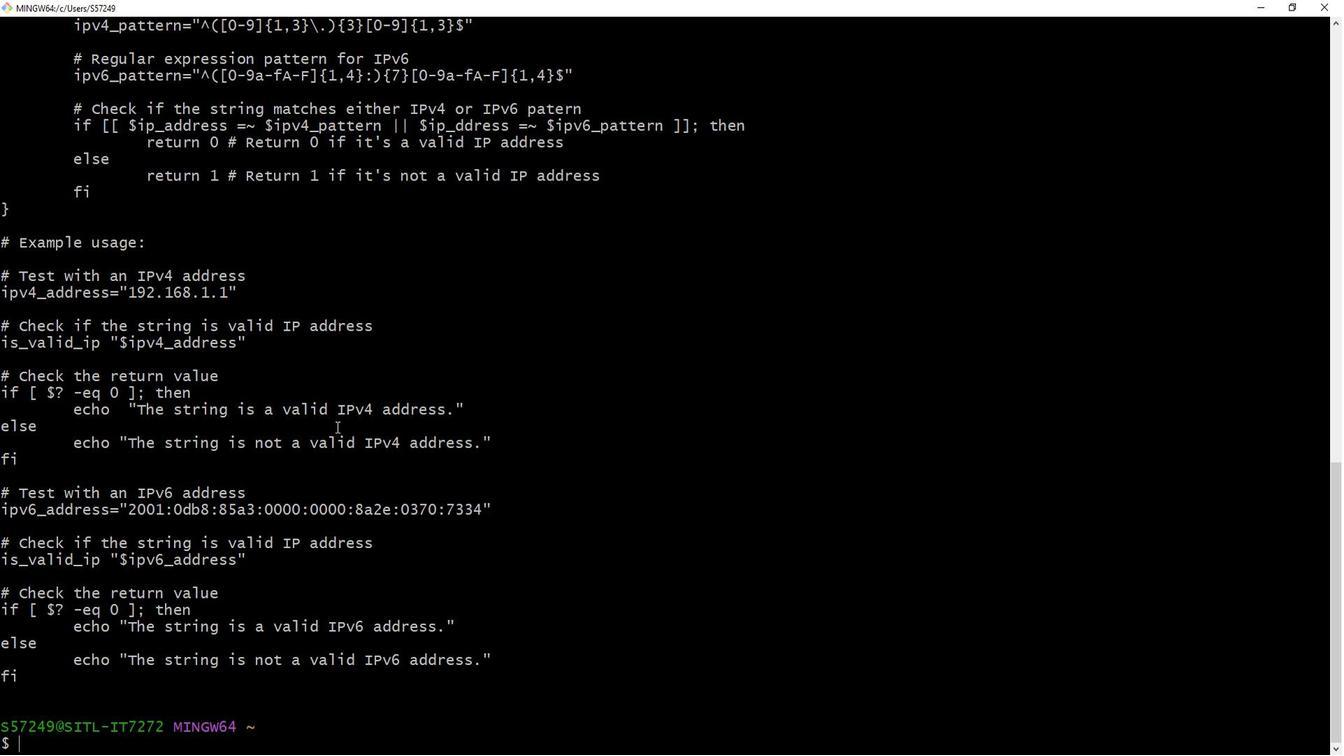 
Action: Mouse moved to (60, 531)
Screenshot: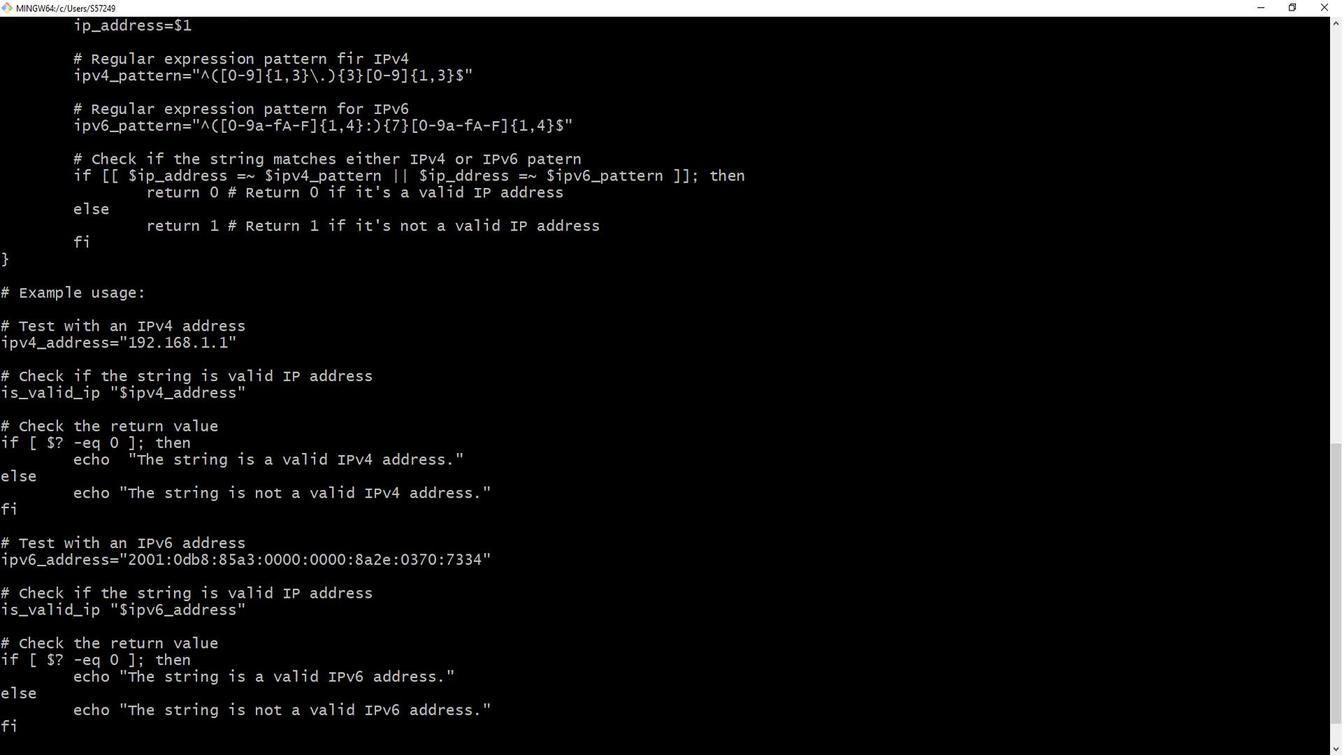 
Action: Mouse pressed left at (60, 531)
Screenshot: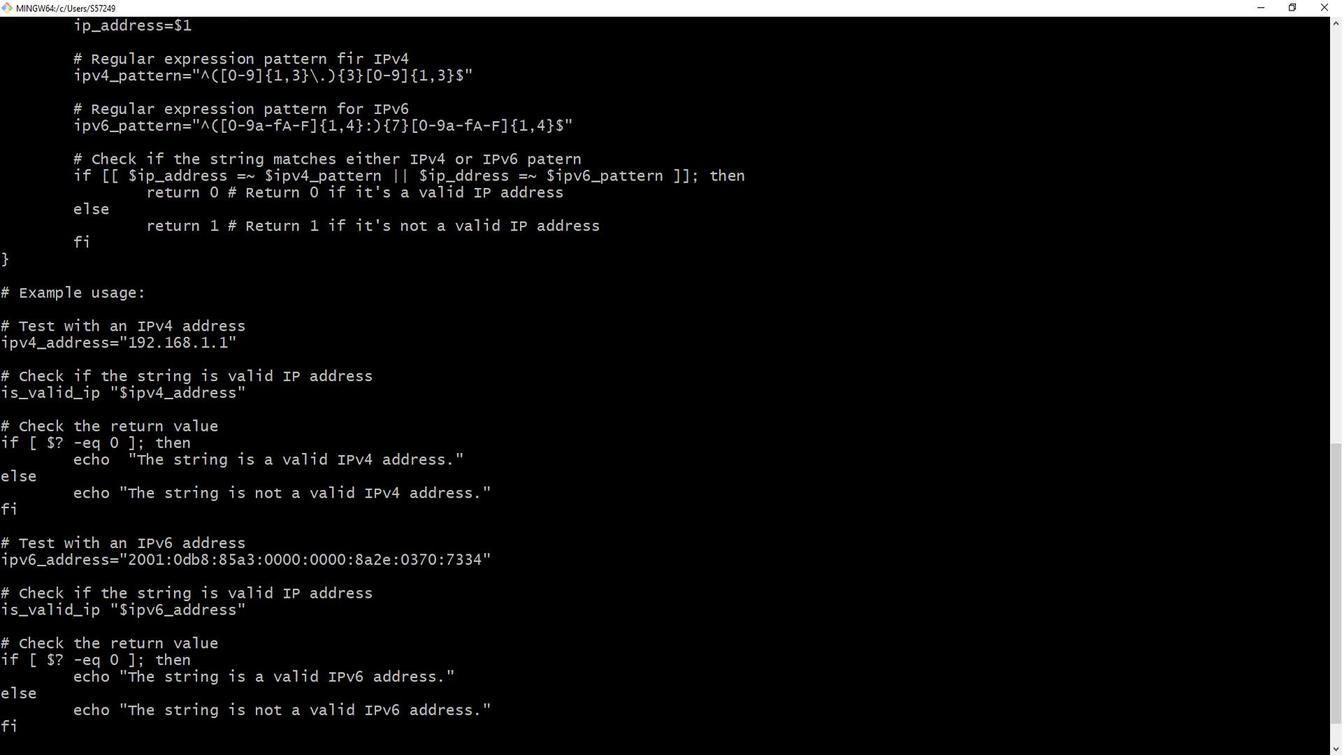 
Action: Mouse moved to (62, 484)
Screenshot: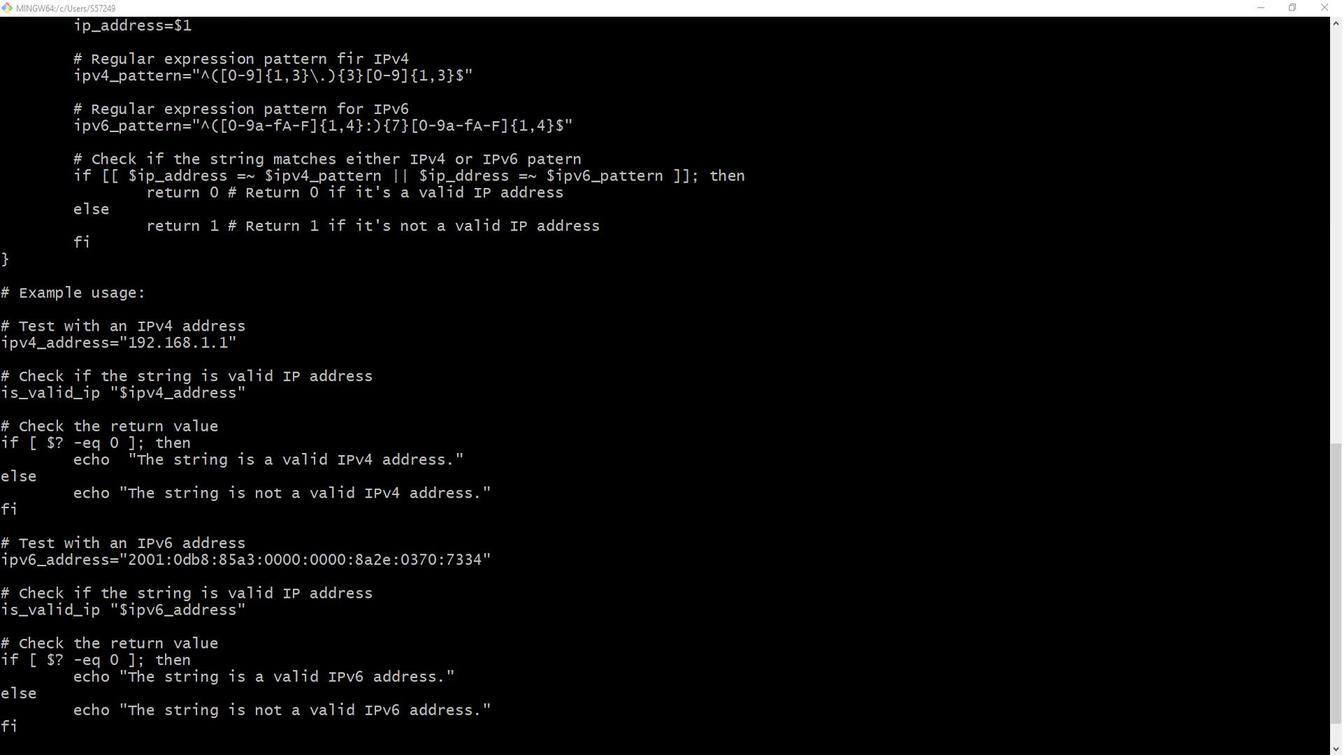 
Action: Mouse pressed left at (62, 484)
Screenshot: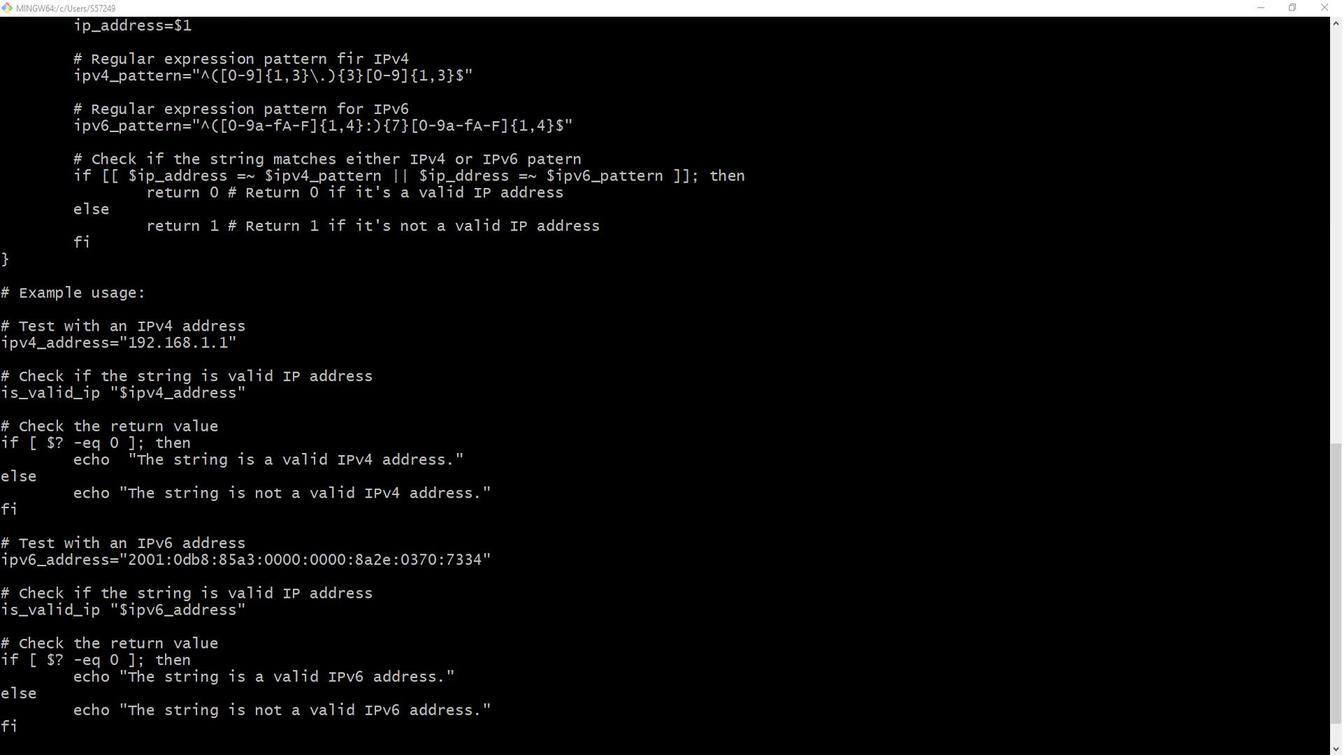 
Action: Mouse moved to (69, 356)
Screenshot: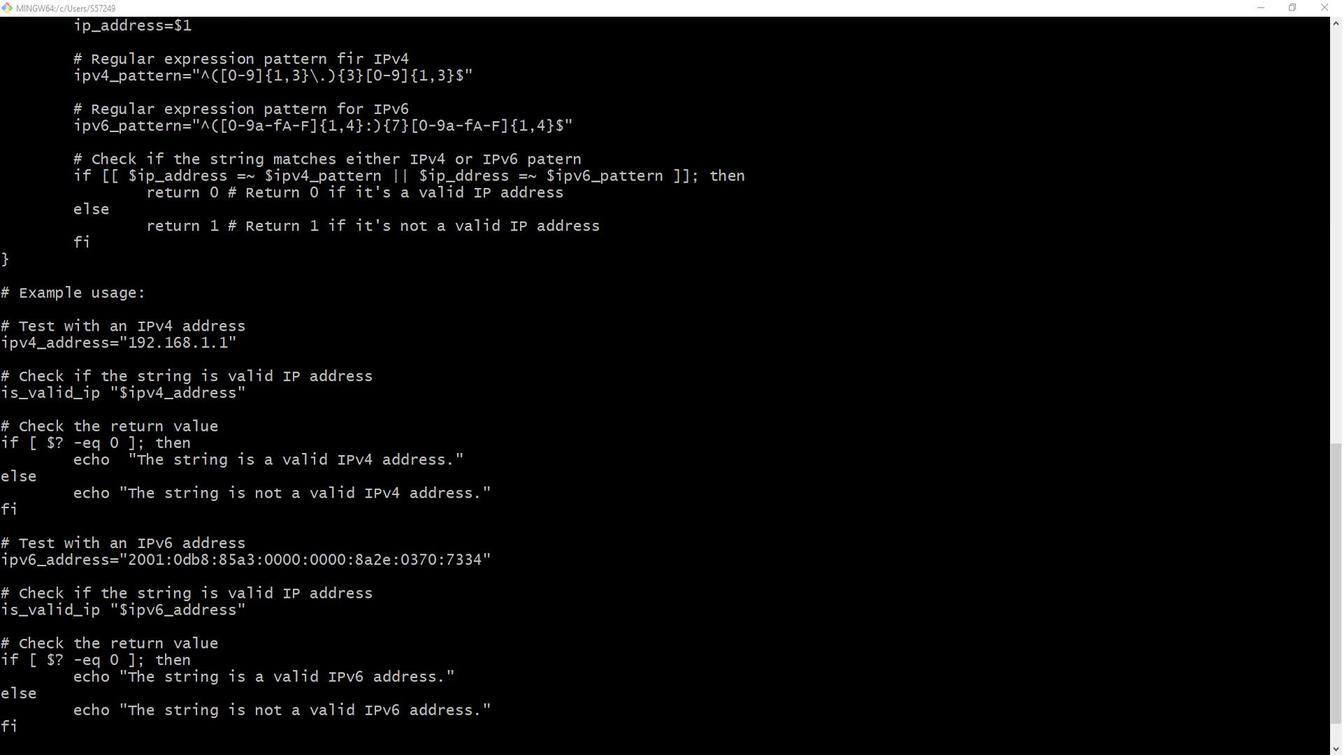 
Action: Mouse pressed left at (69, 356)
Screenshot: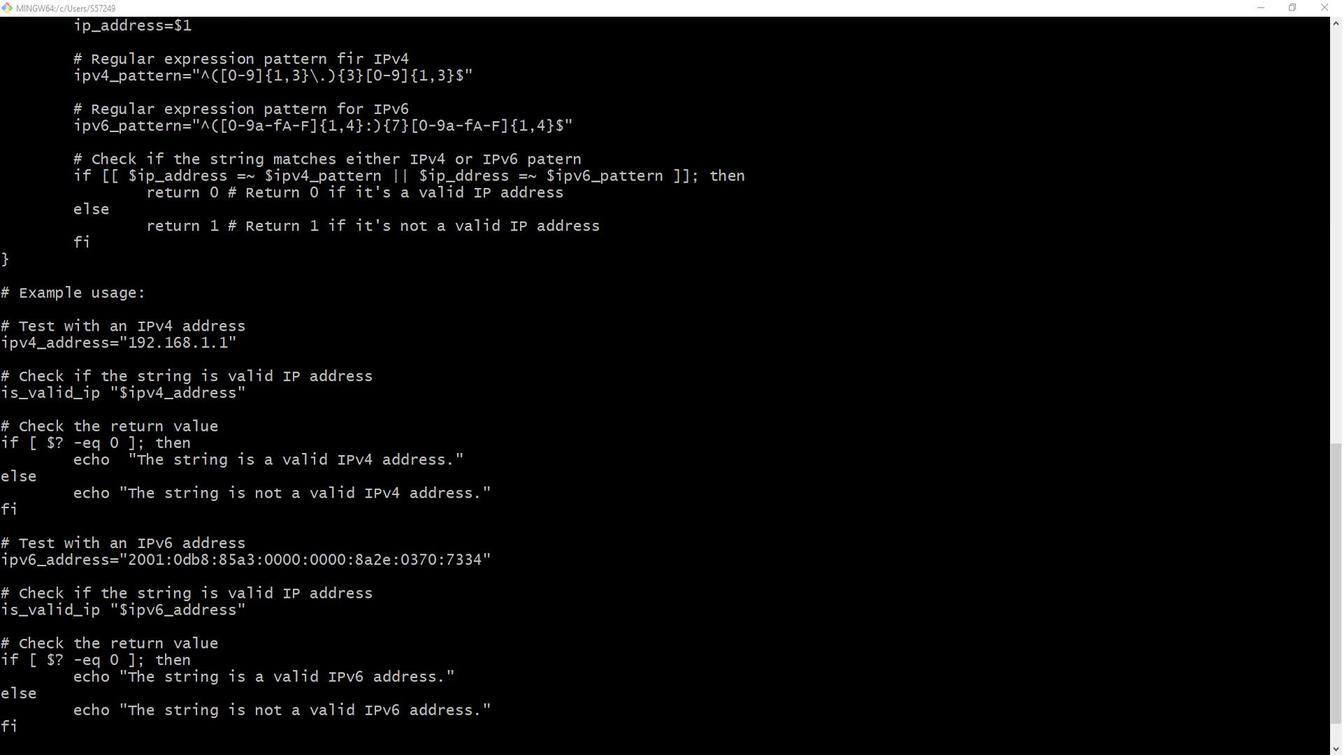 
